 Task: Look for Airbnb properties in Bosanska Krupa, Bosnia and Herzegovina from 10th December, 2023 to 15th December, 2023 for 7 adults.4 bedrooms having 7 beds and 4 bathrooms. Property type can be house. Amenities needed are: wifi, washing machine, TV, free parkinig on premises, hot tub, gym, smoking allowed. Look for 4 properties as per requirement.
Action: Mouse moved to (561, 79)
Screenshot: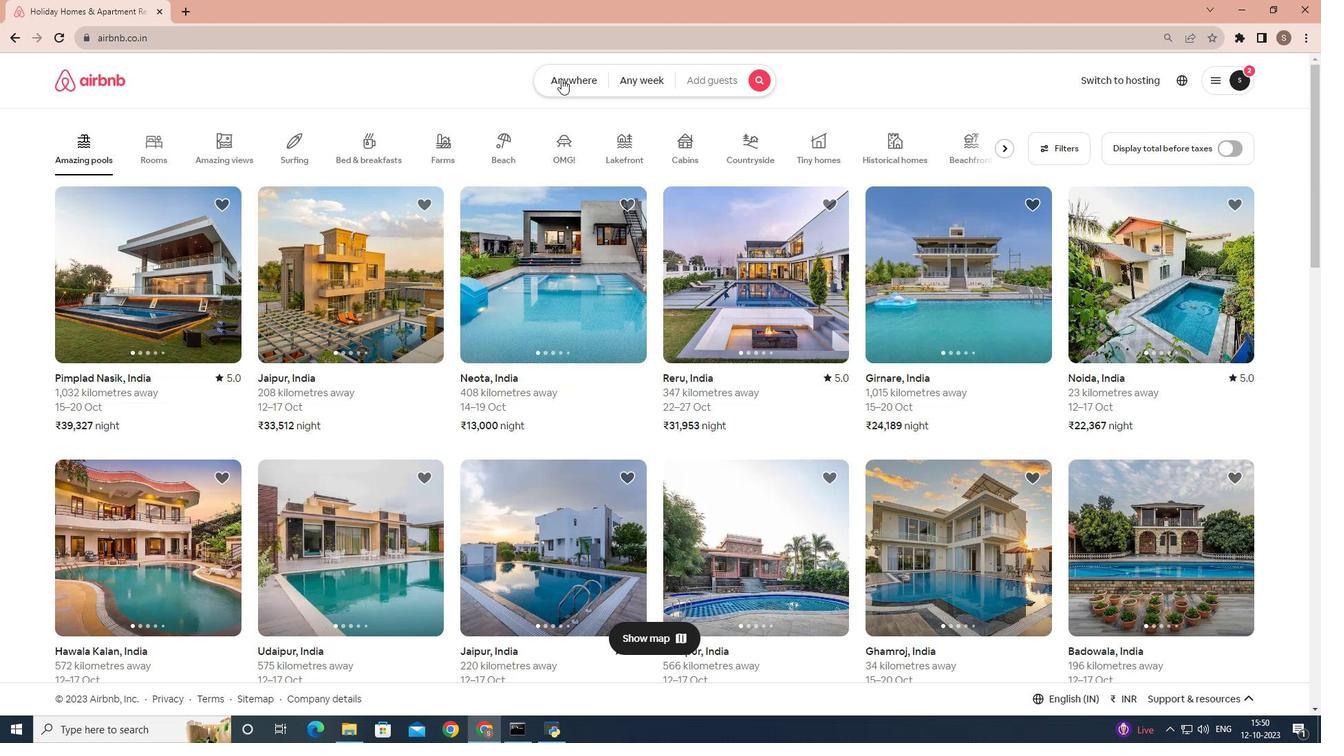 
Action: Mouse pressed left at (561, 79)
Screenshot: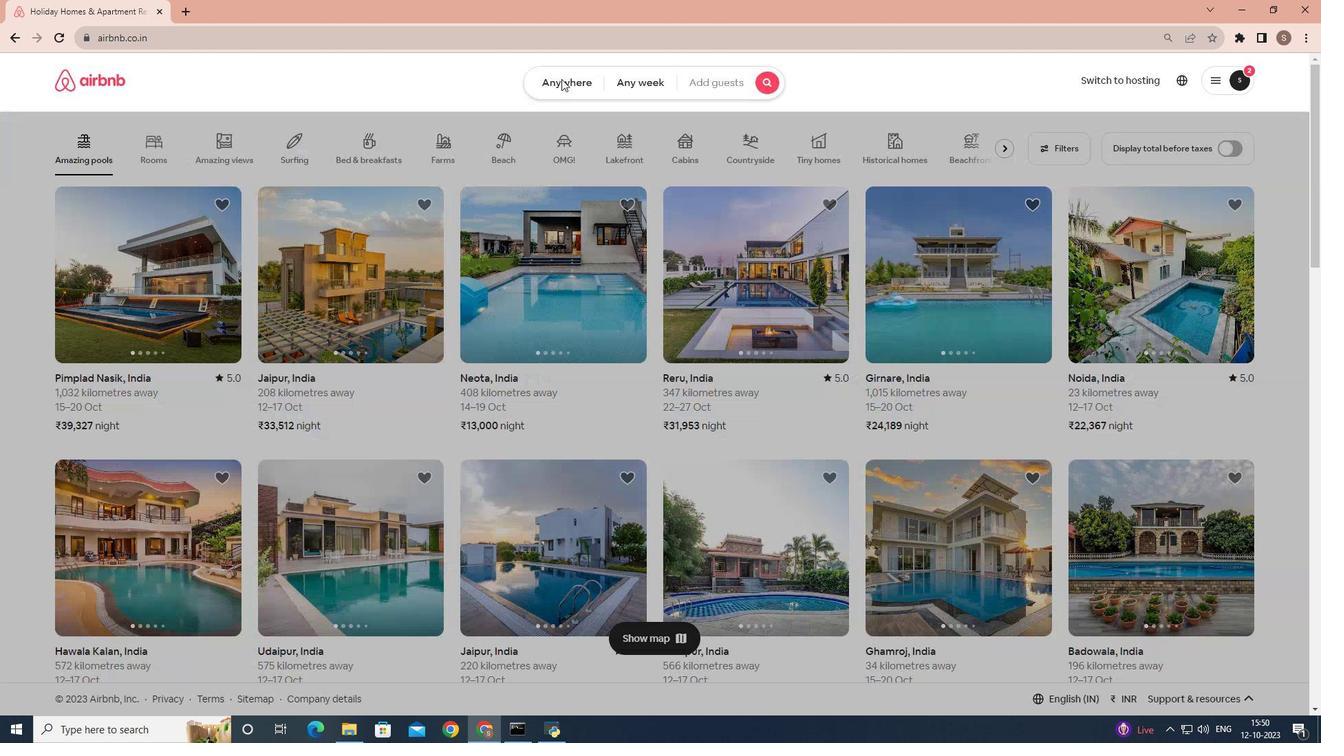 
Action: Mouse moved to (483, 141)
Screenshot: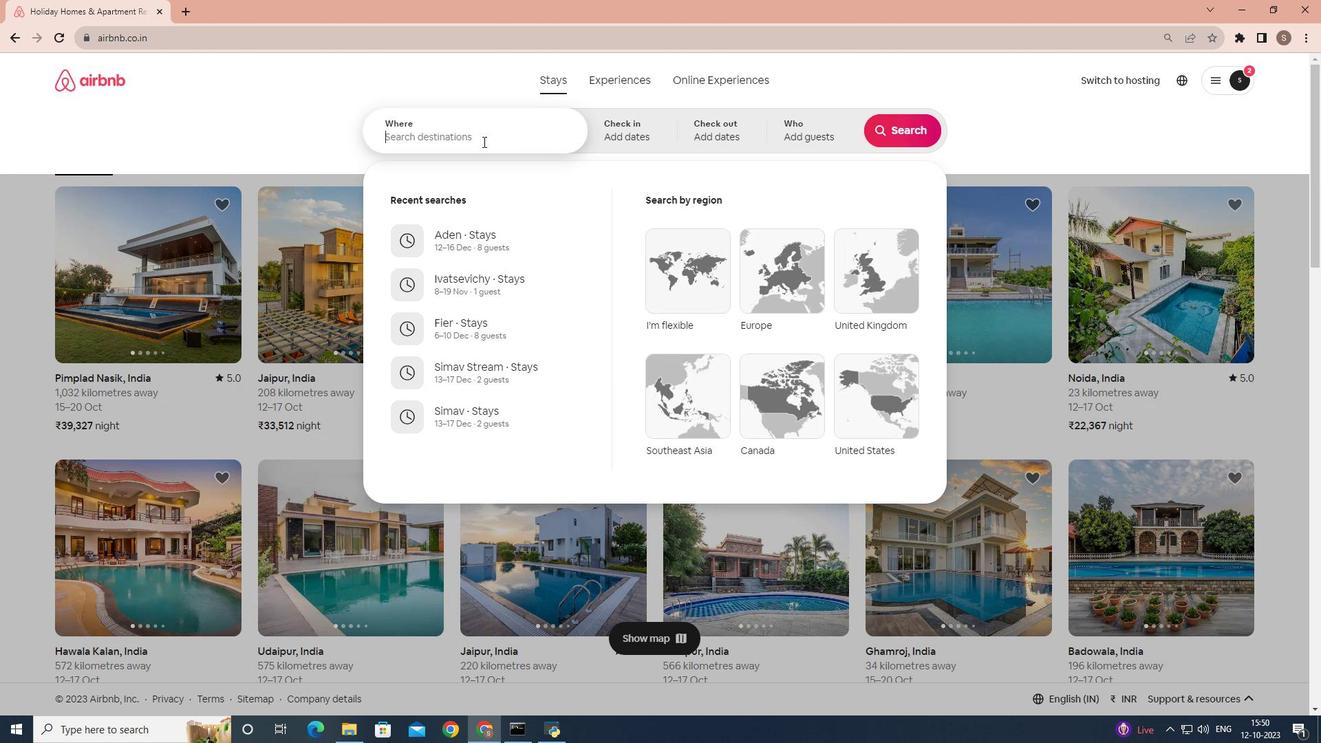 
Action: Mouse pressed left at (483, 141)
Screenshot: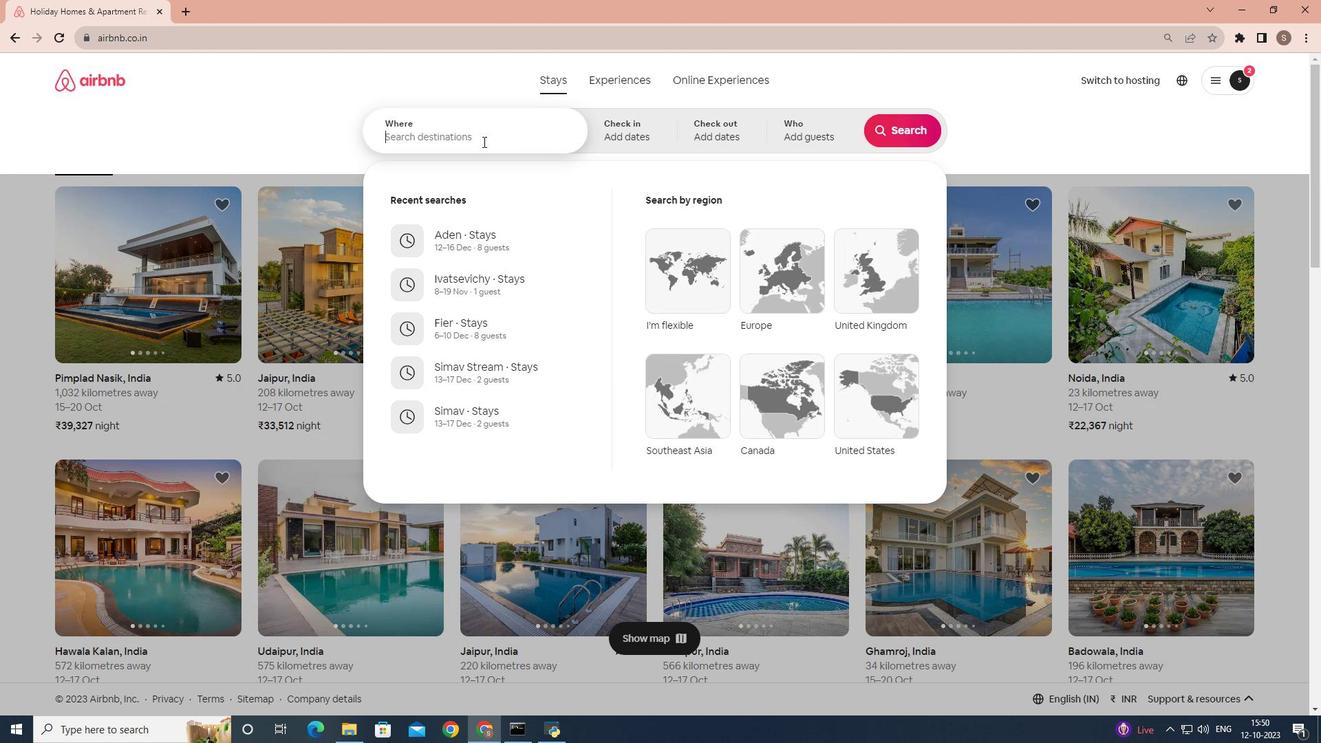 
Action: Key pressed <Key.shift>Bosanska<Key.space><Key.shift>Krupa,<Key.space><Key.shift>Bon<Key.backspace>snia<Key.space>and<Key.space><Key.shift>Herzegovina
Screenshot: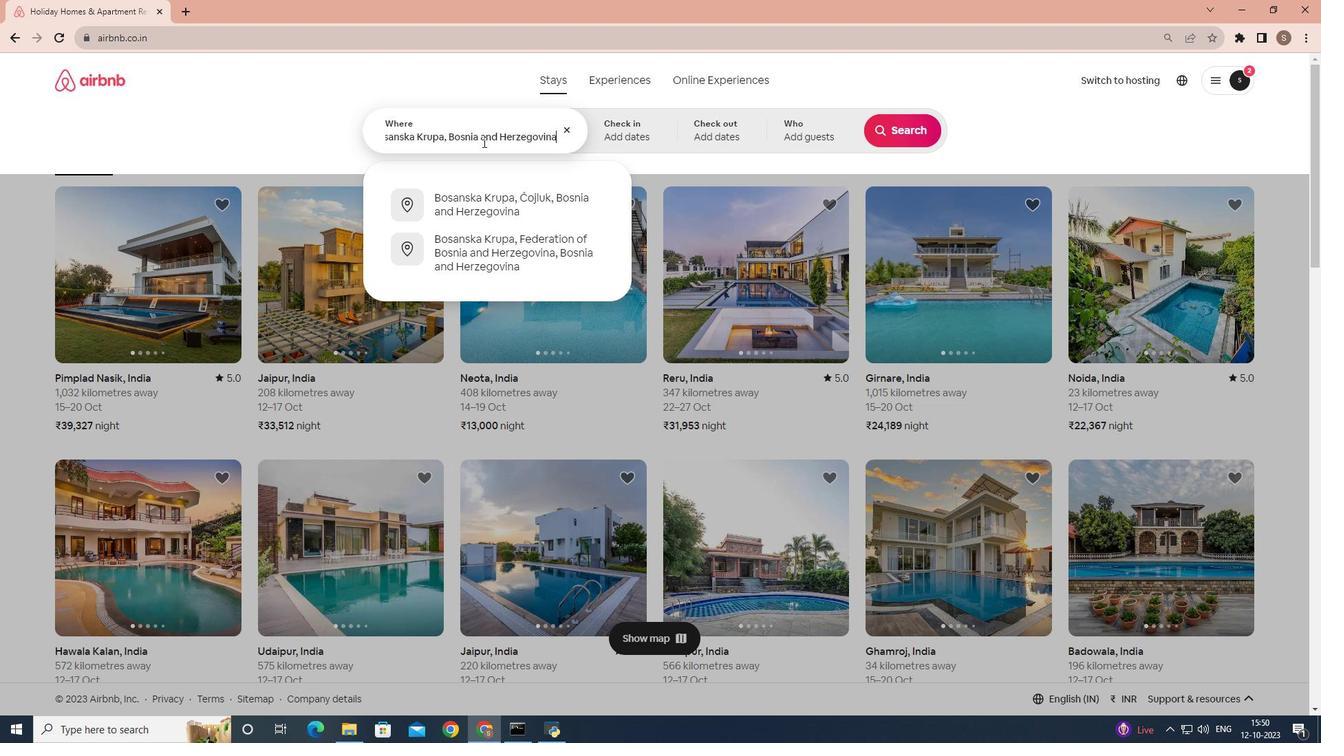 
Action: Mouse moved to (626, 134)
Screenshot: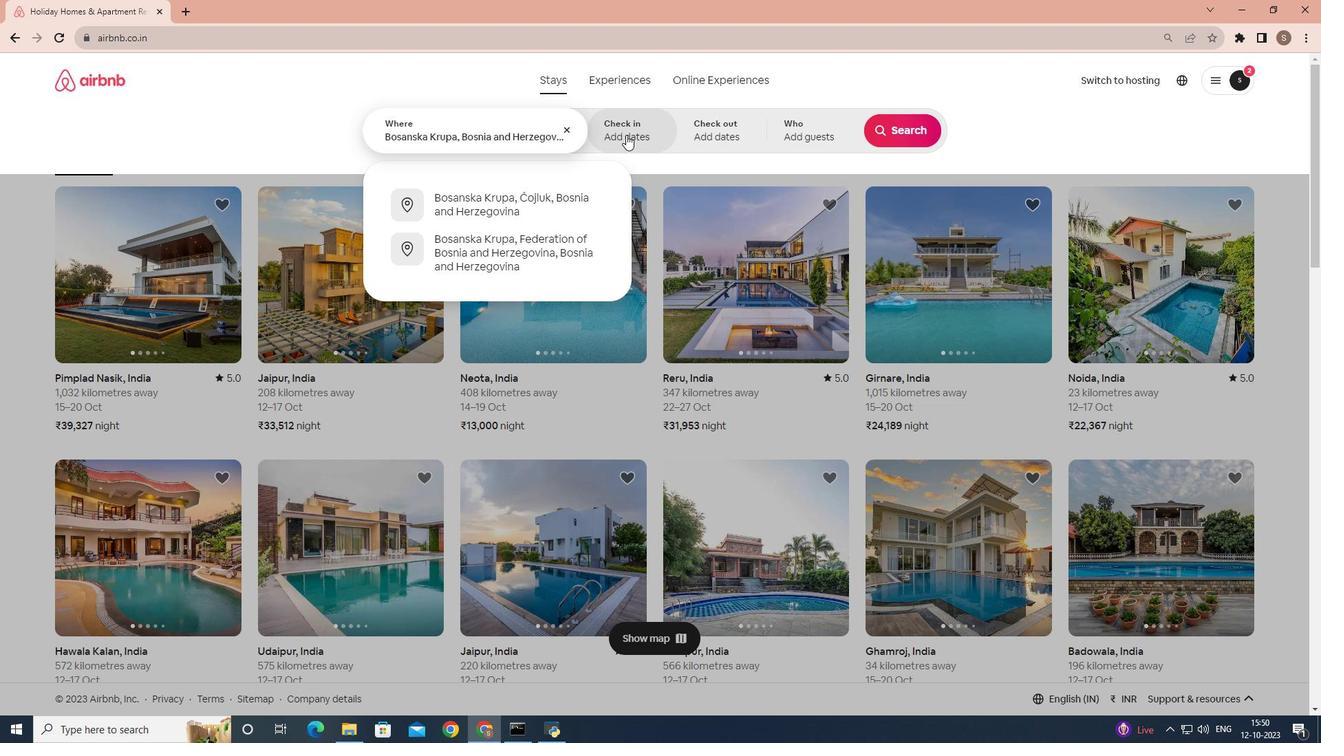 
Action: Mouse pressed left at (626, 134)
Screenshot: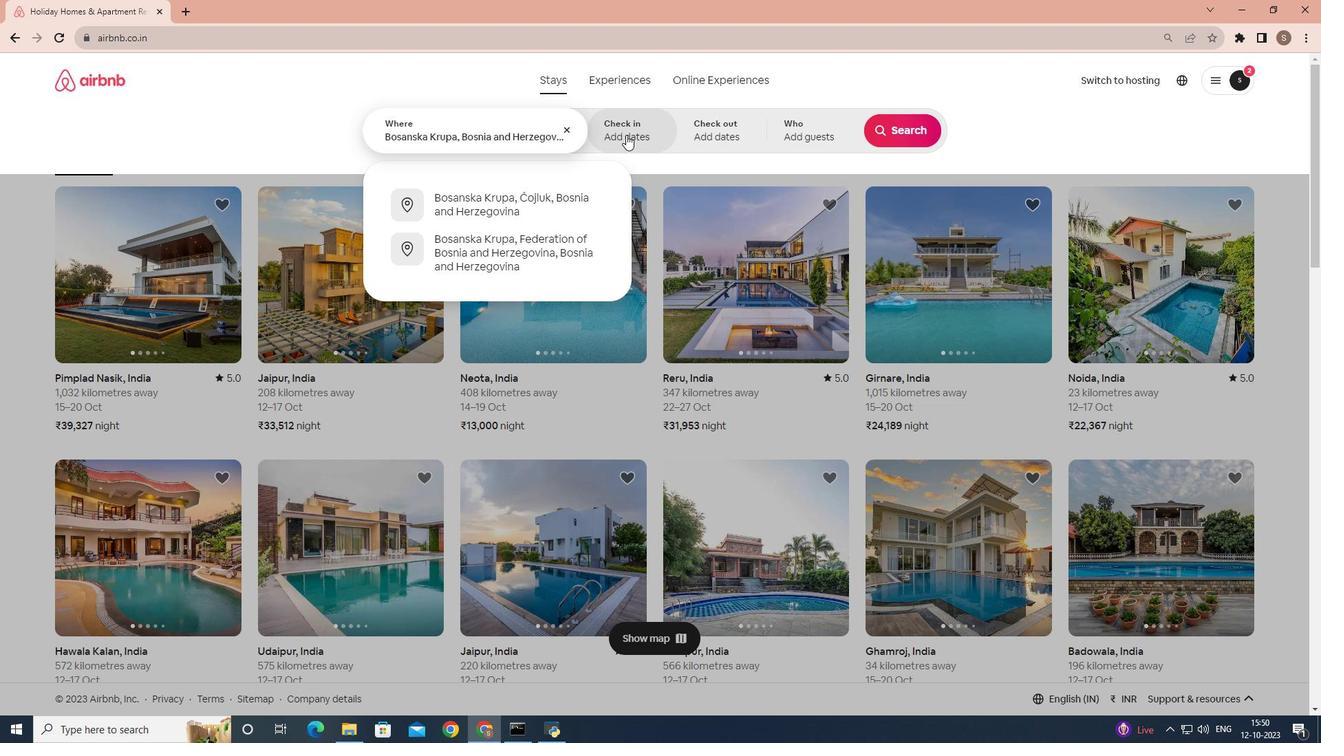 
Action: Mouse moved to (899, 242)
Screenshot: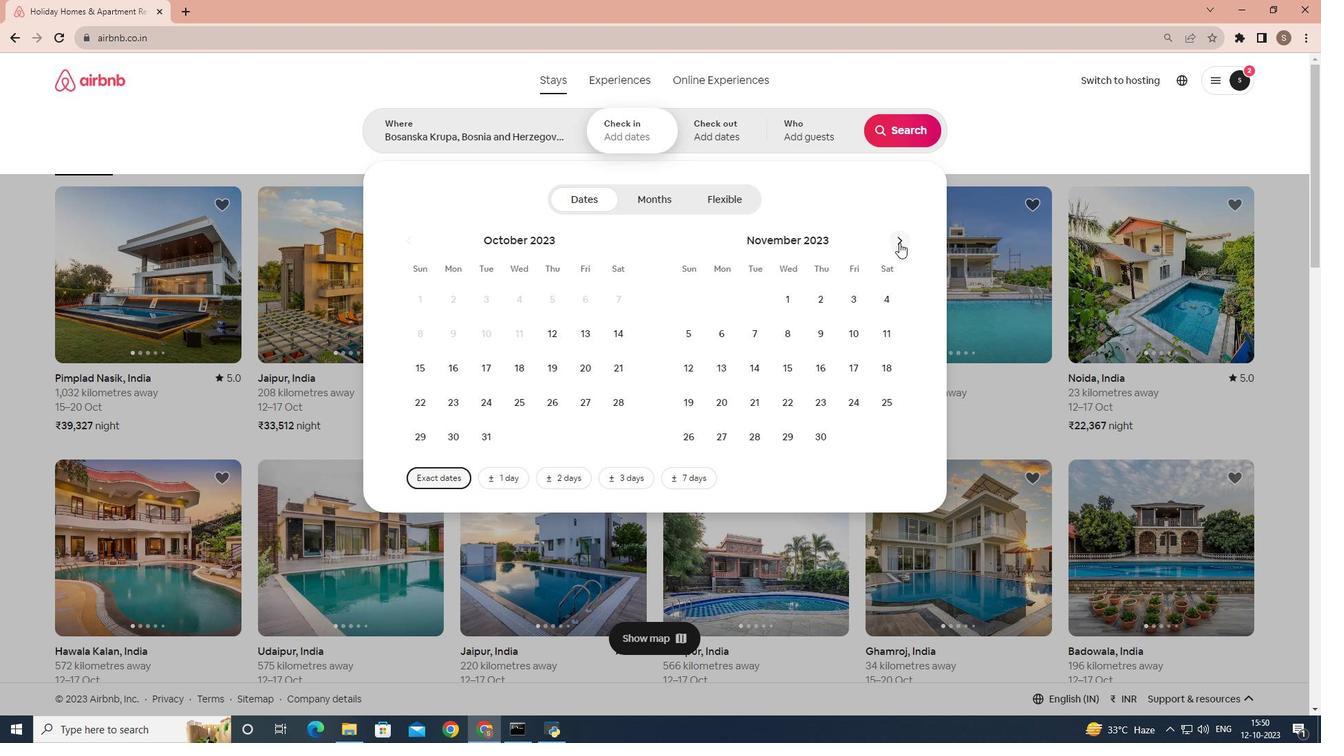 
Action: Mouse pressed left at (899, 242)
Screenshot: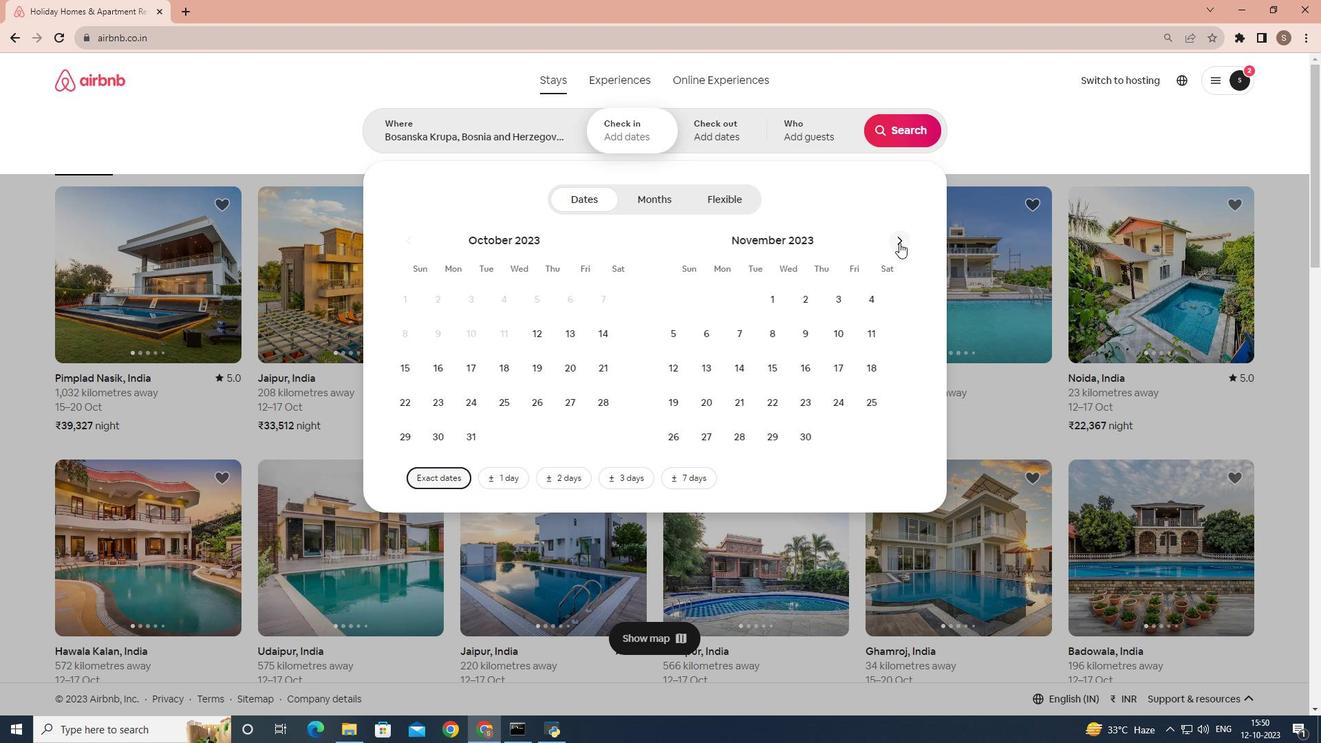 
Action: Mouse moved to (691, 371)
Screenshot: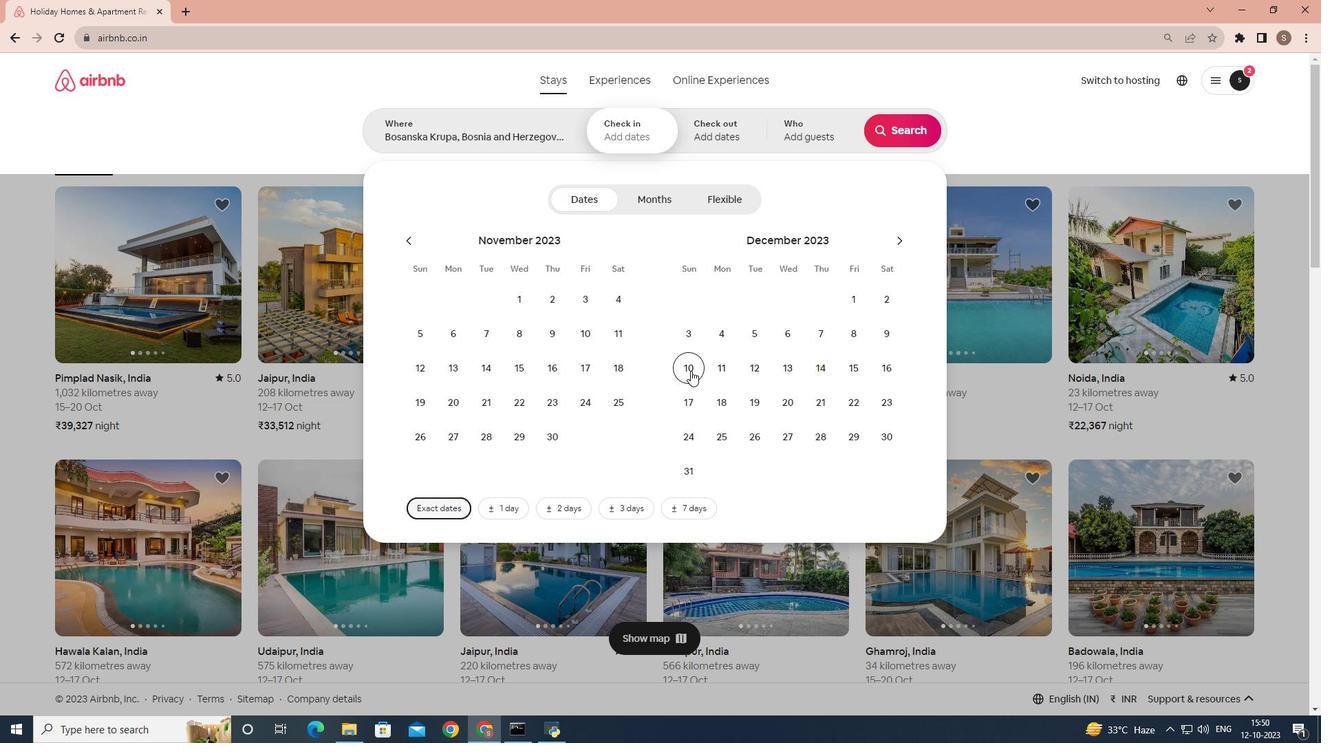 
Action: Mouse pressed left at (691, 371)
Screenshot: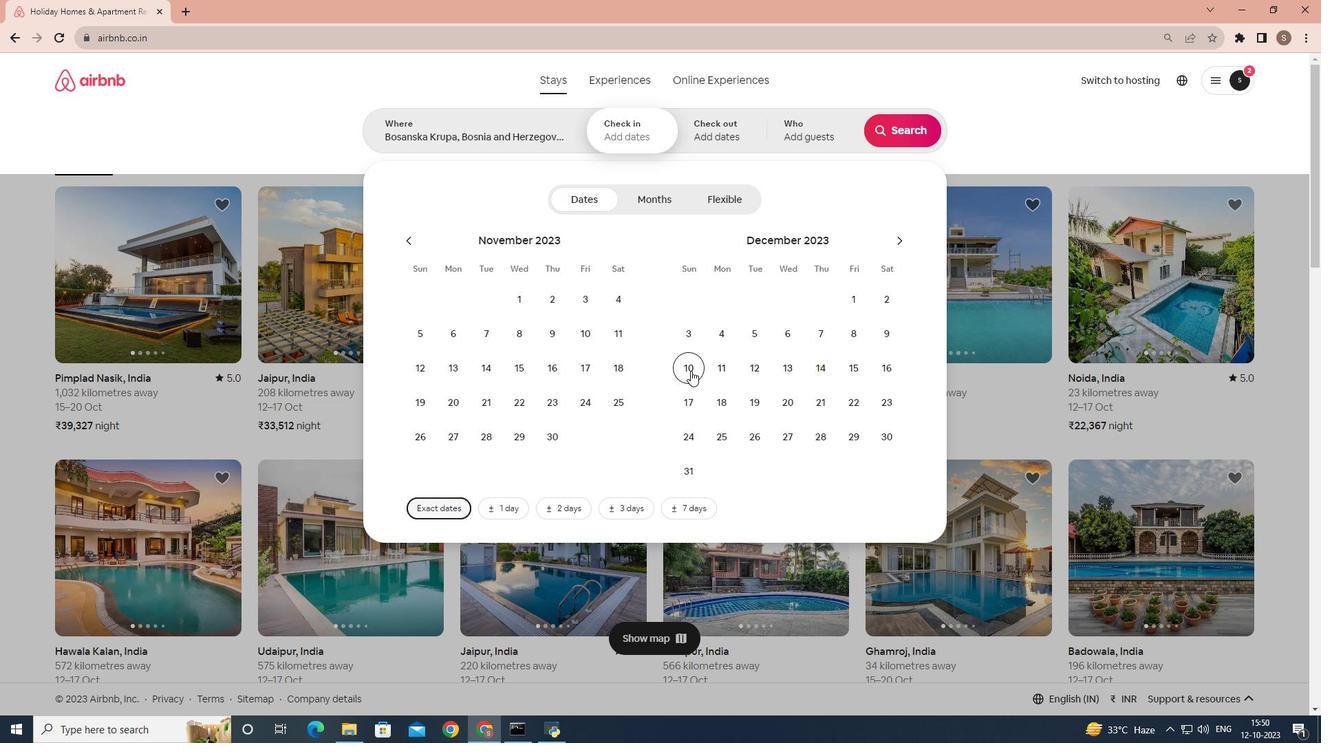 
Action: Mouse moved to (843, 373)
Screenshot: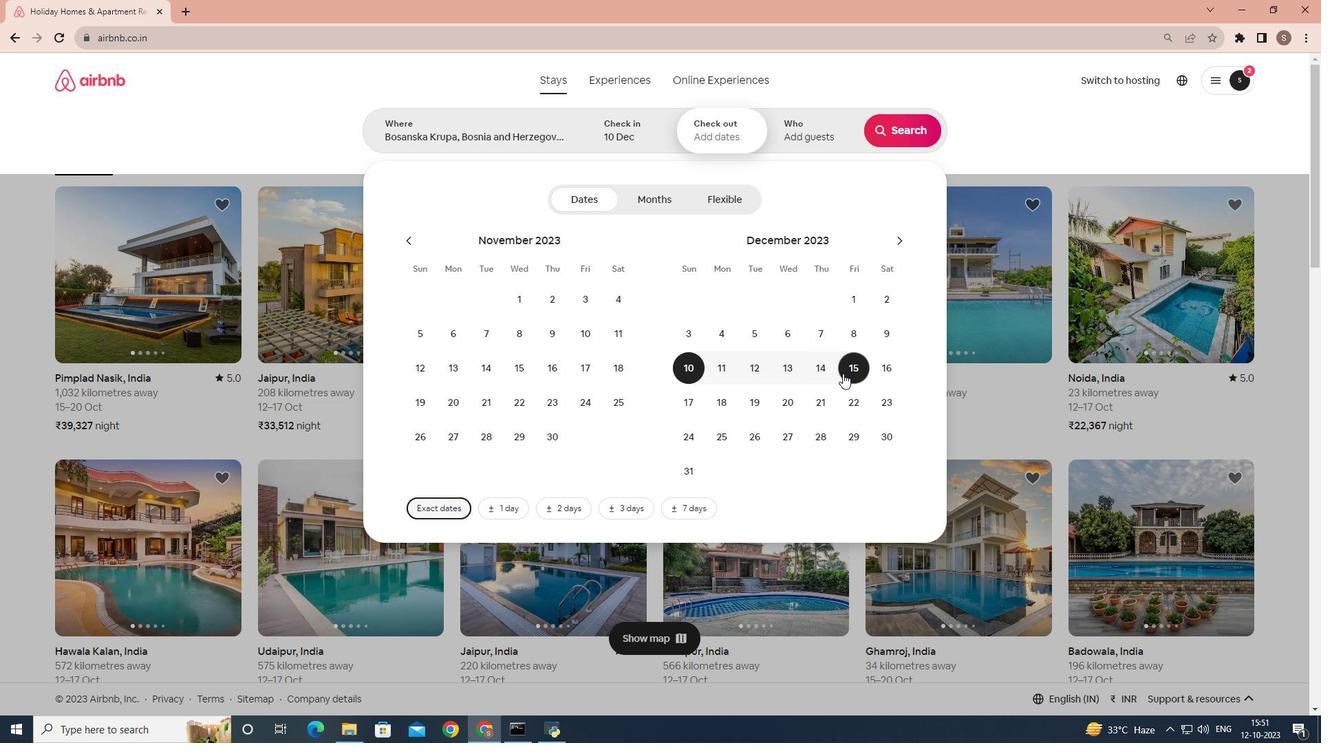 
Action: Mouse pressed left at (843, 373)
Screenshot: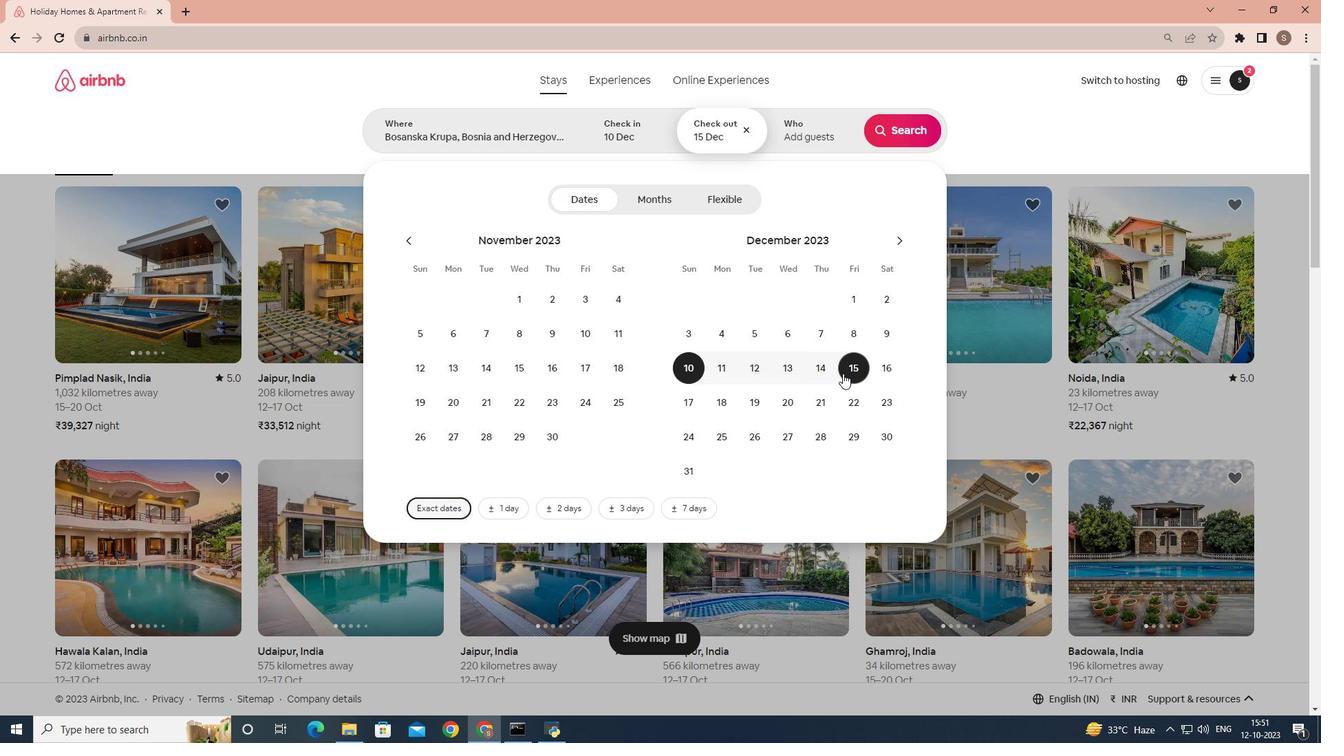 
Action: Mouse moved to (826, 141)
Screenshot: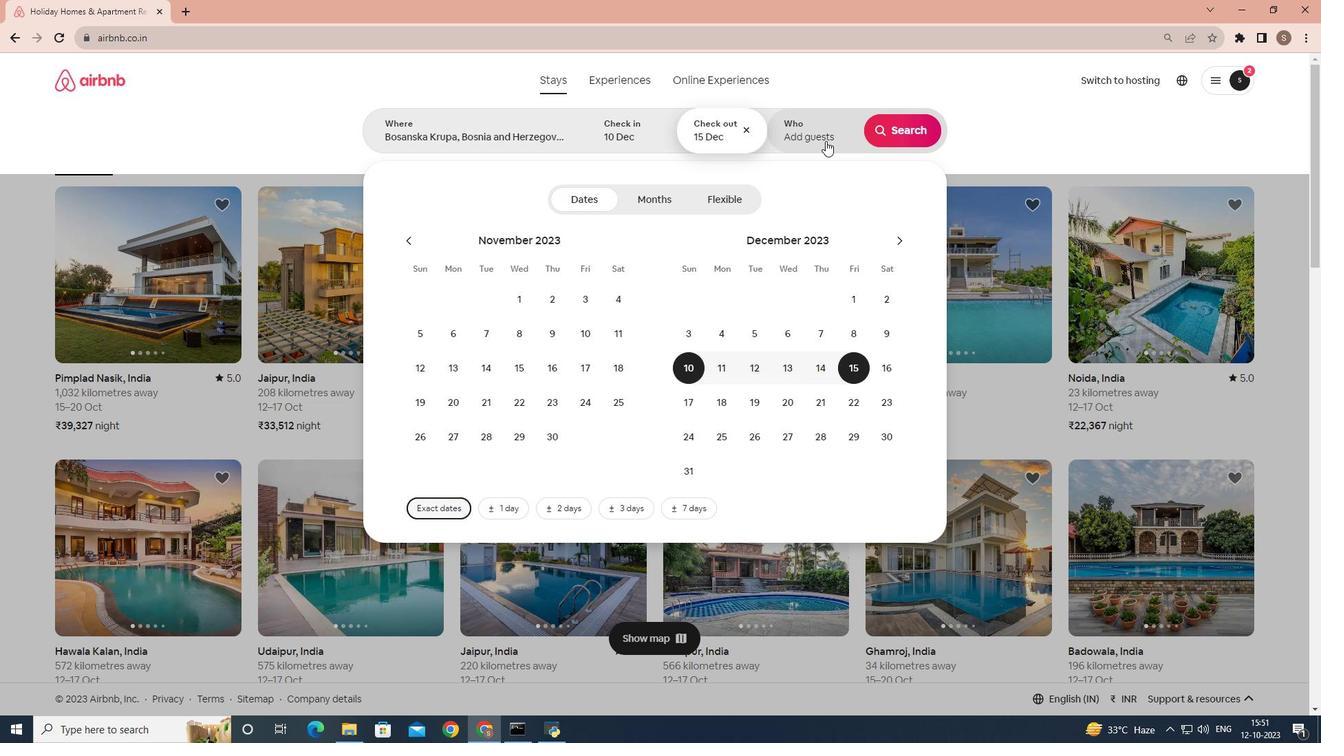 
Action: Mouse pressed left at (826, 141)
Screenshot: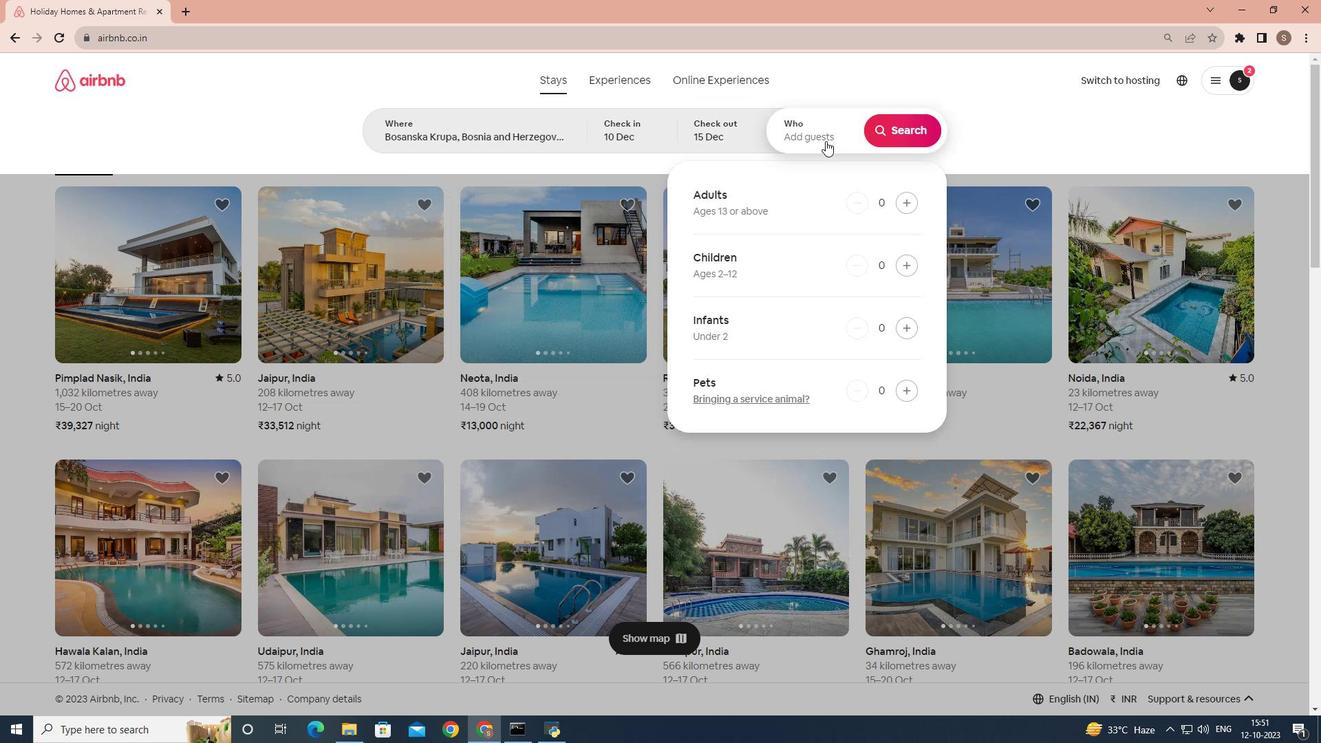 
Action: Mouse moved to (910, 195)
Screenshot: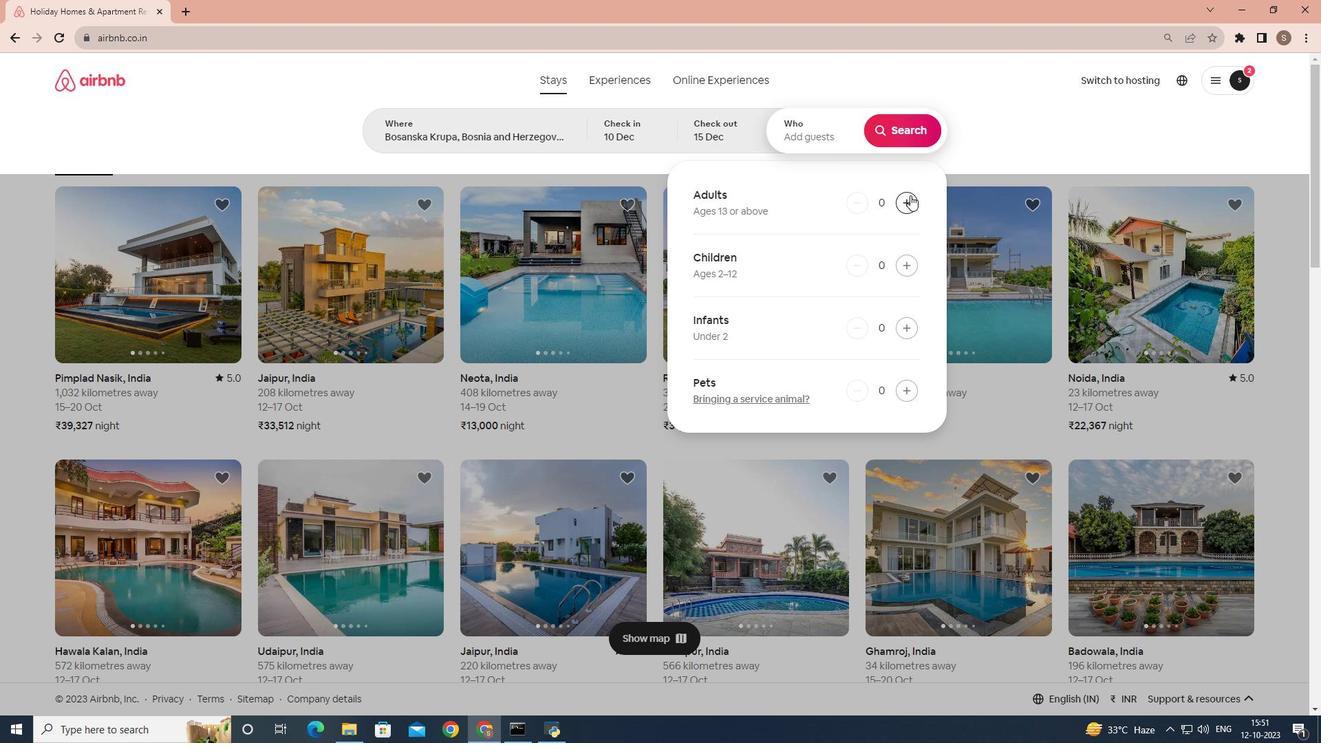 
Action: Mouse pressed left at (910, 195)
Screenshot: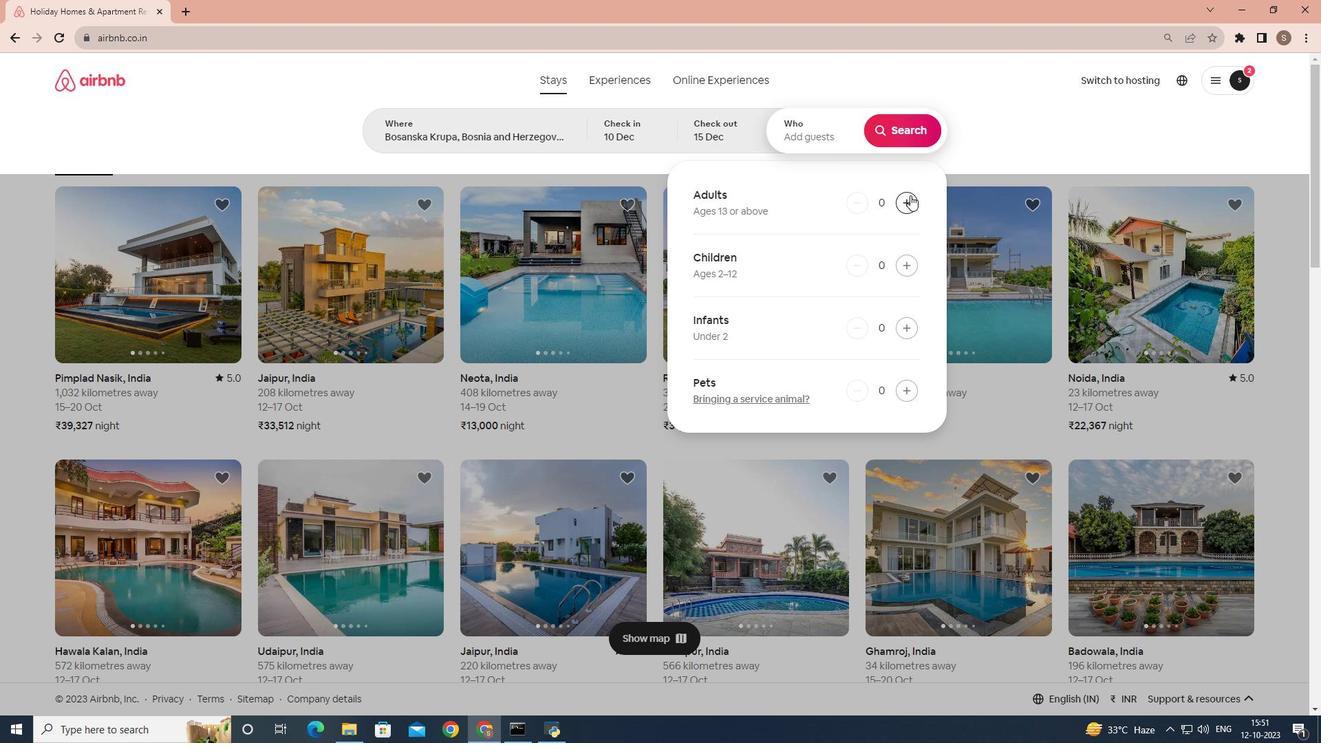 
Action: Mouse pressed left at (910, 195)
Screenshot: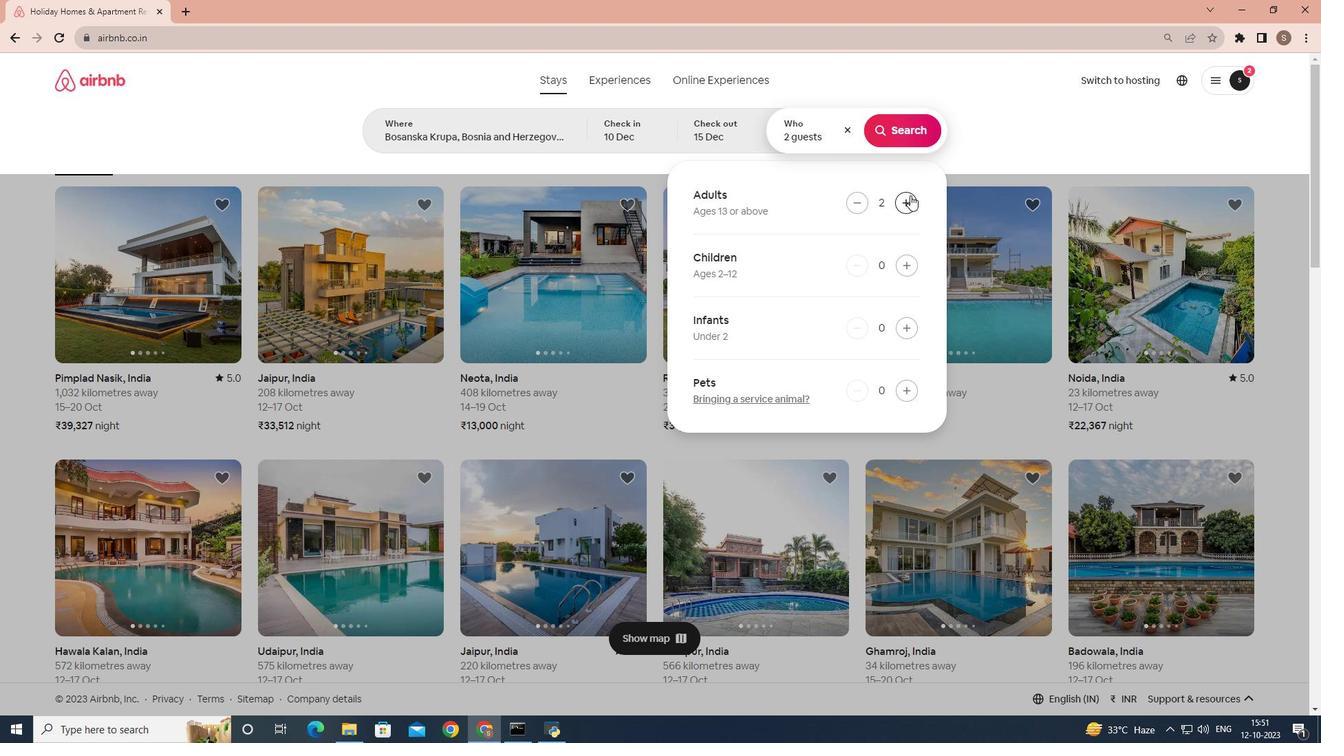 
Action: Mouse pressed left at (910, 195)
Screenshot: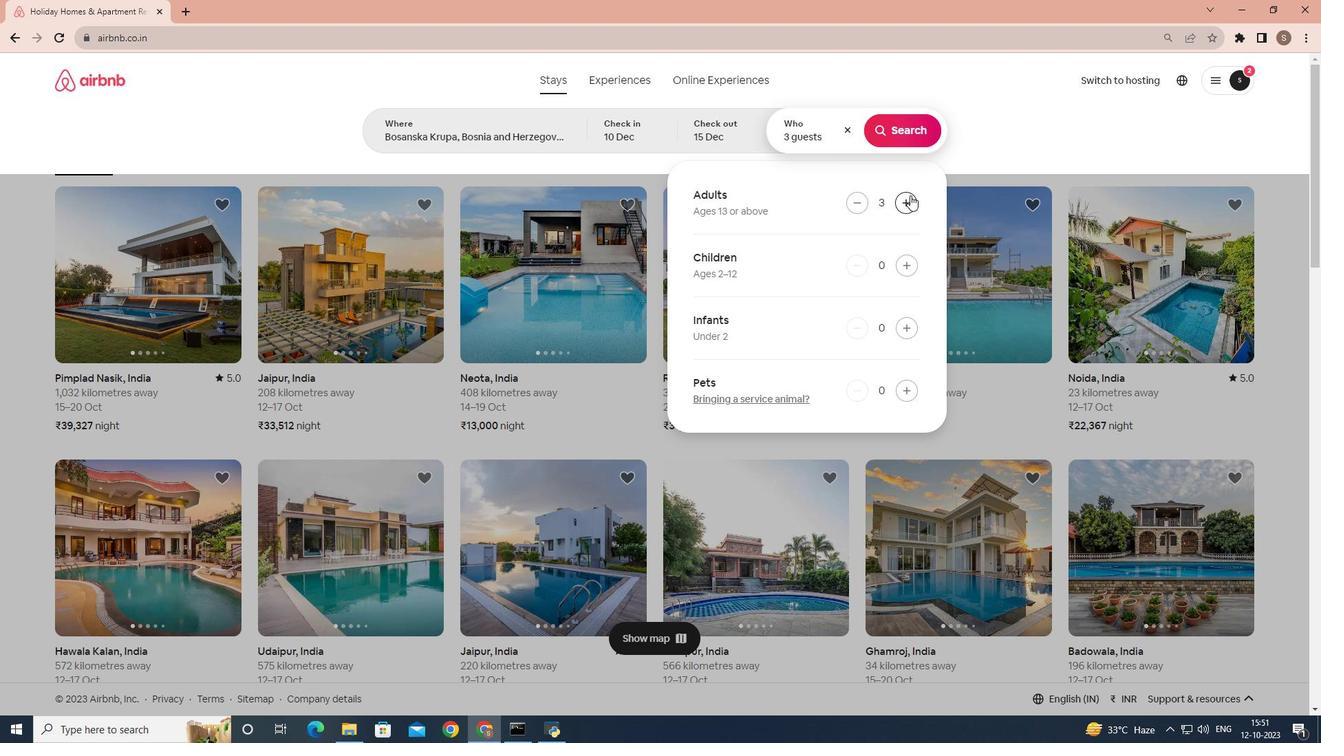 
Action: Mouse pressed left at (910, 195)
Screenshot: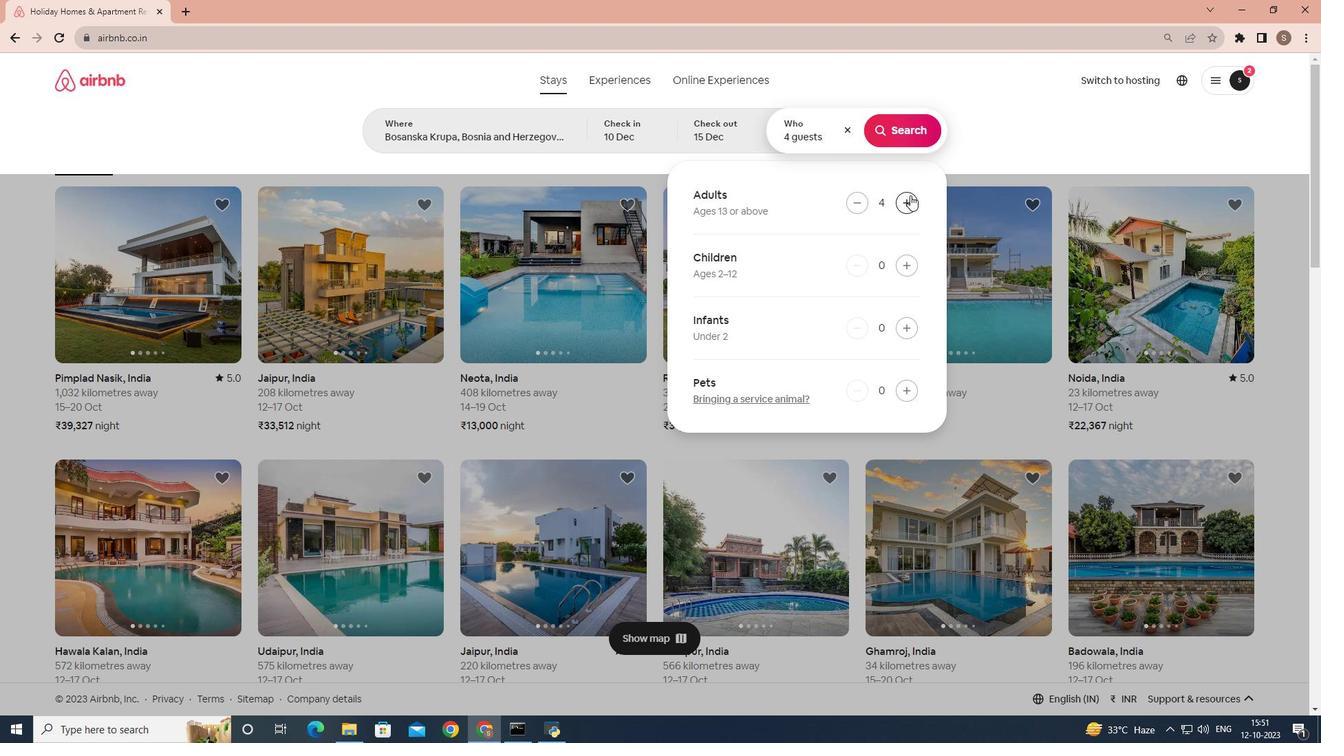 
Action: Mouse pressed left at (910, 195)
Screenshot: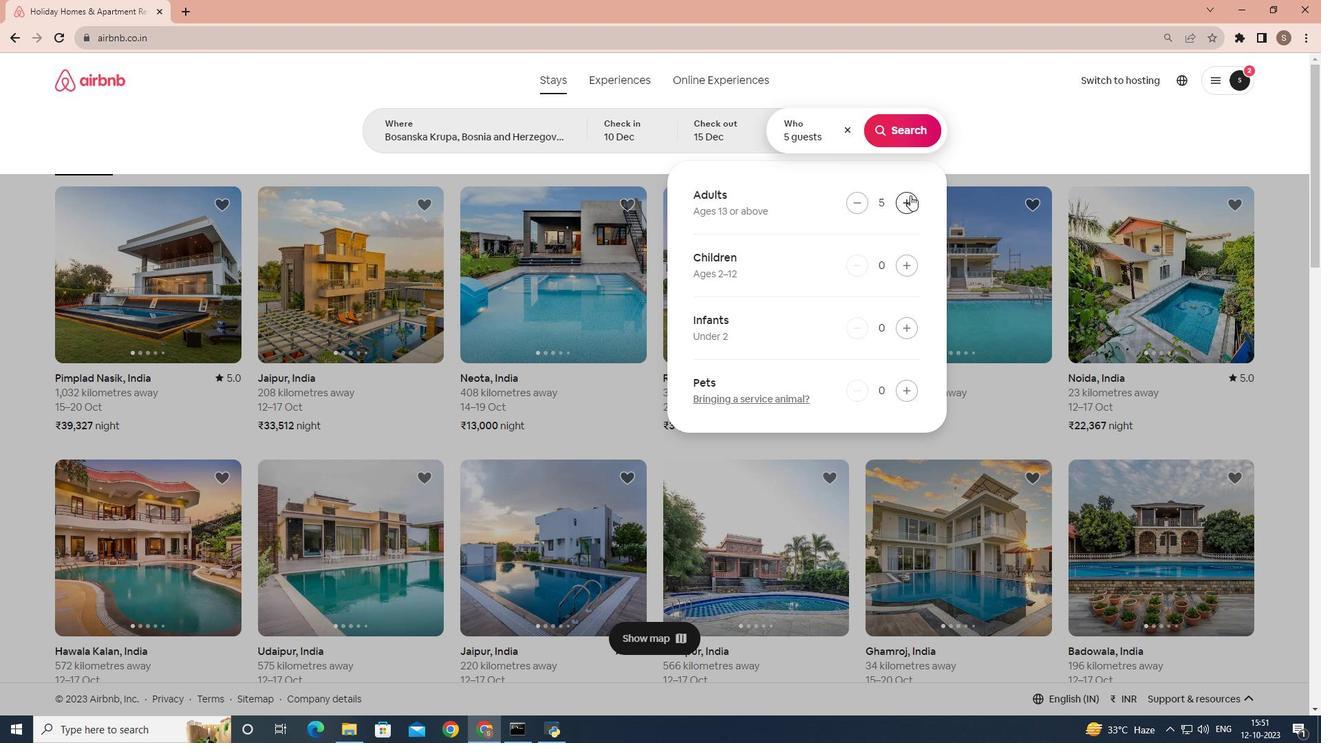 
Action: Mouse pressed left at (910, 195)
Screenshot: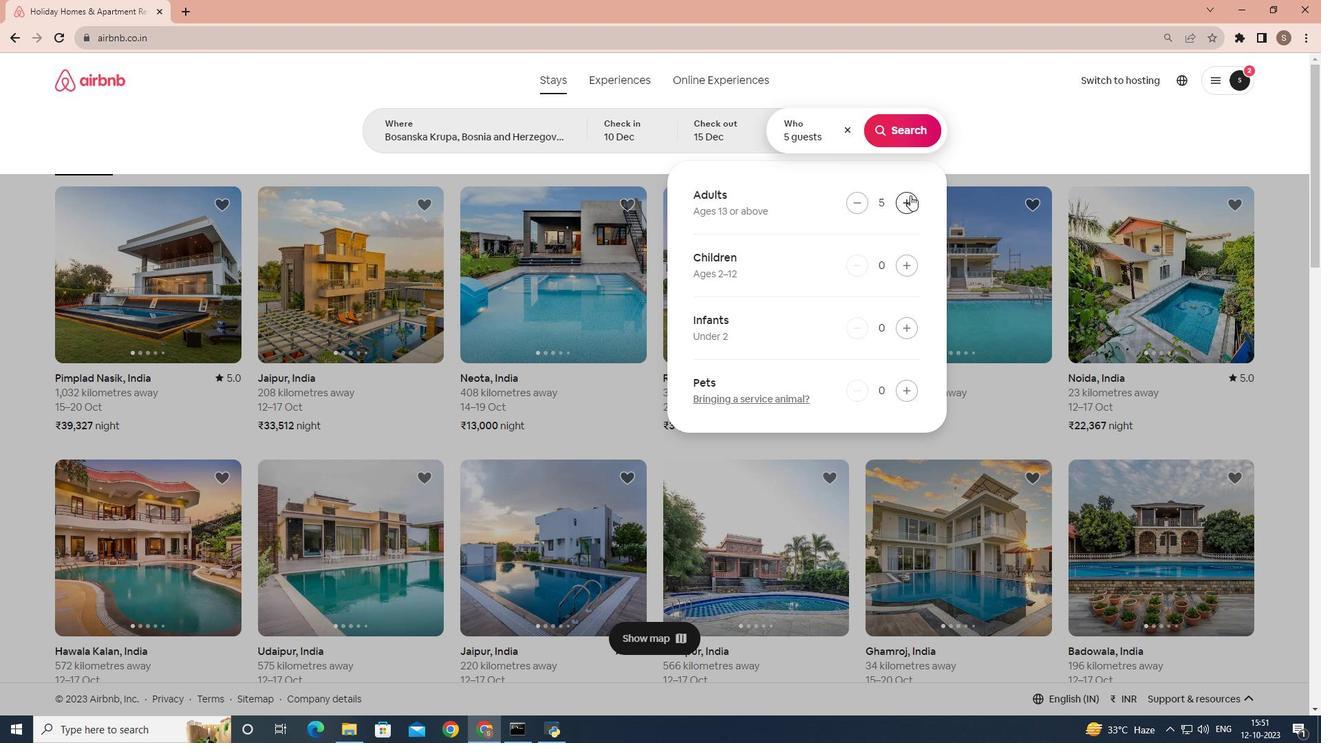 
Action: Mouse pressed left at (910, 195)
Screenshot: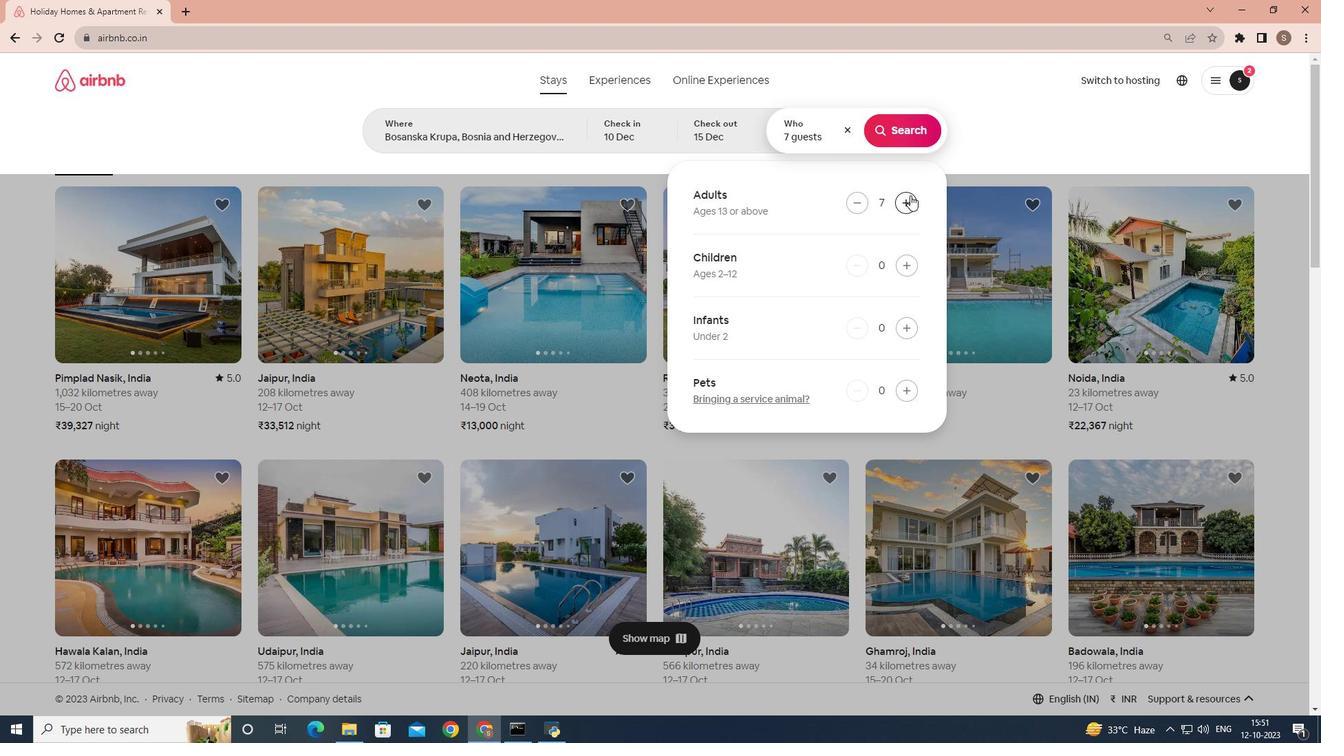 
Action: Mouse moved to (902, 133)
Screenshot: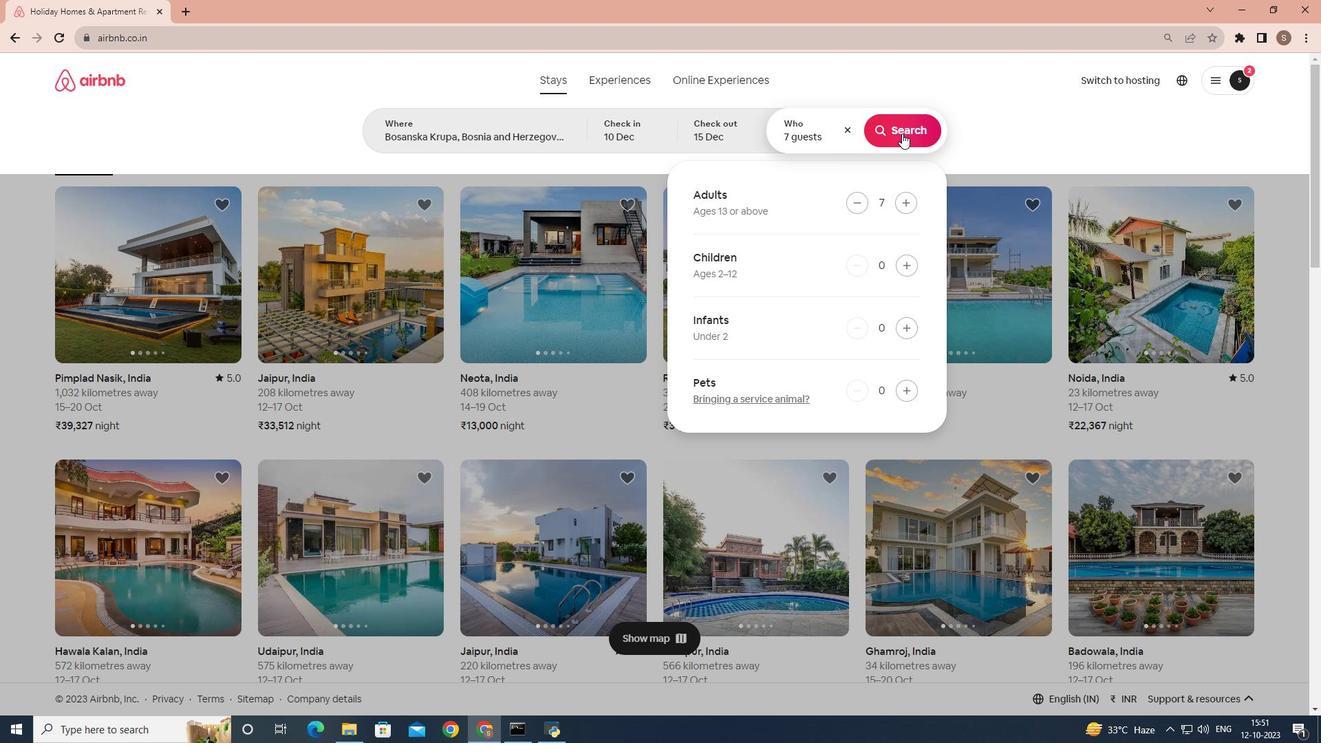 
Action: Mouse pressed left at (902, 133)
Screenshot: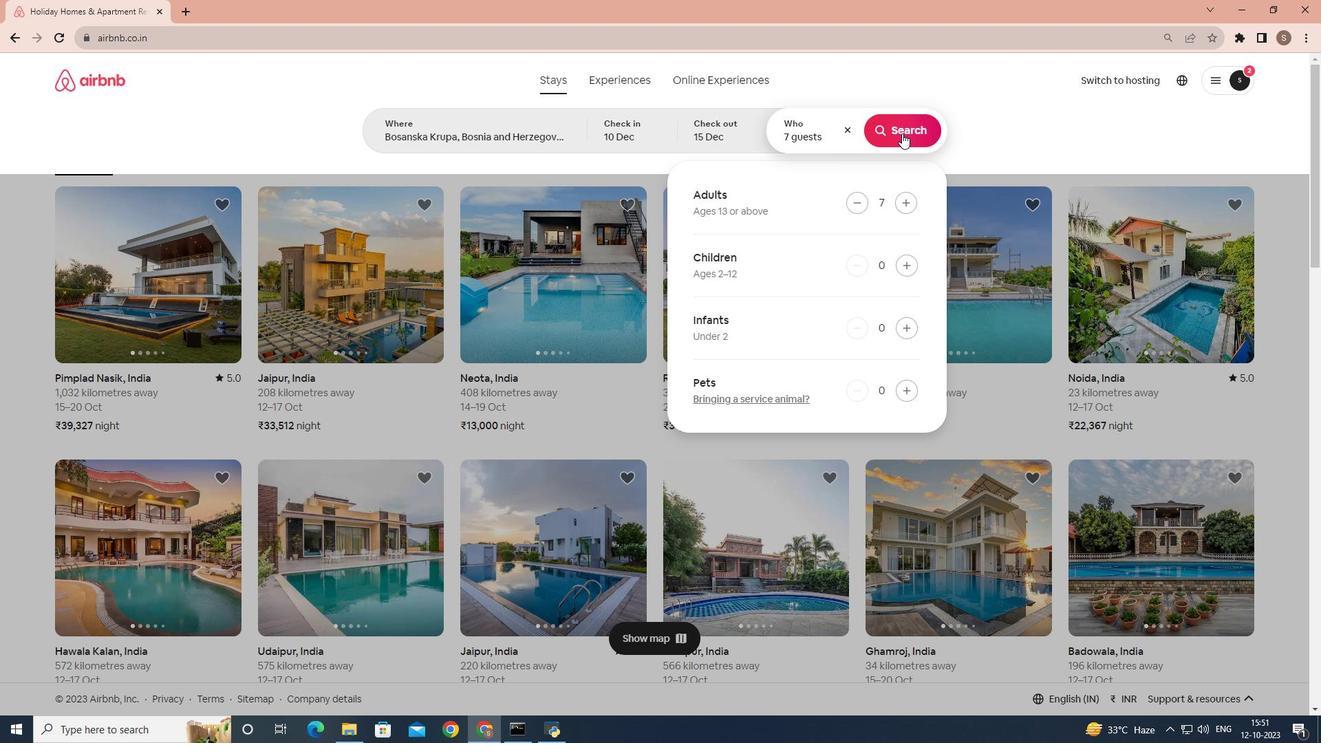 
Action: Mouse moved to (1093, 132)
Screenshot: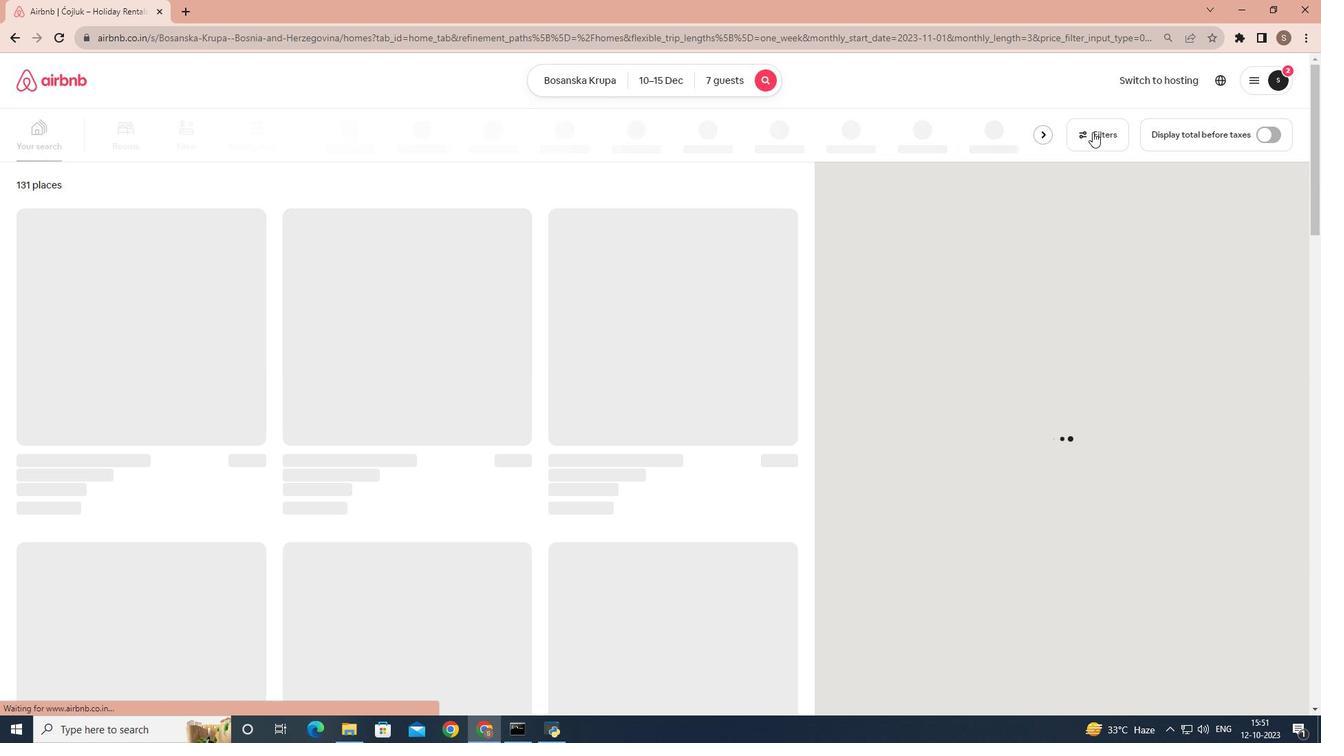 
Action: Mouse pressed left at (1093, 132)
Screenshot: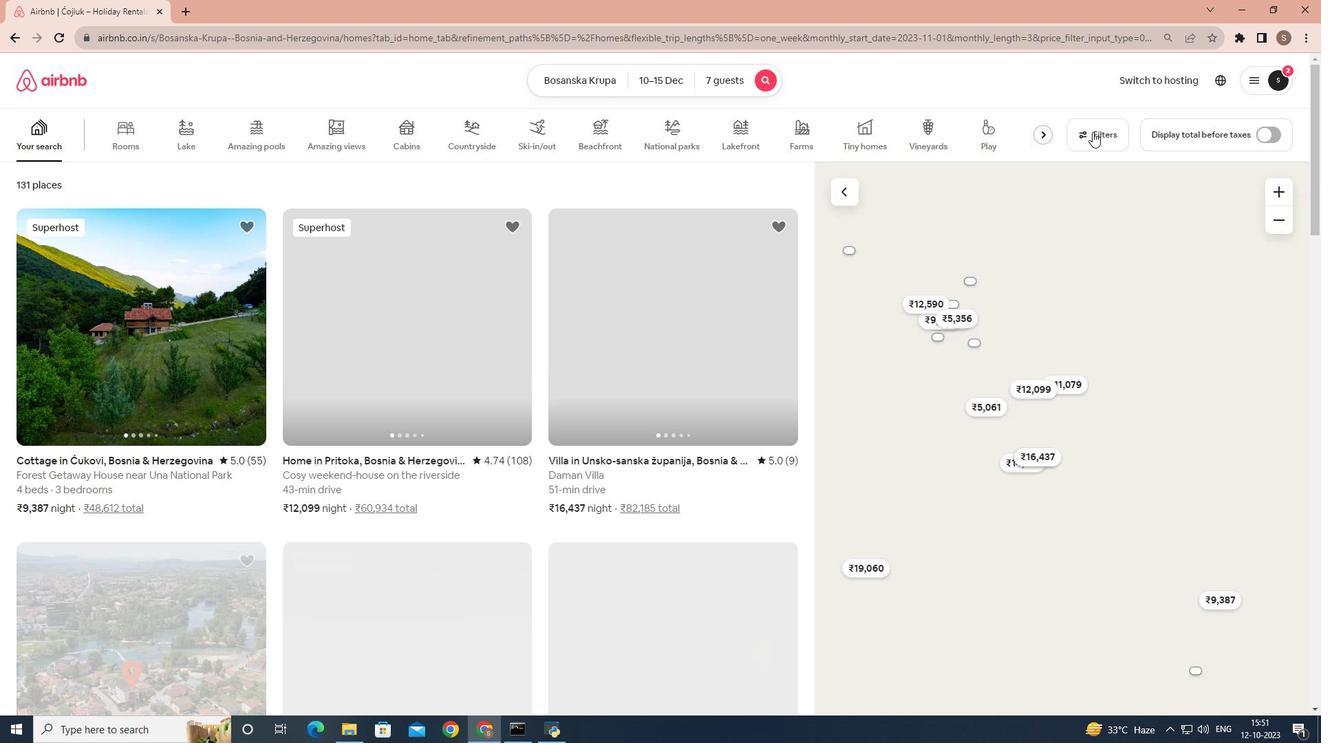 
Action: Mouse moved to (658, 417)
Screenshot: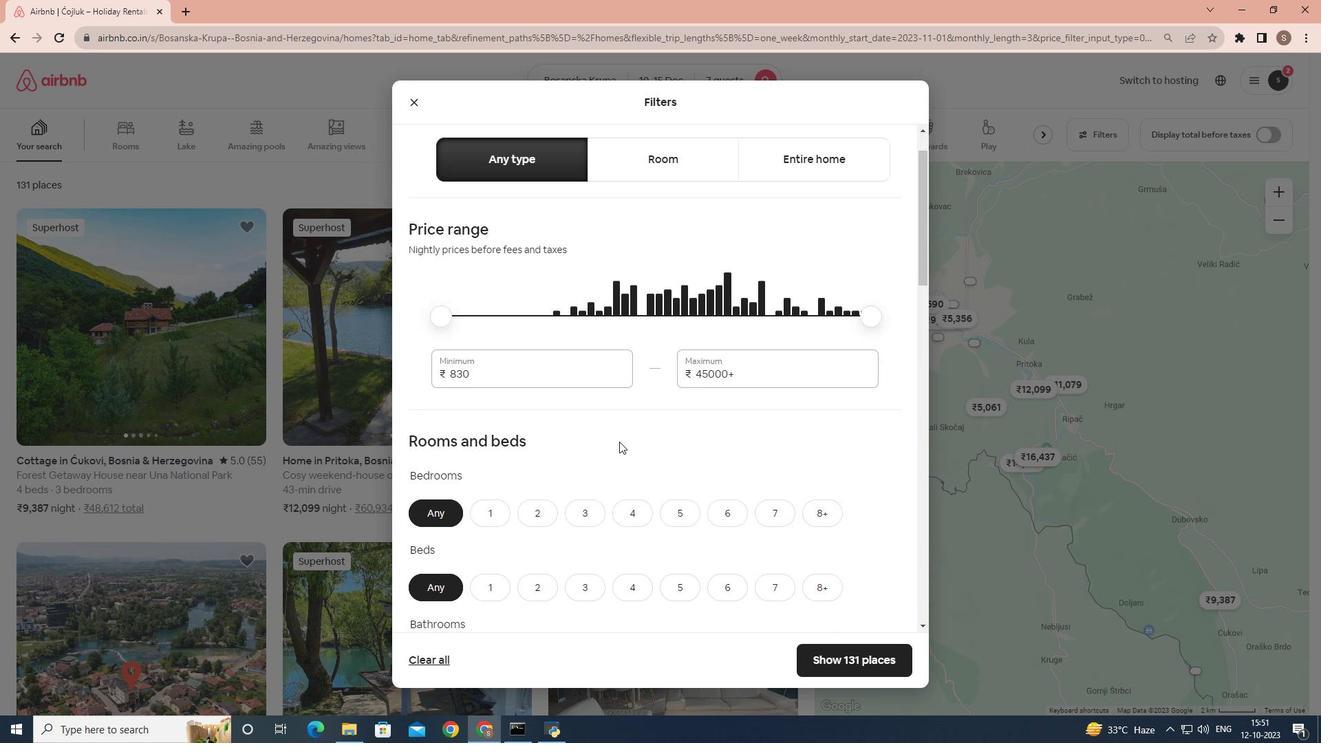 
Action: Mouse scrolled (658, 417) with delta (0, 0)
Screenshot: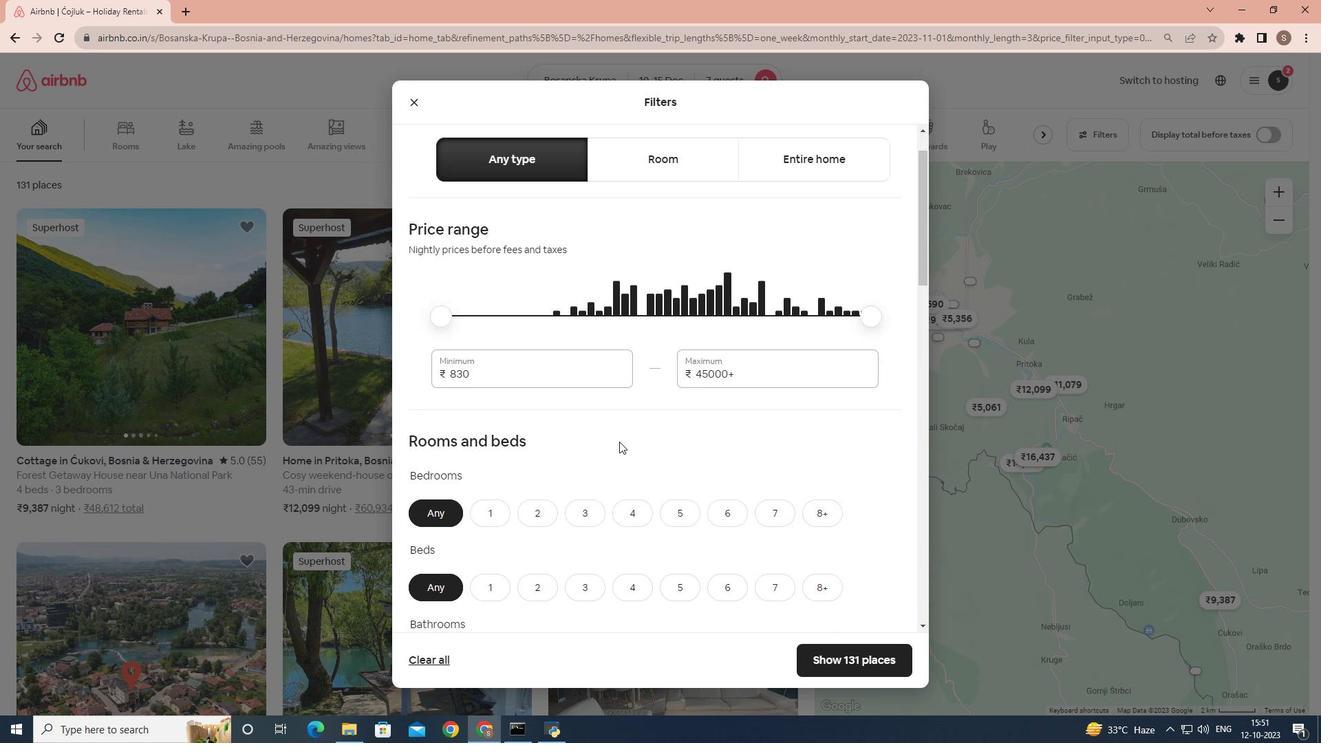 
Action: Mouse moved to (656, 420)
Screenshot: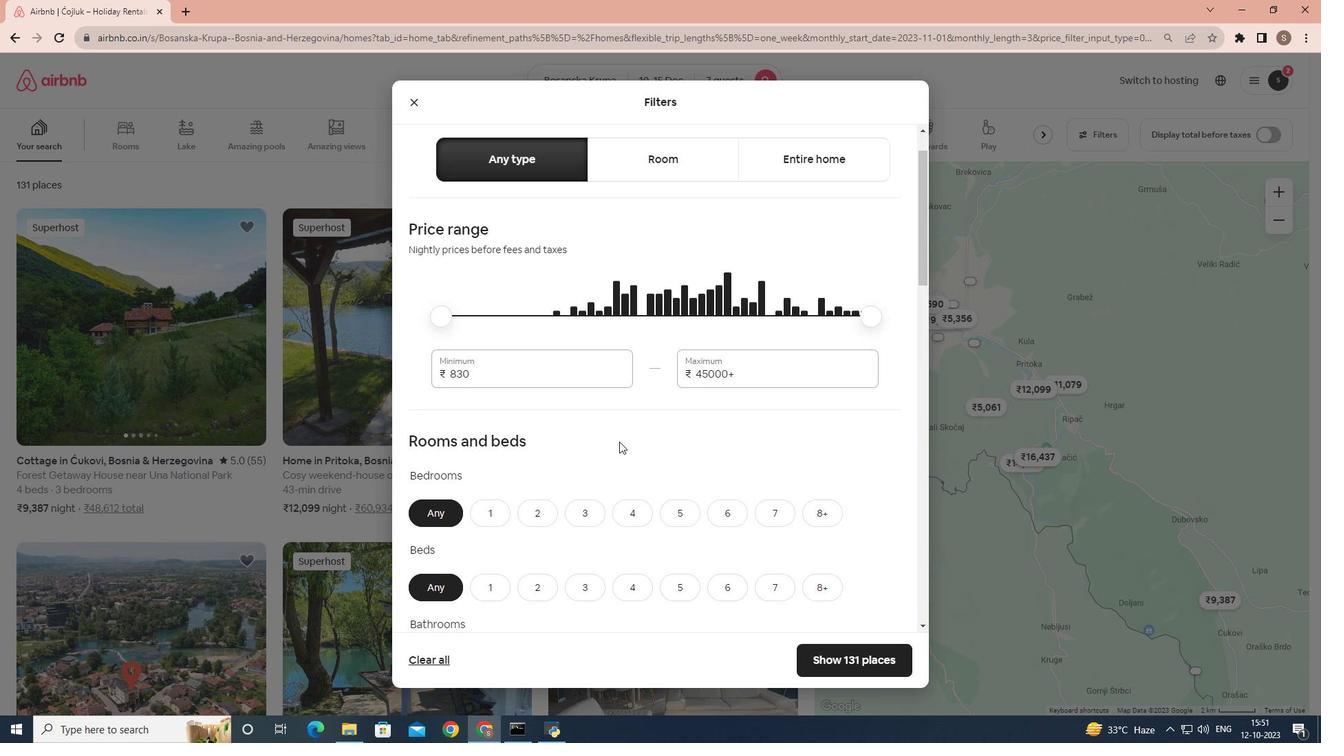 
Action: Mouse scrolled (656, 419) with delta (0, 0)
Screenshot: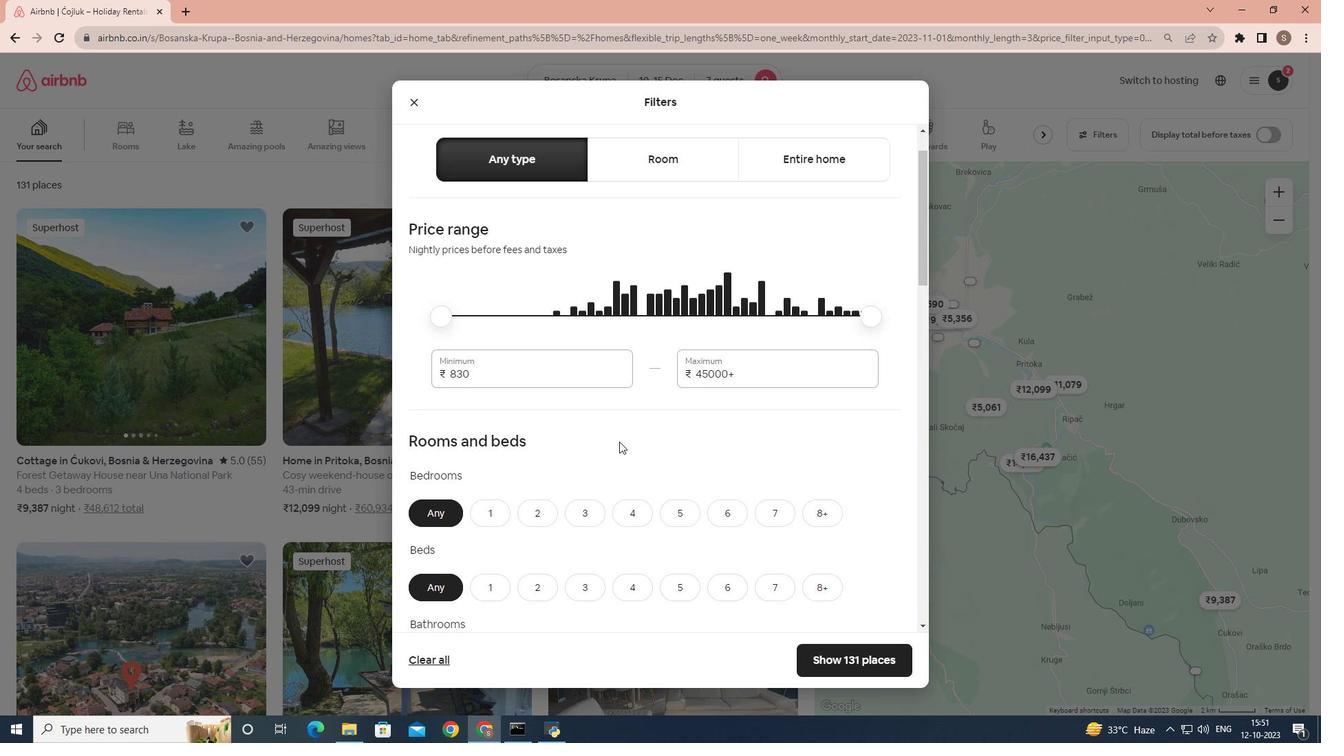 
Action: Mouse moved to (649, 429)
Screenshot: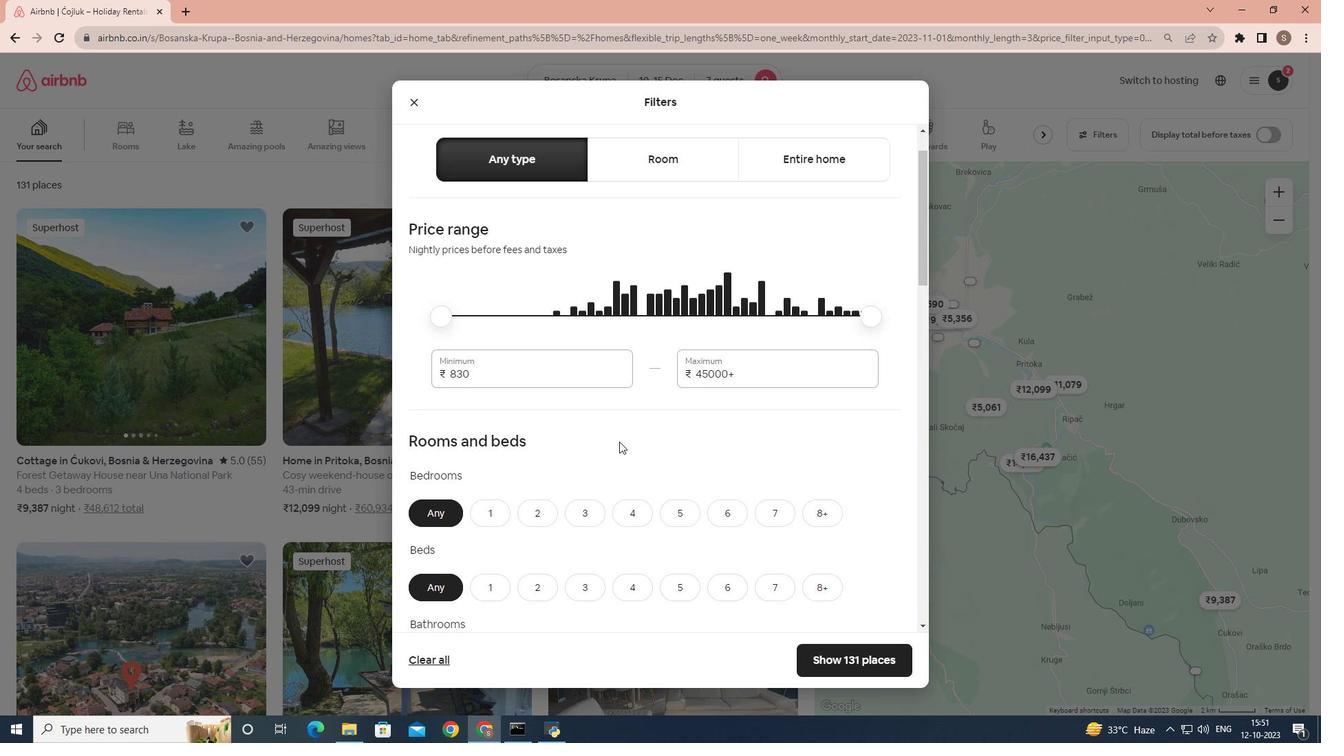
Action: Mouse scrolled (649, 428) with delta (0, 0)
Screenshot: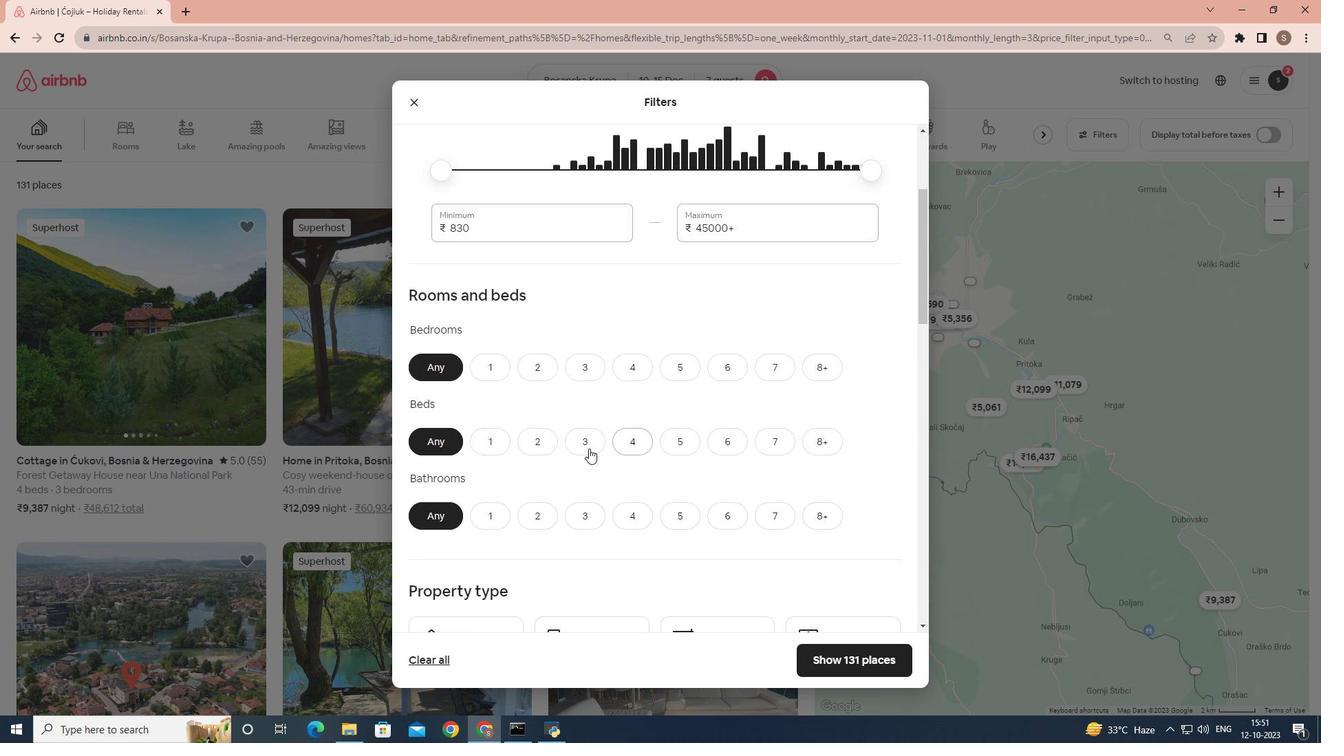 
Action: Mouse moved to (634, 364)
Screenshot: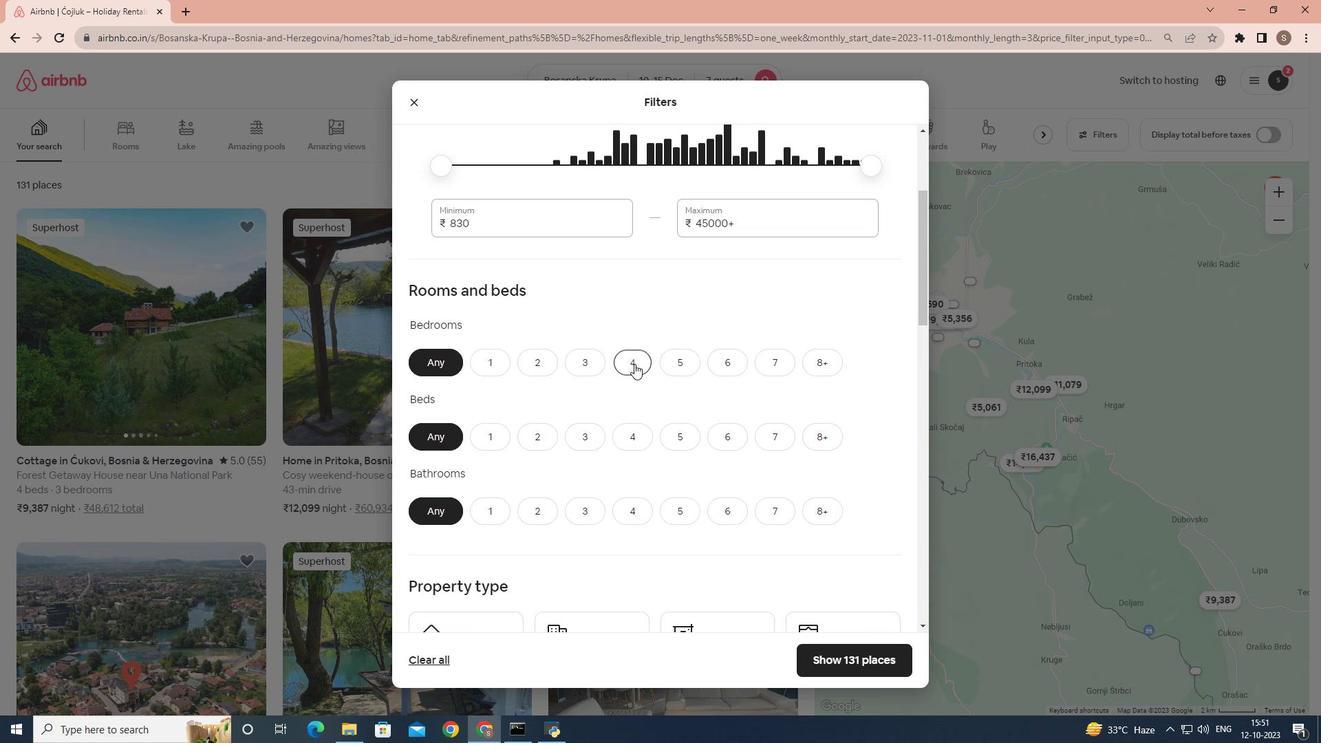 
Action: Mouse pressed left at (634, 364)
Screenshot: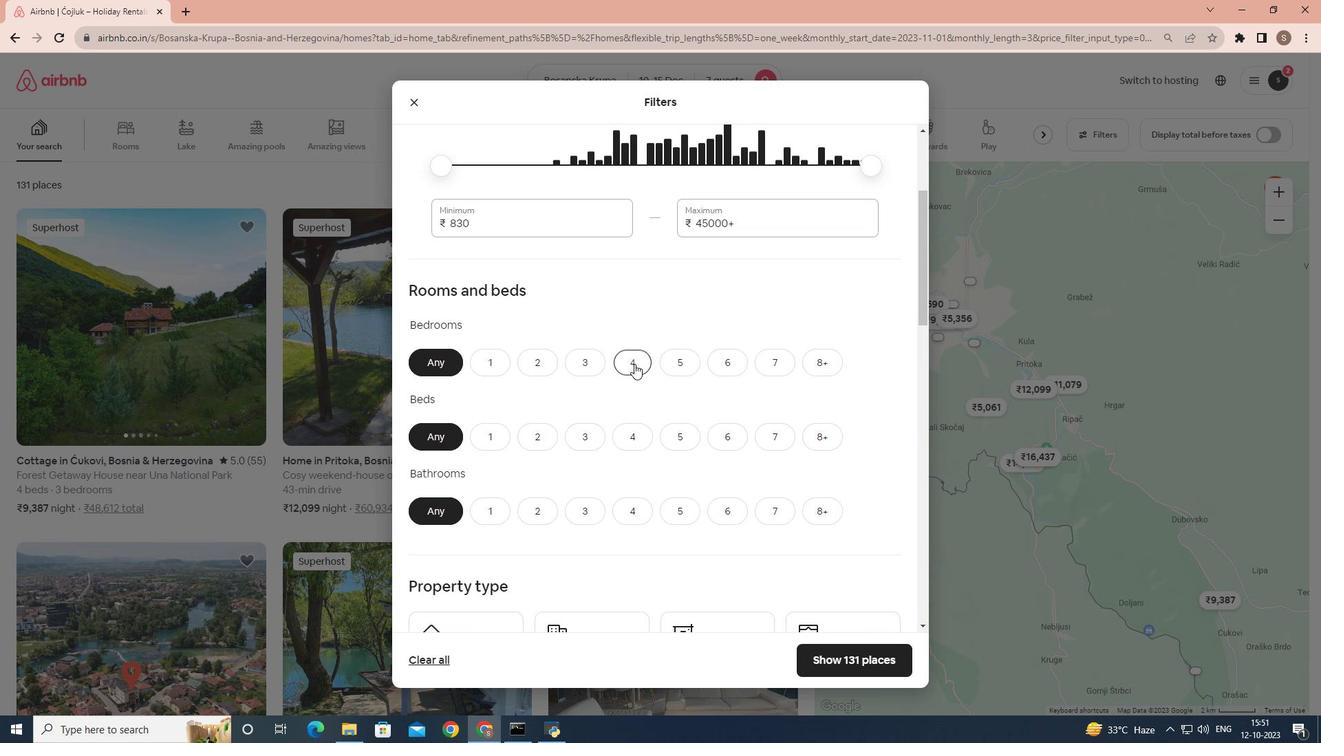 
Action: Mouse scrolled (634, 363) with delta (0, 0)
Screenshot: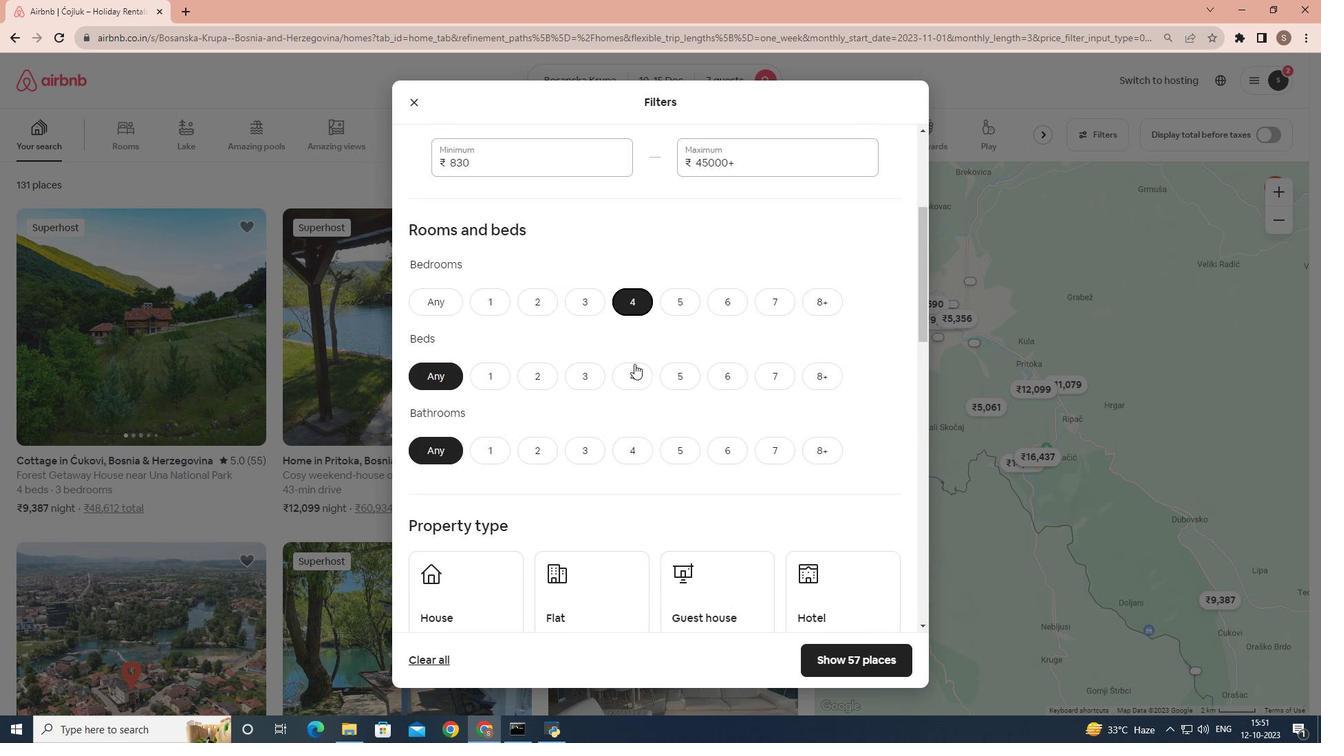 
Action: Mouse moved to (768, 375)
Screenshot: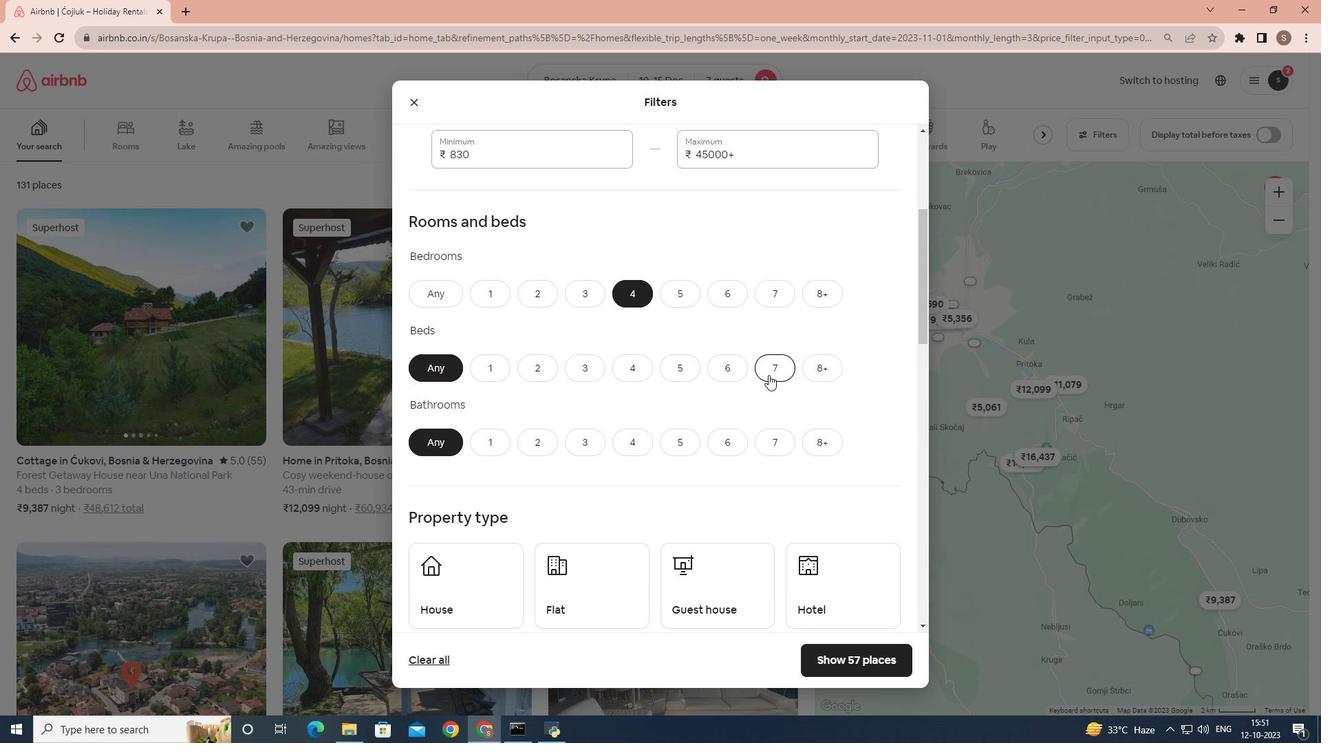 
Action: Mouse pressed left at (768, 375)
Screenshot: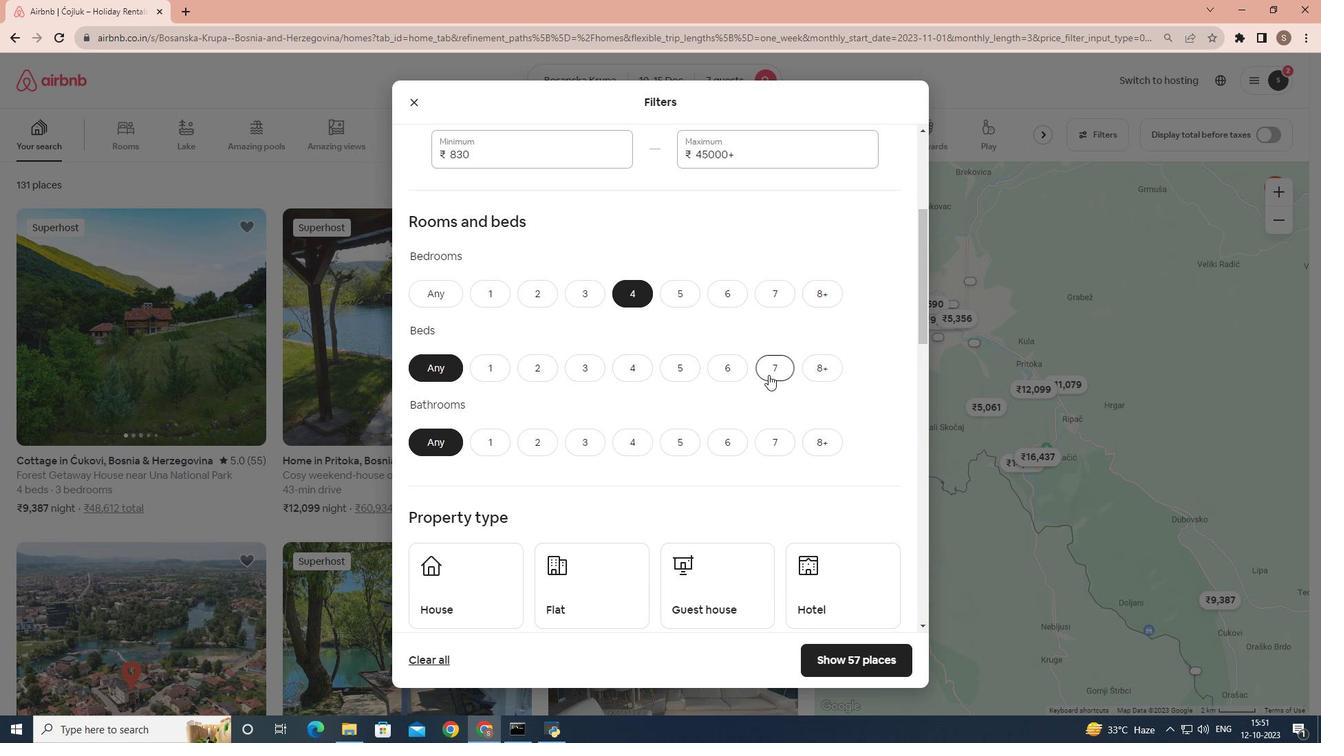 
Action: Mouse moved to (632, 444)
Screenshot: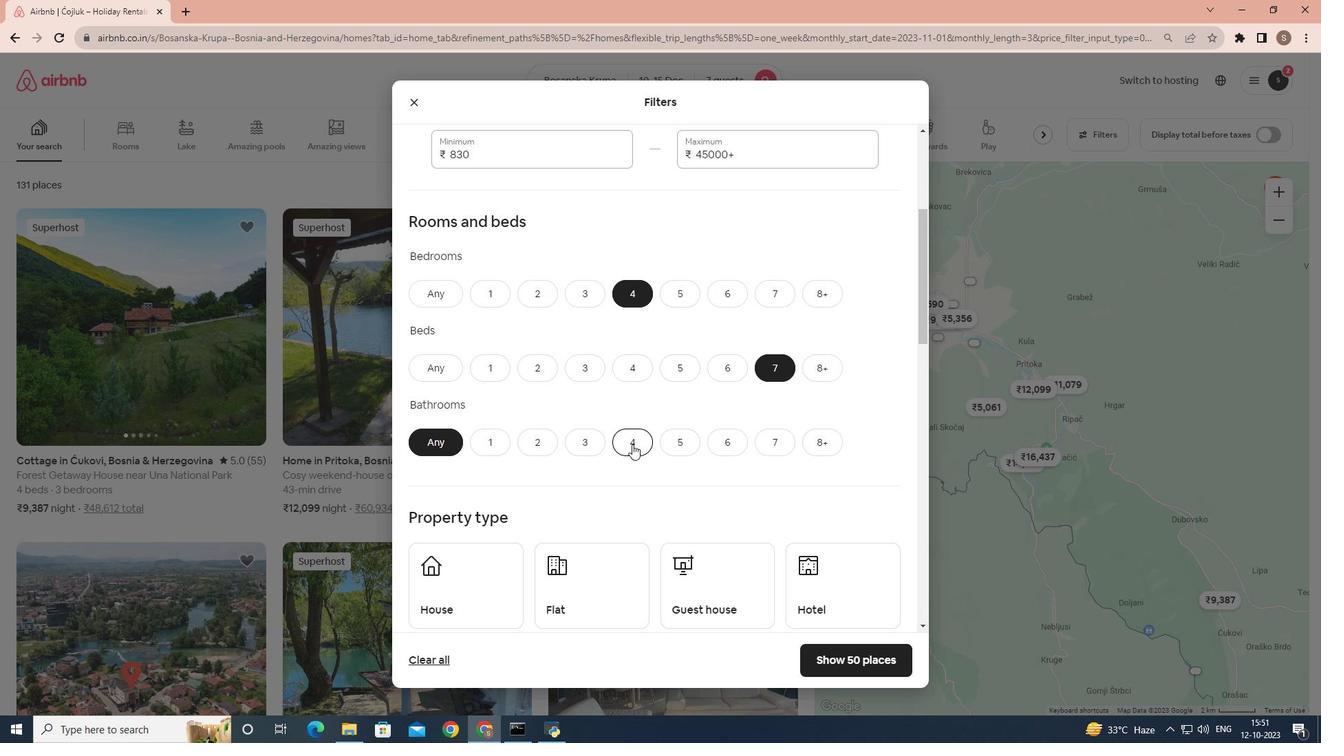 
Action: Mouse pressed left at (632, 444)
Screenshot: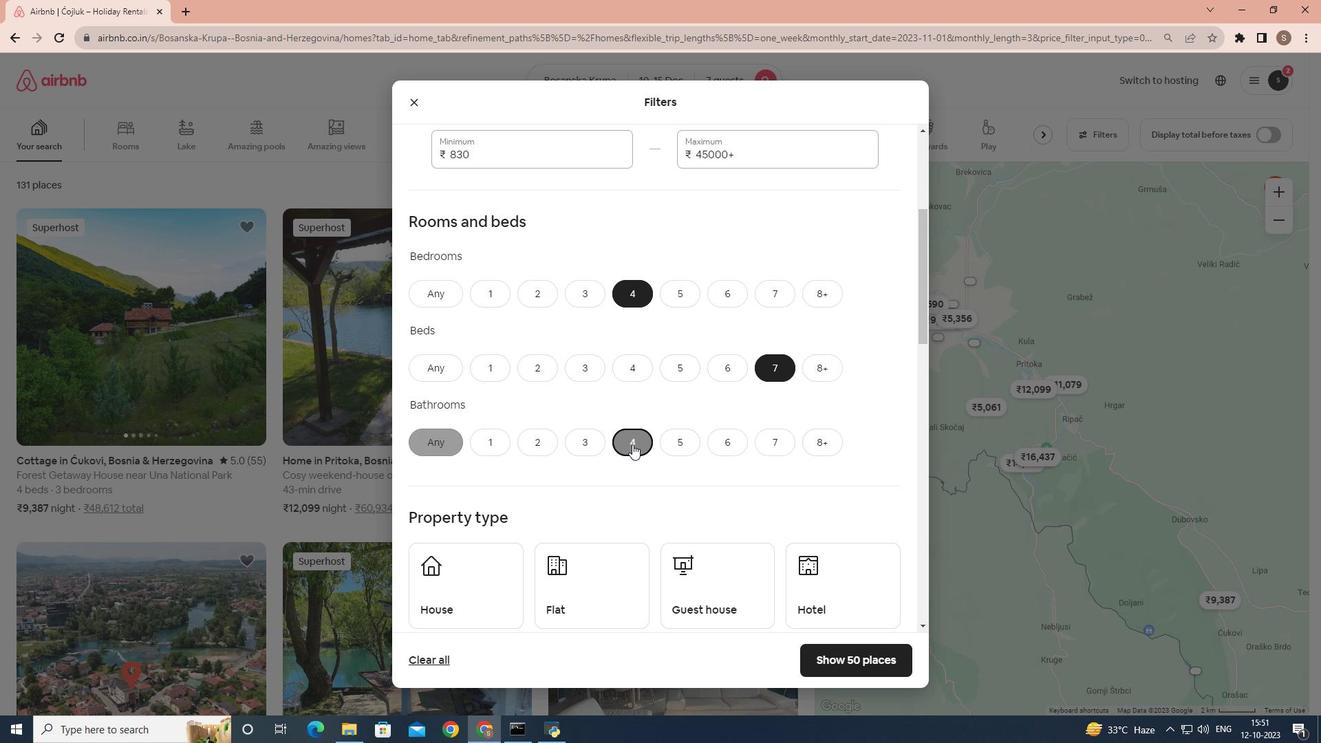 
Action: Mouse moved to (605, 415)
Screenshot: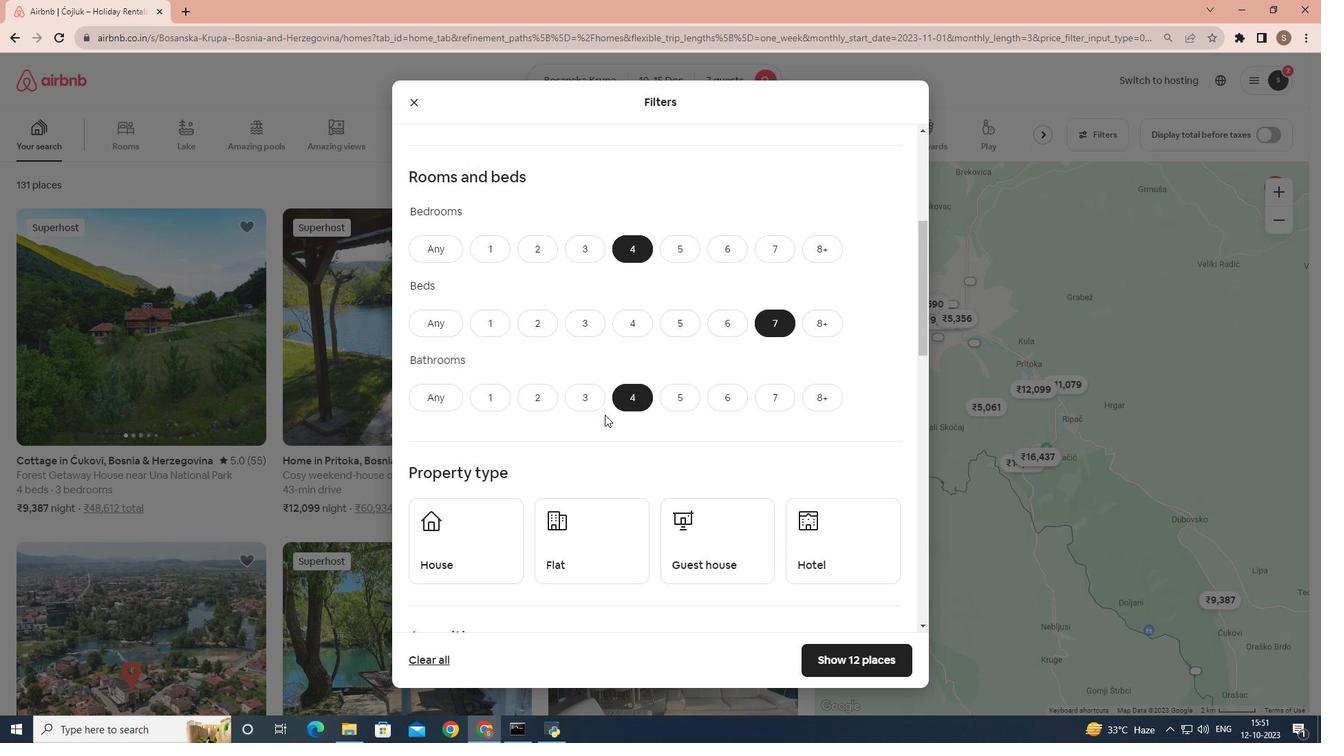
Action: Mouse scrolled (605, 414) with delta (0, 0)
Screenshot: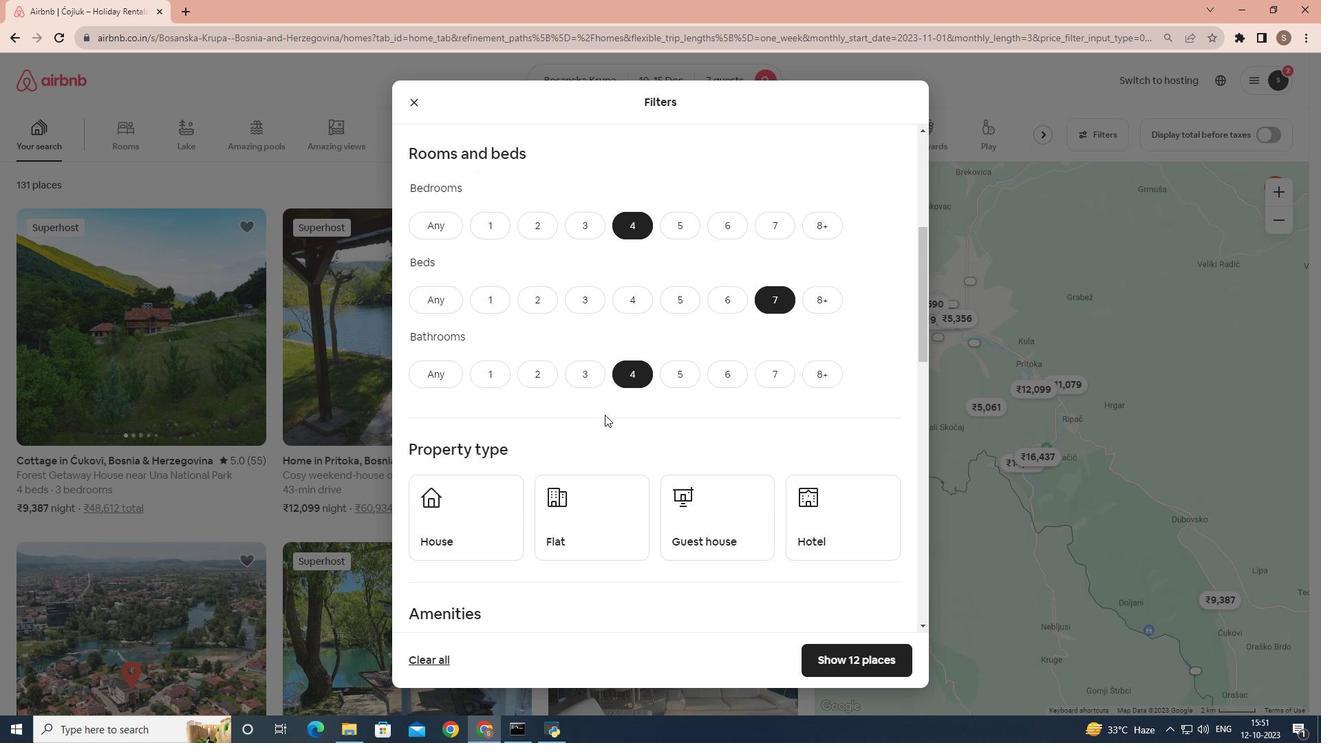 
Action: Mouse moved to (474, 494)
Screenshot: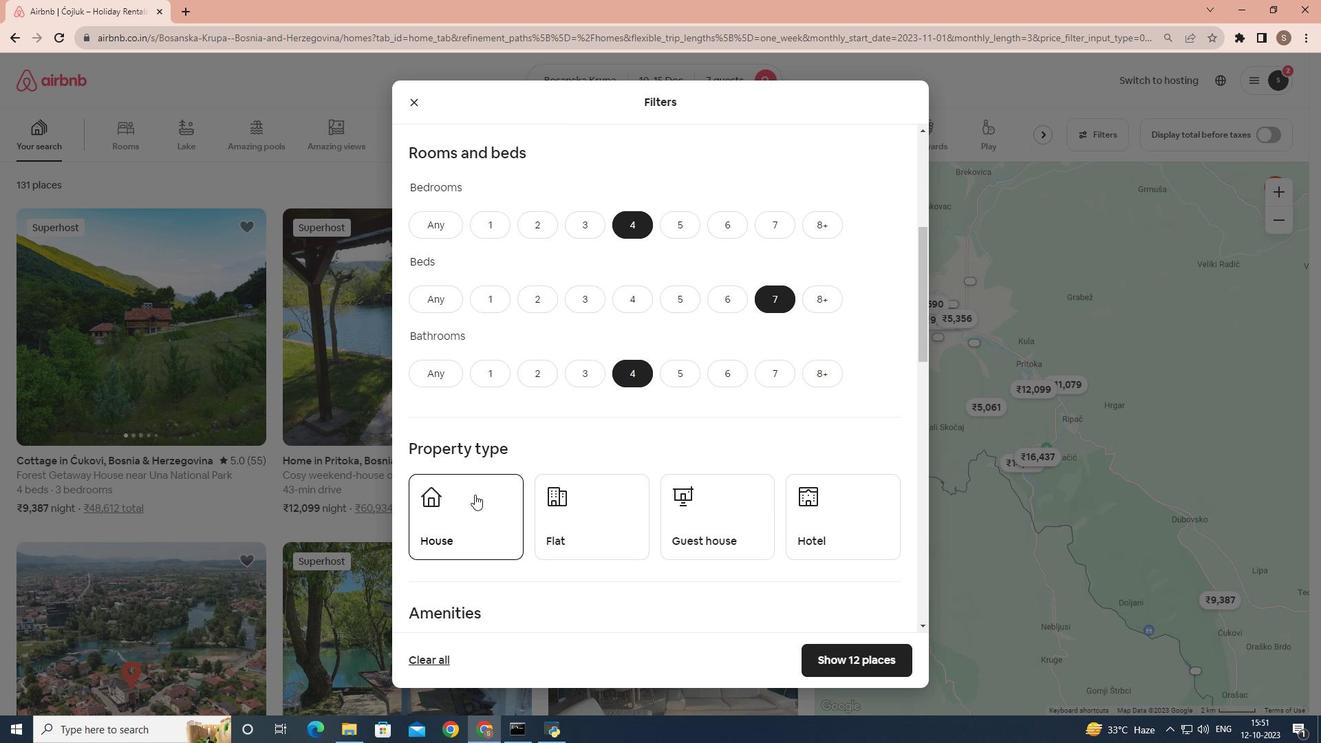 
Action: Mouse pressed left at (474, 494)
Screenshot: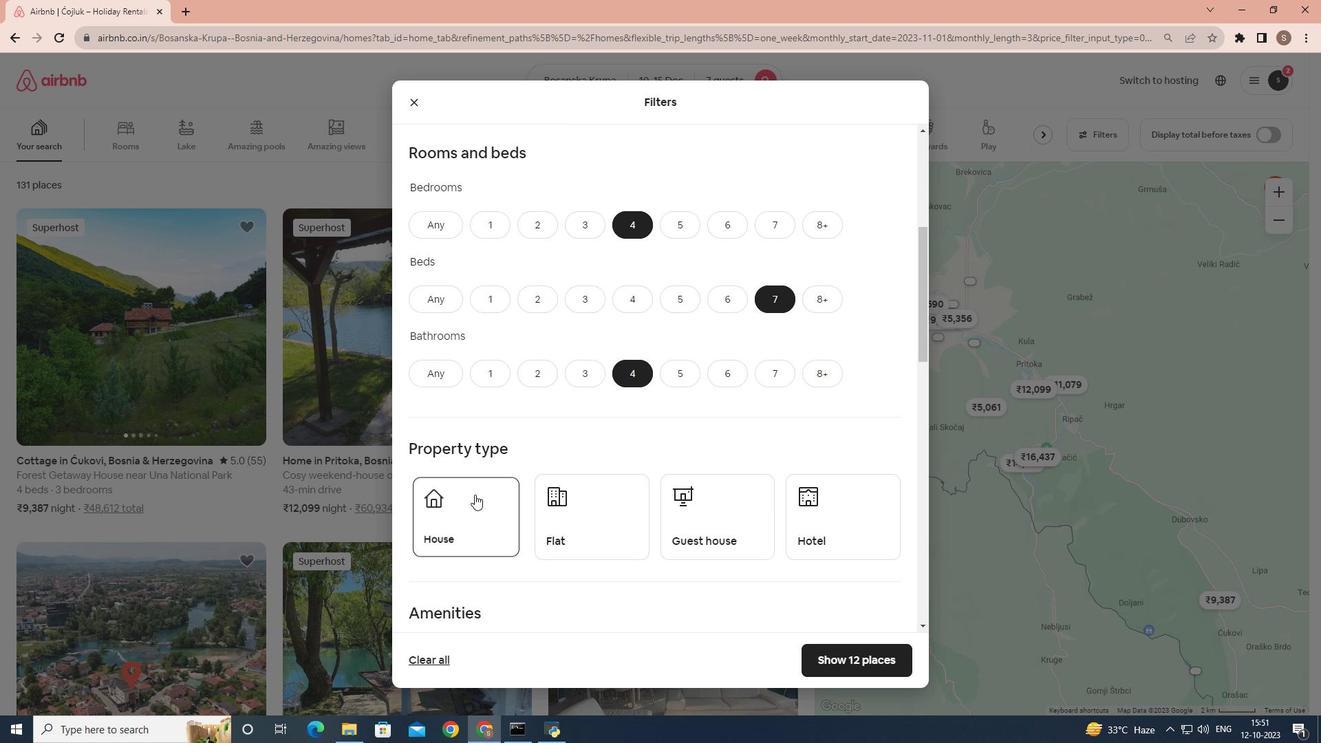 
Action: Mouse moved to (574, 446)
Screenshot: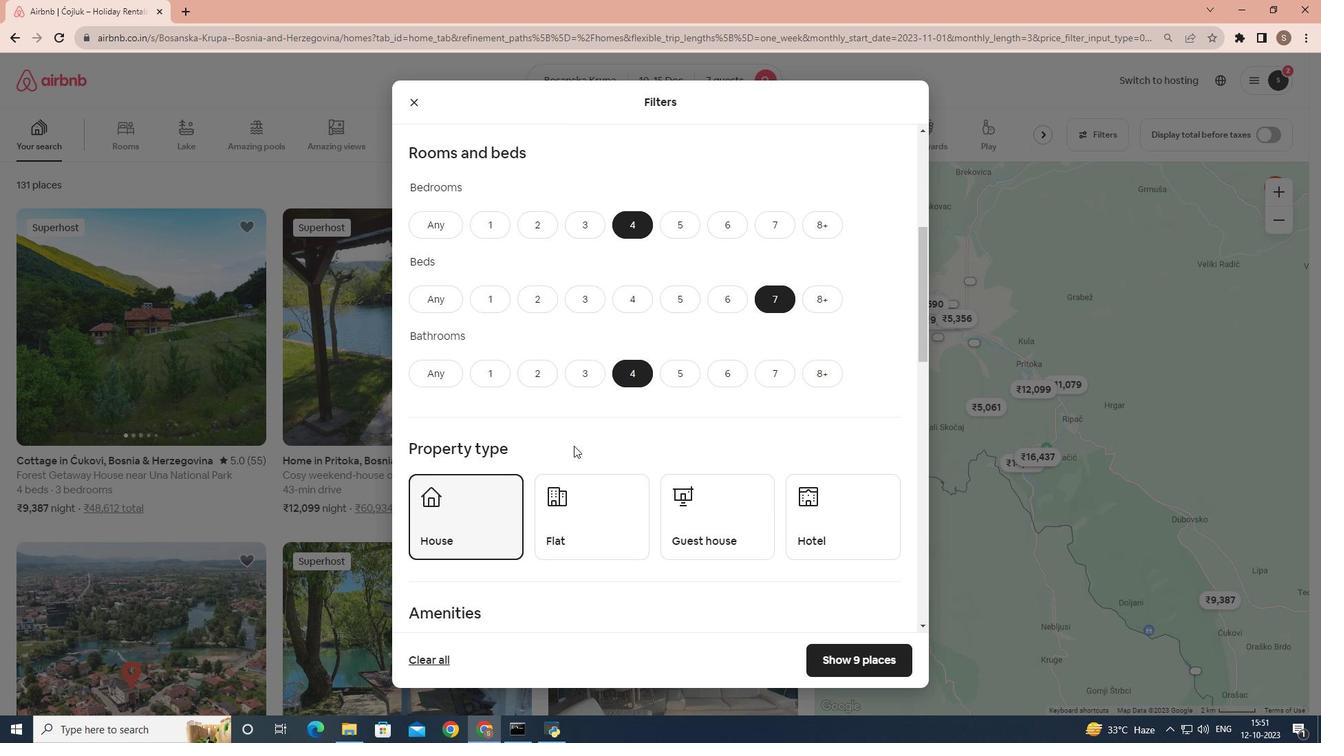
Action: Mouse scrolled (574, 445) with delta (0, 0)
Screenshot: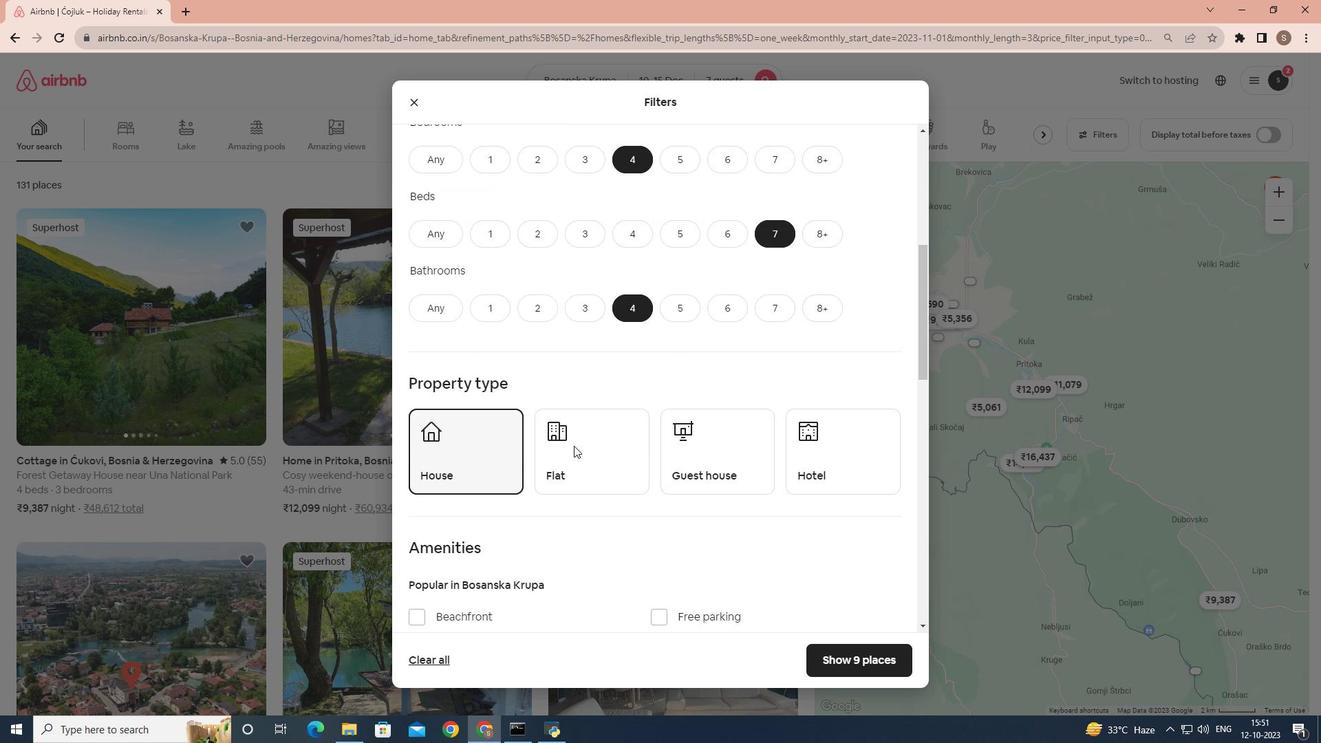 
Action: Mouse scrolled (574, 445) with delta (0, 0)
Screenshot: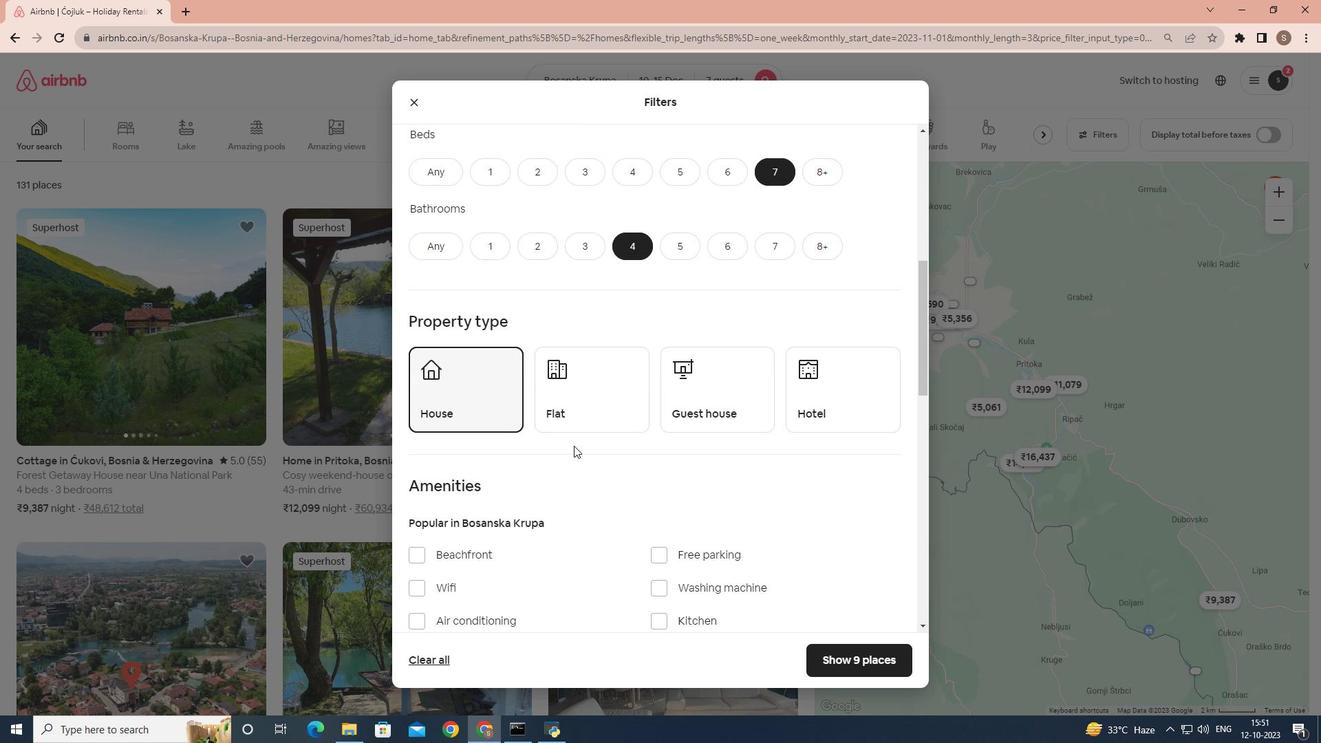 
Action: Mouse moved to (471, 549)
Screenshot: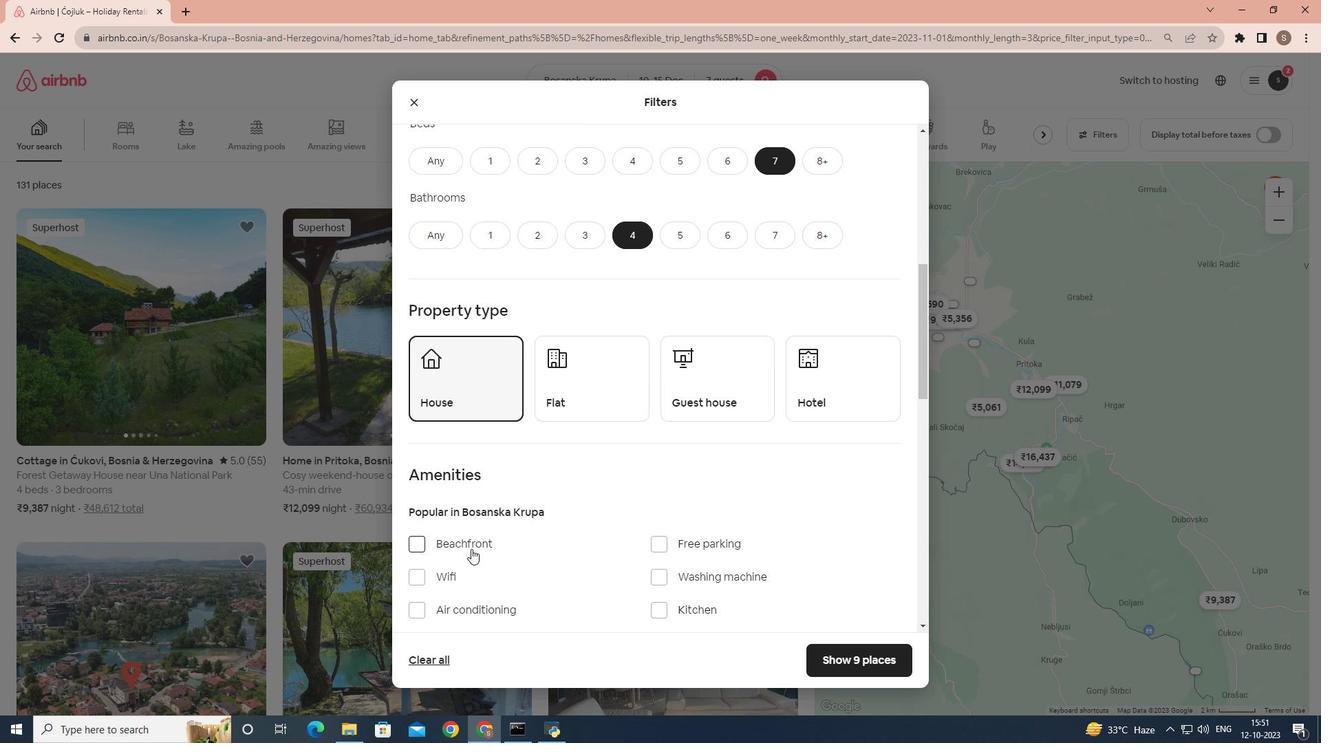 
Action: Mouse scrolled (471, 548) with delta (0, 0)
Screenshot: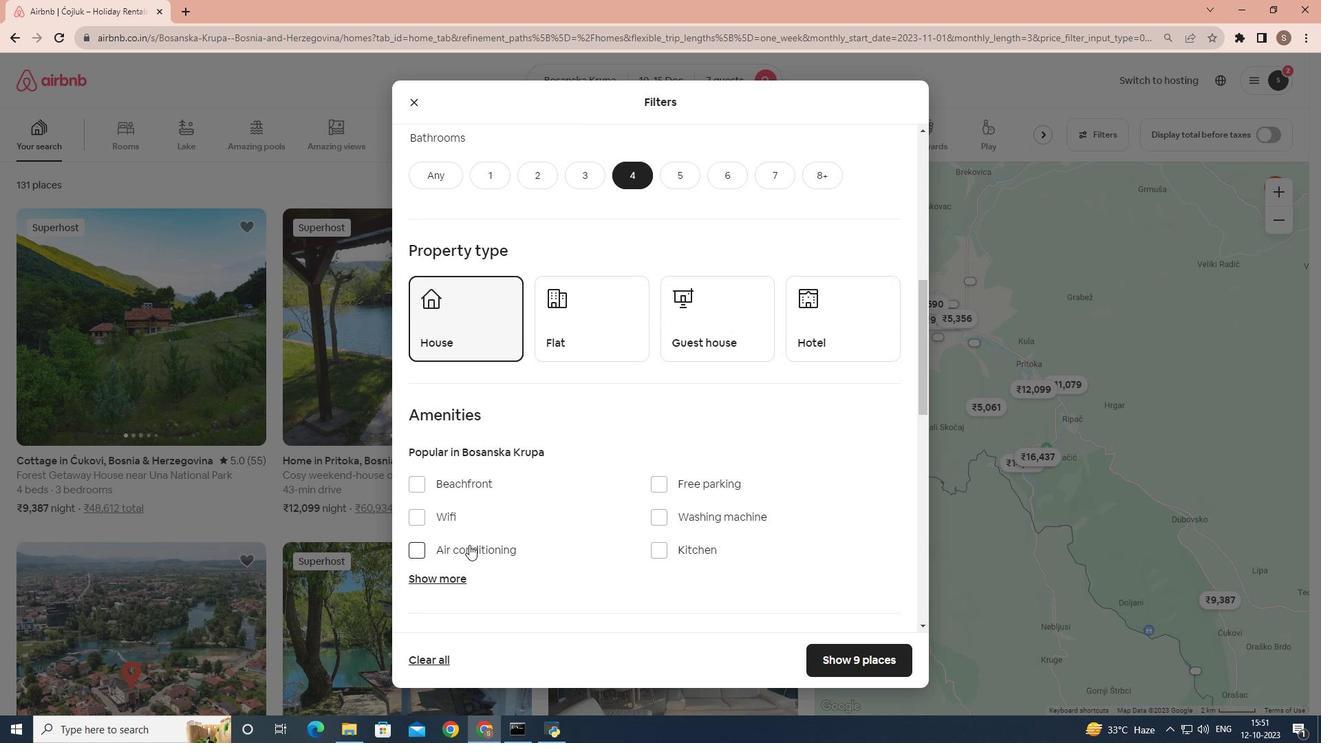
Action: Mouse moved to (418, 505)
Screenshot: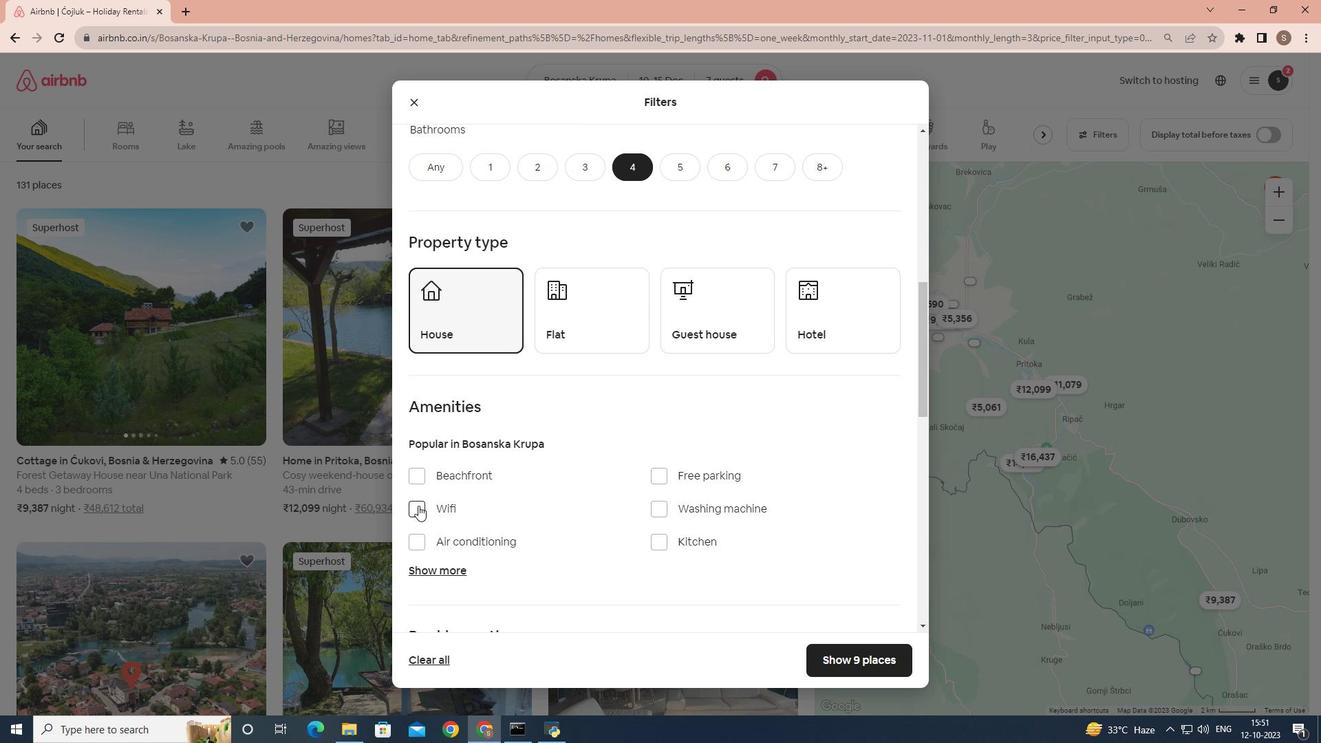 
Action: Mouse pressed left at (418, 505)
Screenshot: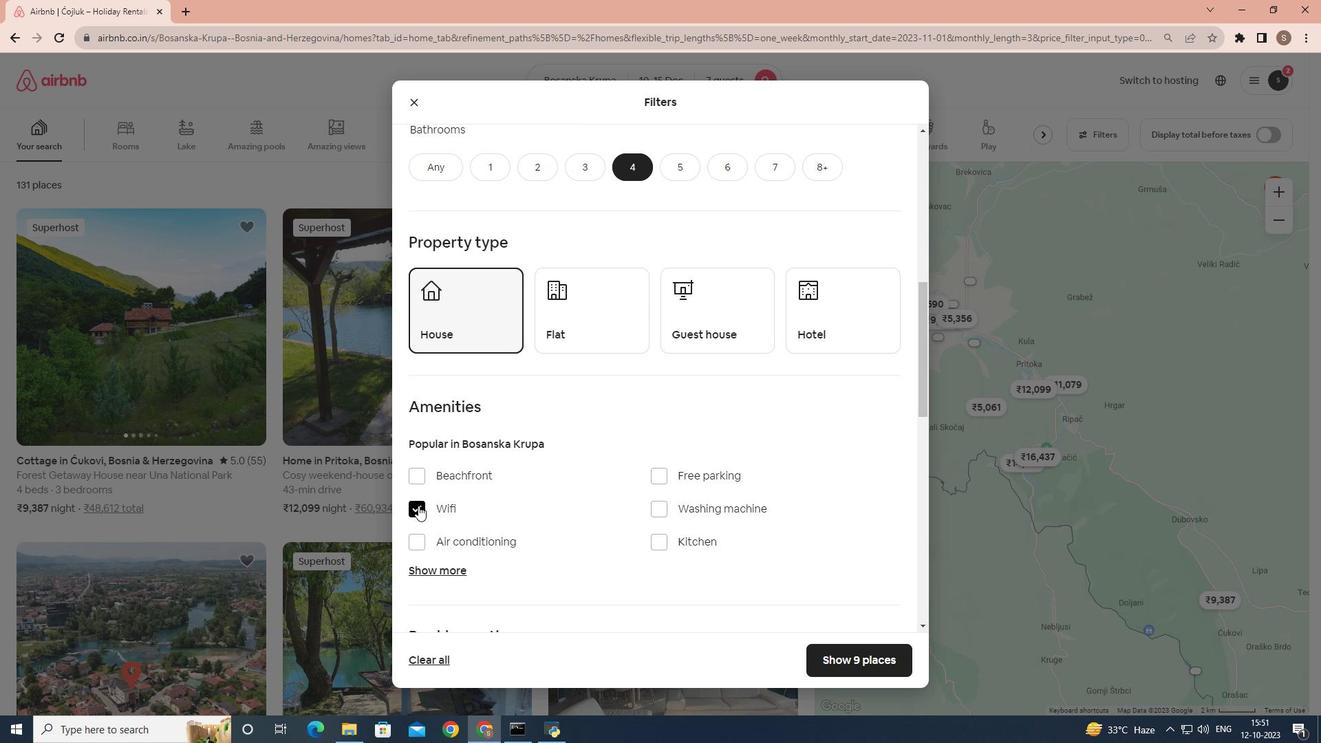 
Action: Mouse moved to (654, 508)
Screenshot: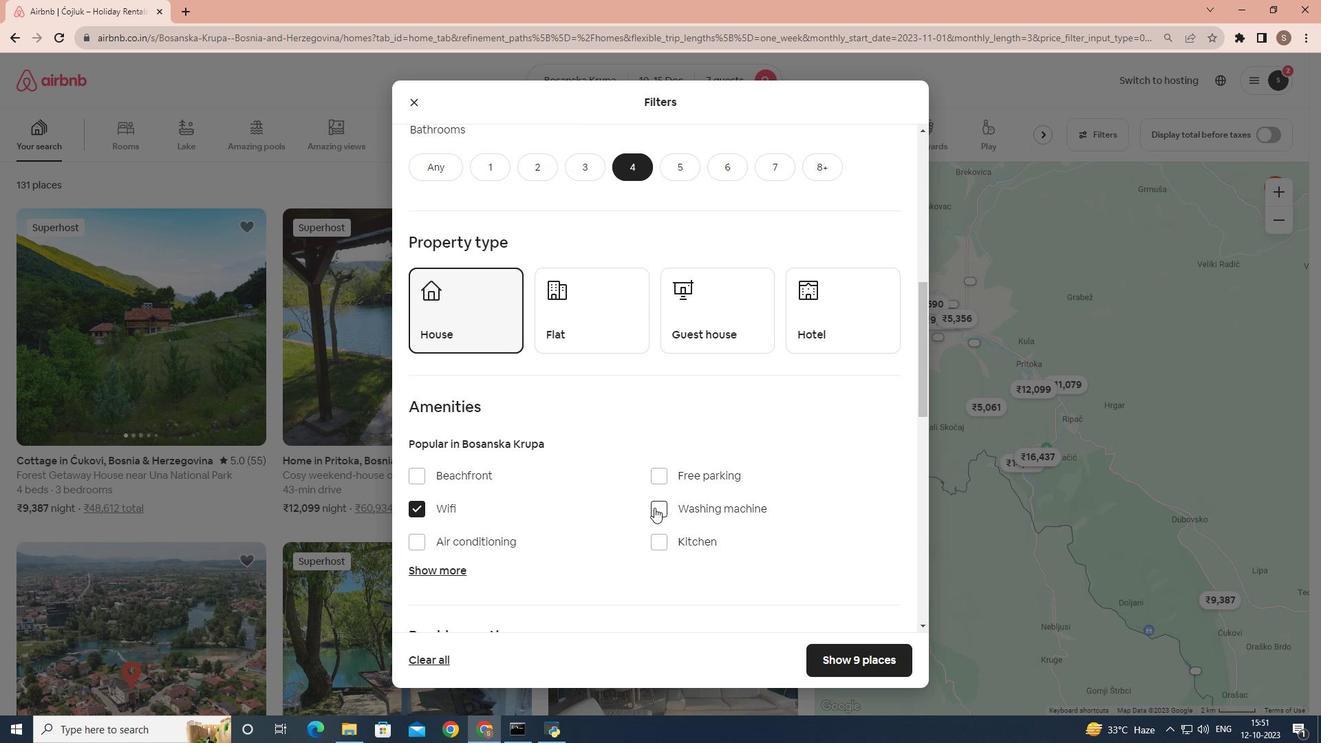 
Action: Mouse pressed left at (654, 508)
Screenshot: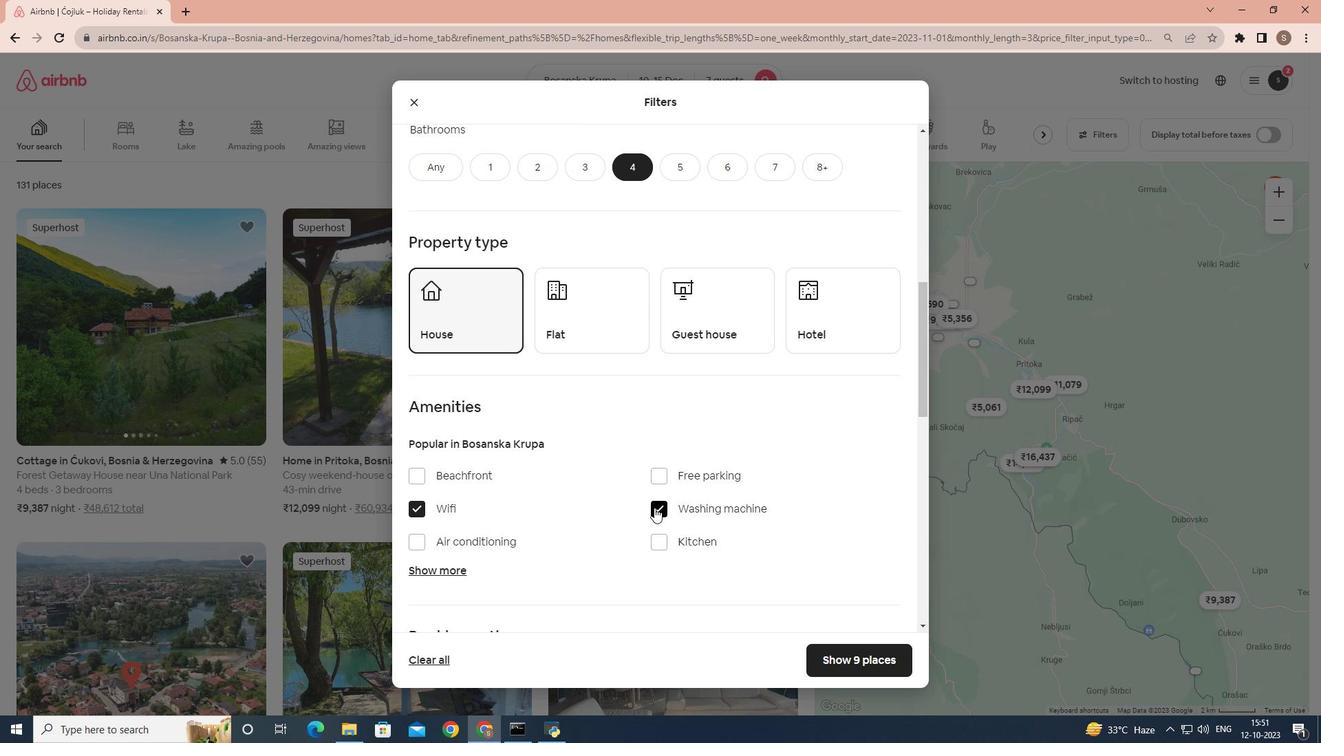
Action: Mouse moved to (610, 469)
Screenshot: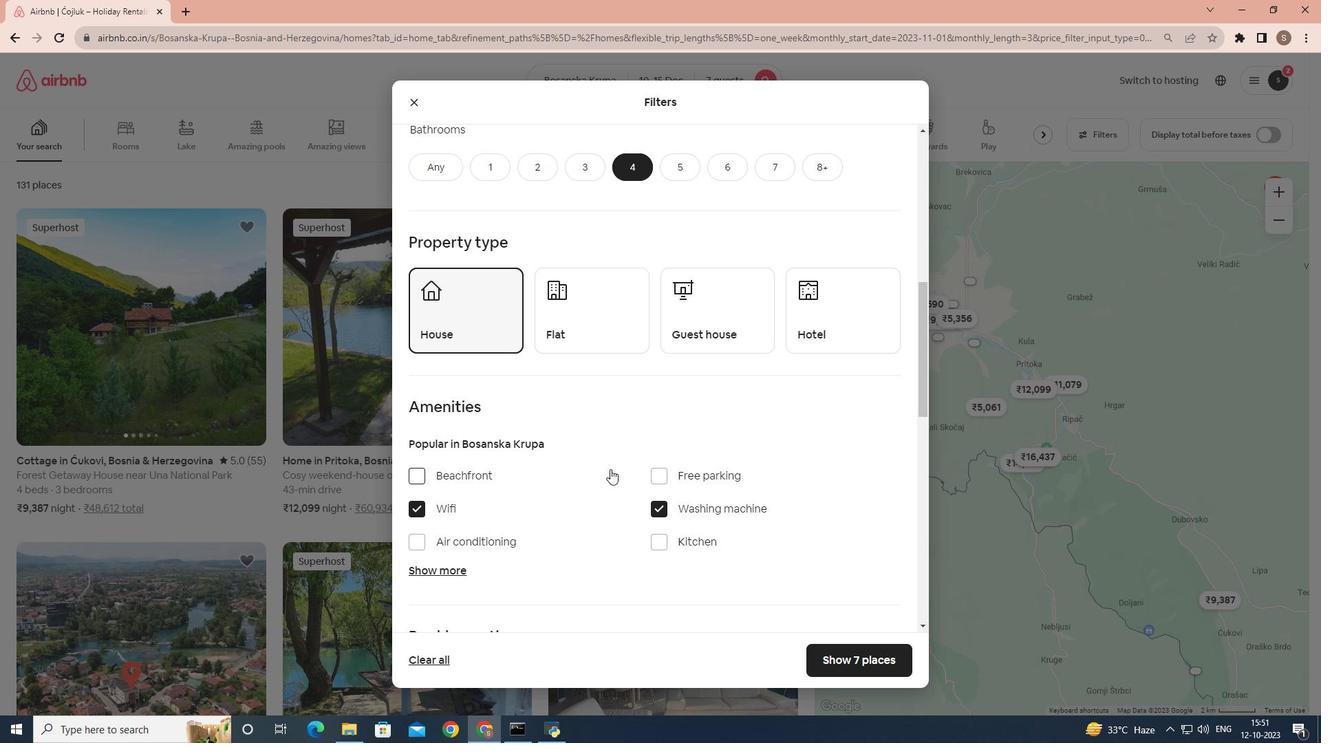 
Action: Mouse scrolled (610, 468) with delta (0, 0)
Screenshot: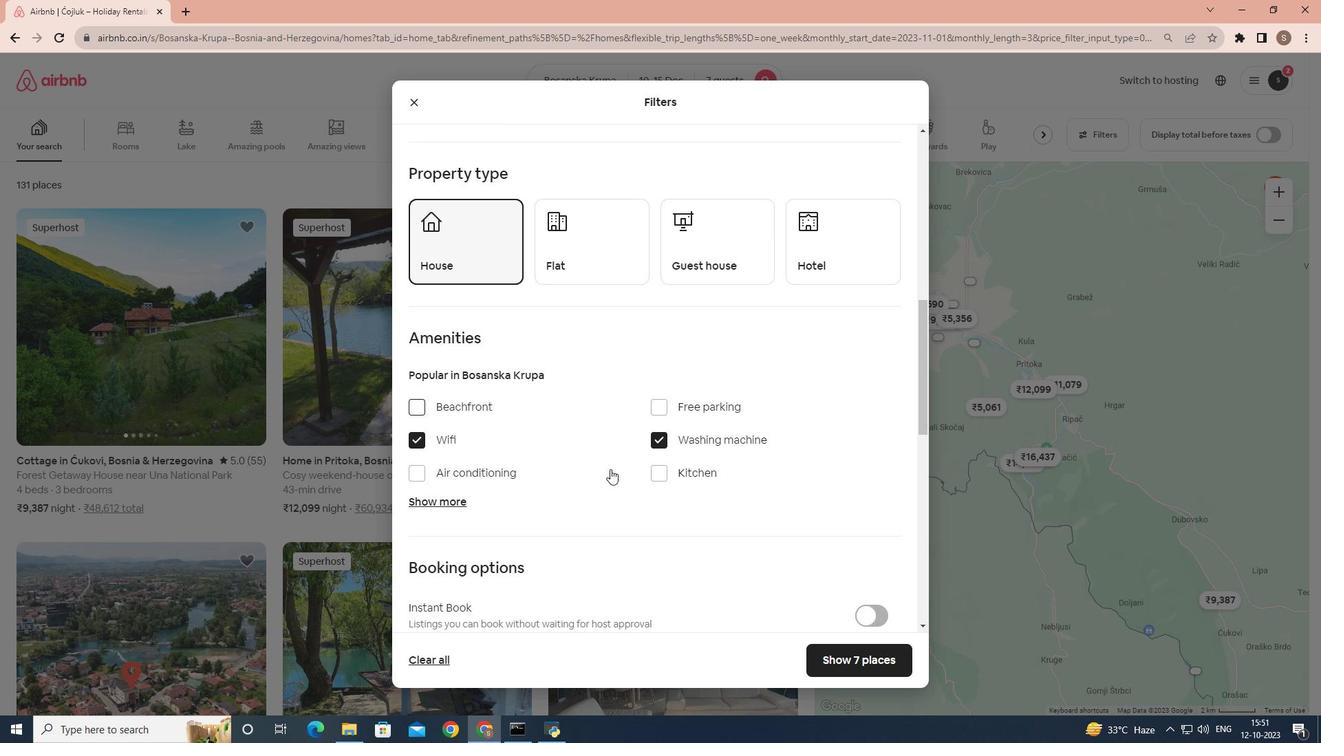 
Action: Mouse moved to (446, 501)
Screenshot: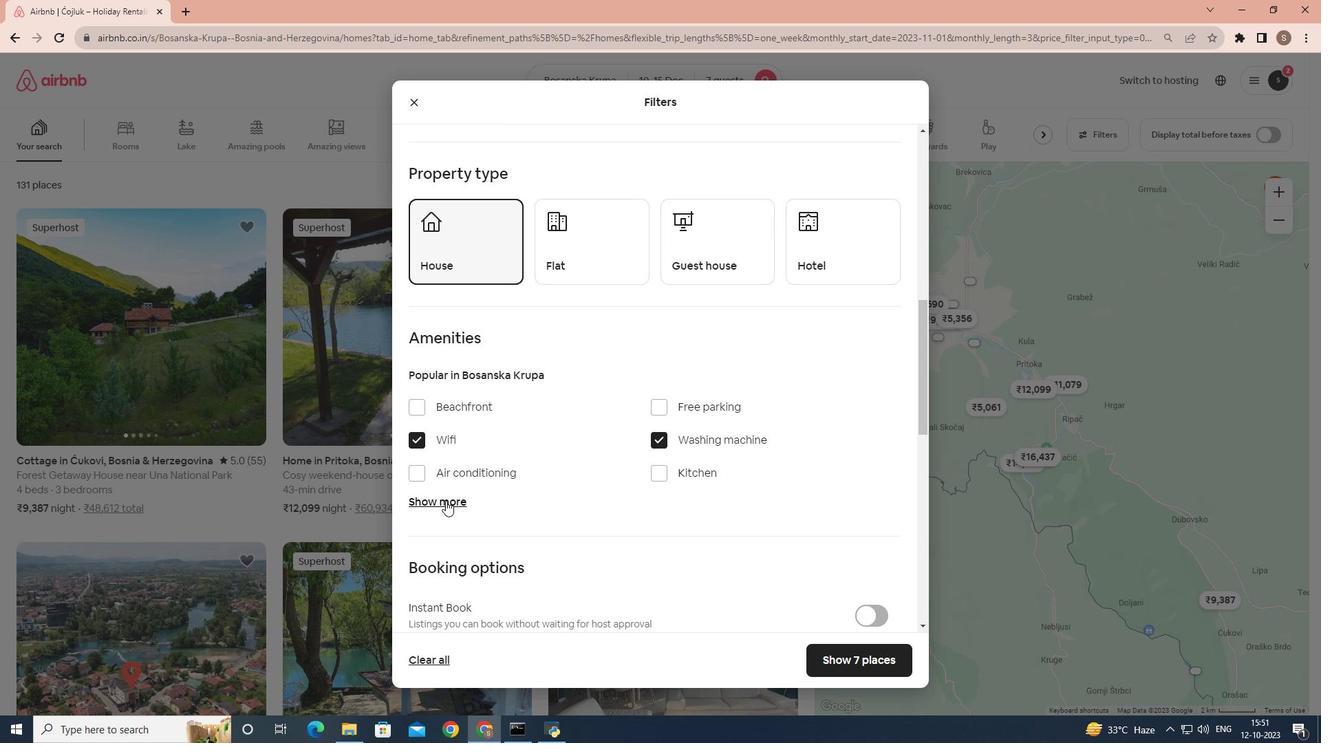 
Action: Mouse pressed left at (446, 501)
Screenshot: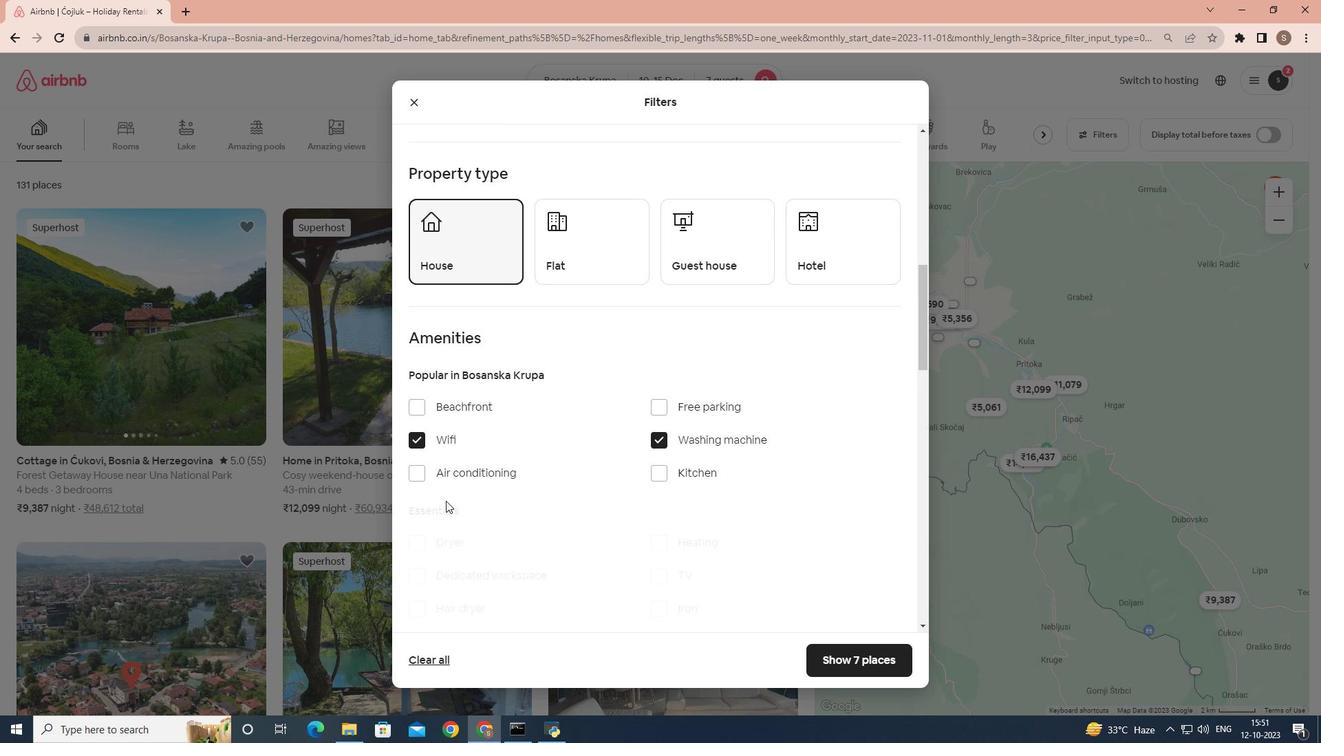 
Action: Mouse moved to (499, 565)
Screenshot: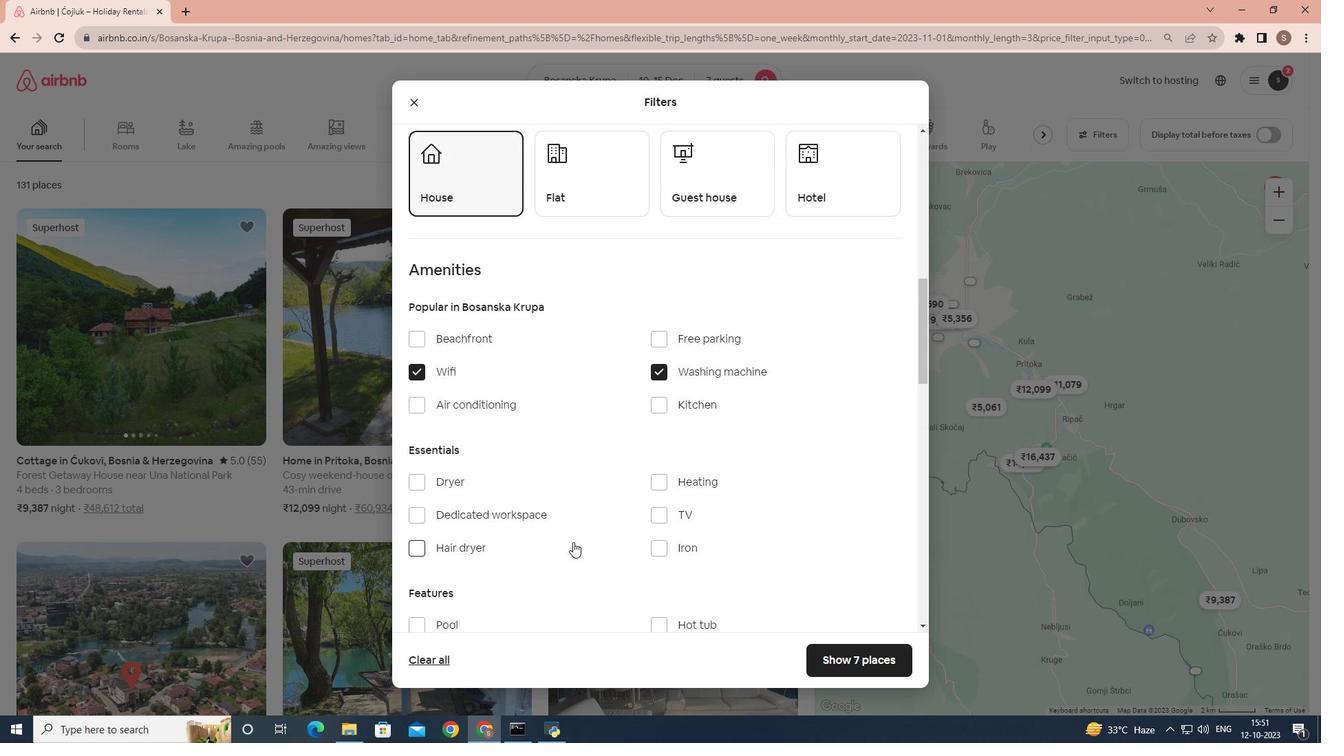 
Action: Mouse scrolled (499, 565) with delta (0, 0)
Screenshot: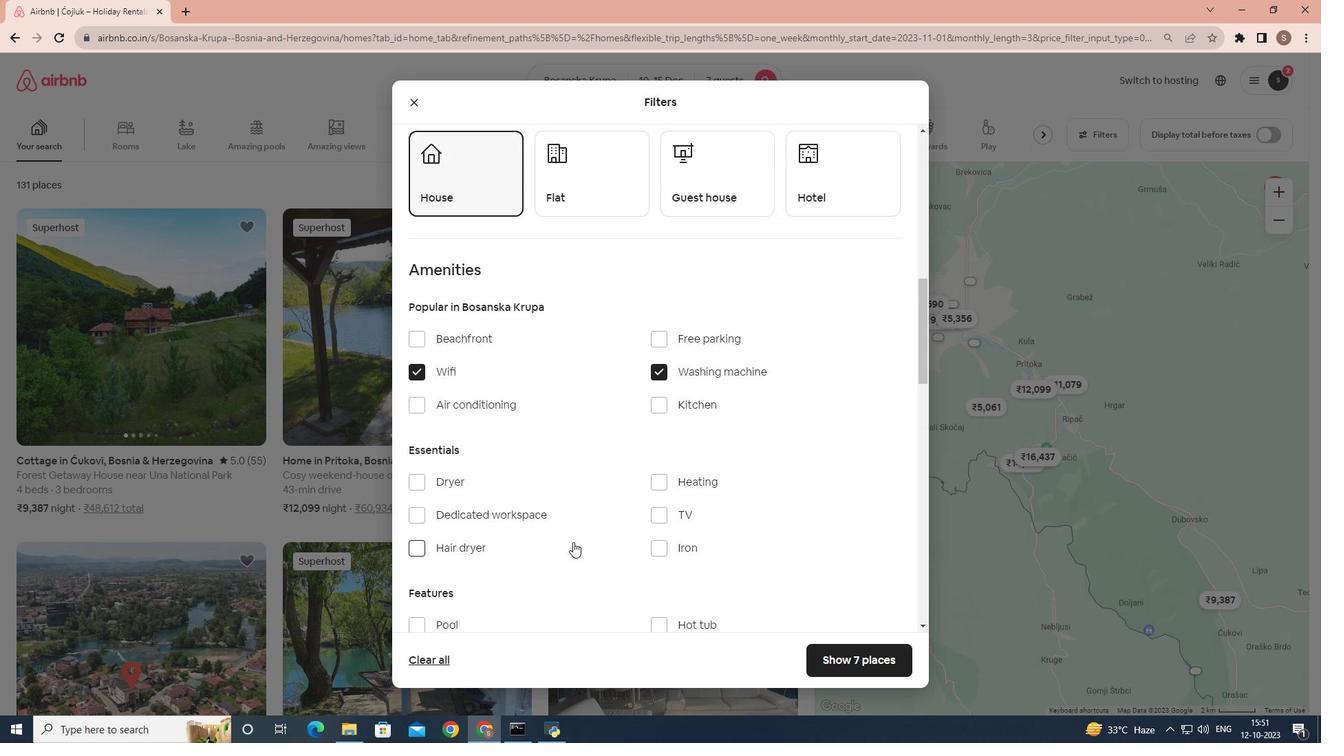 
Action: Mouse moved to (662, 510)
Screenshot: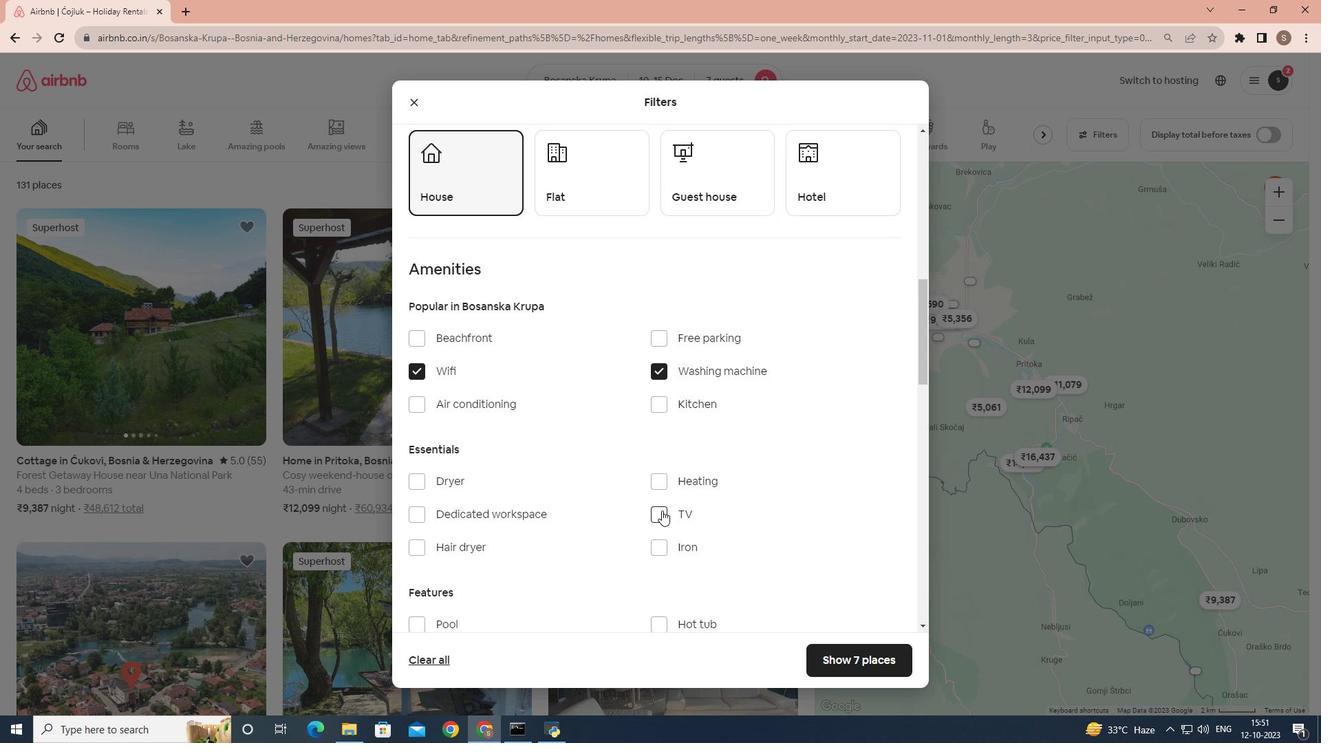 
Action: Mouse pressed left at (662, 510)
Screenshot: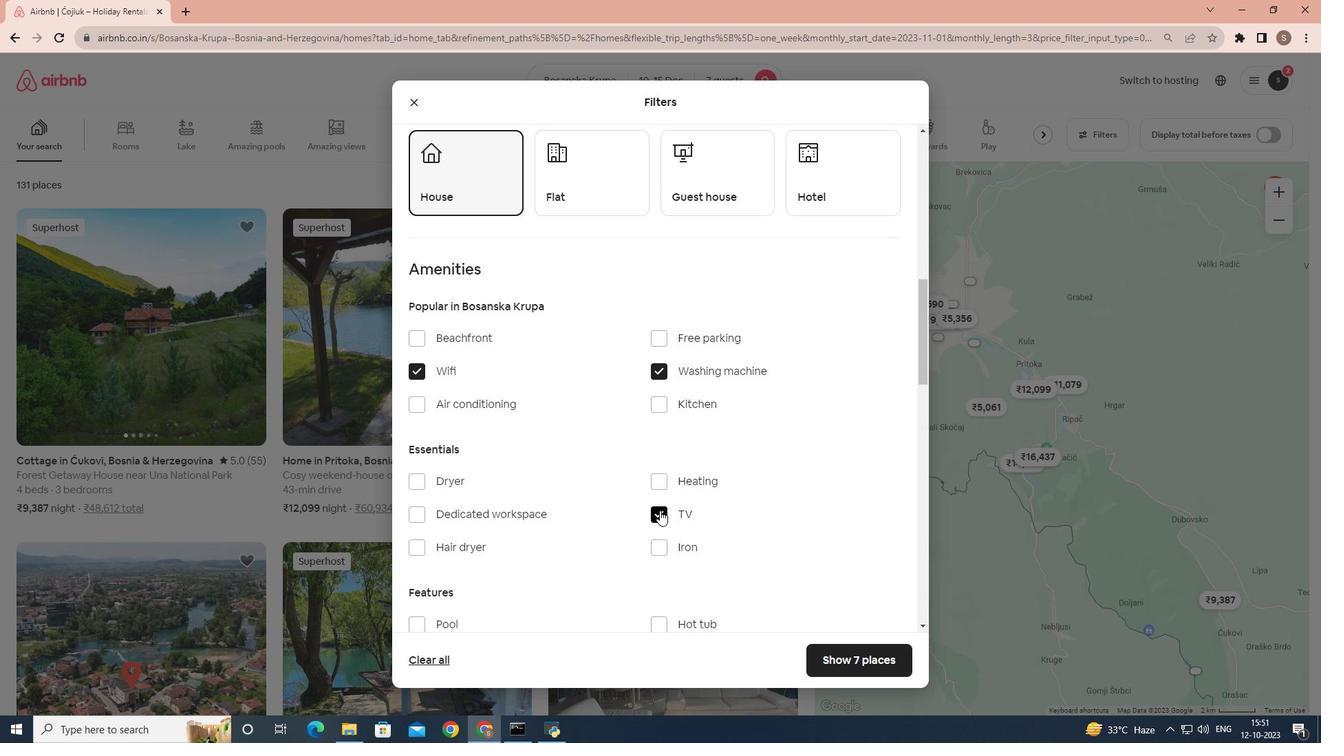 
Action: Mouse moved to (559, 533)
Screenshot: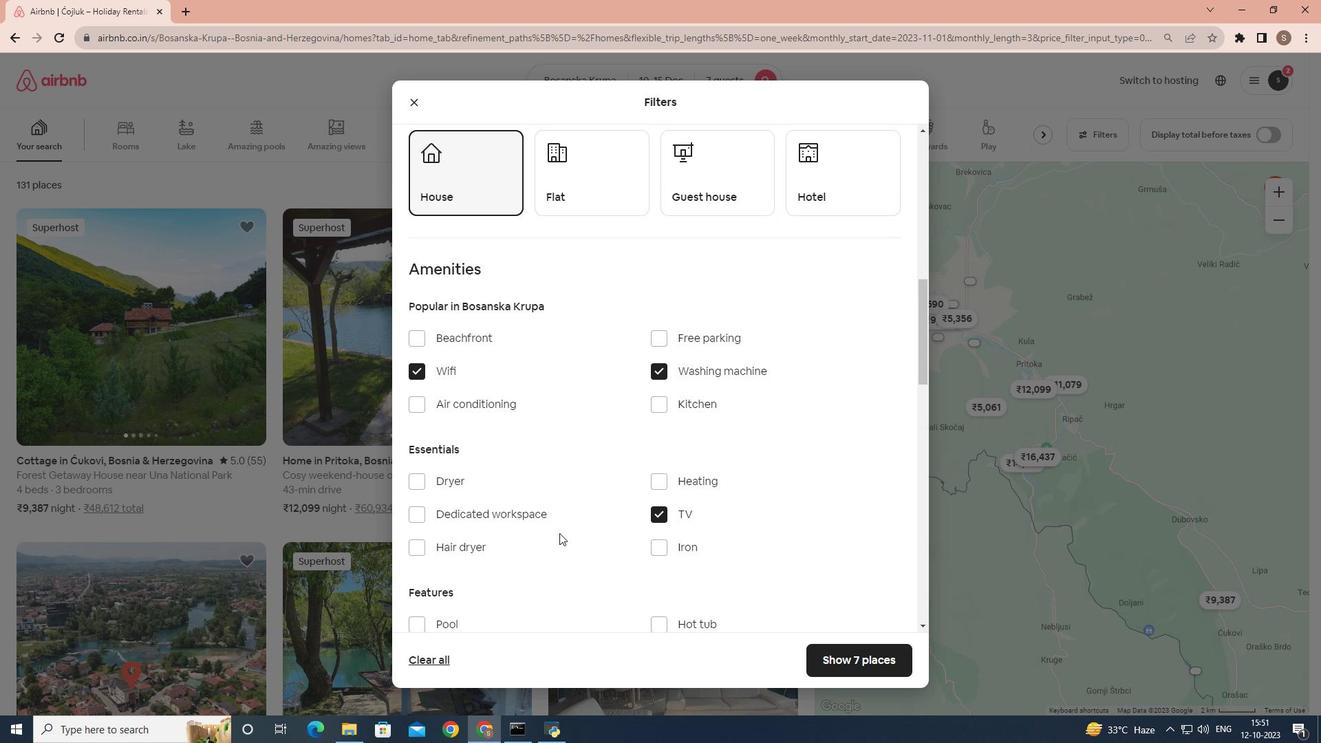 
Action: Mouse scrolled (559, 532) with delta (0, 0)
Screenshot: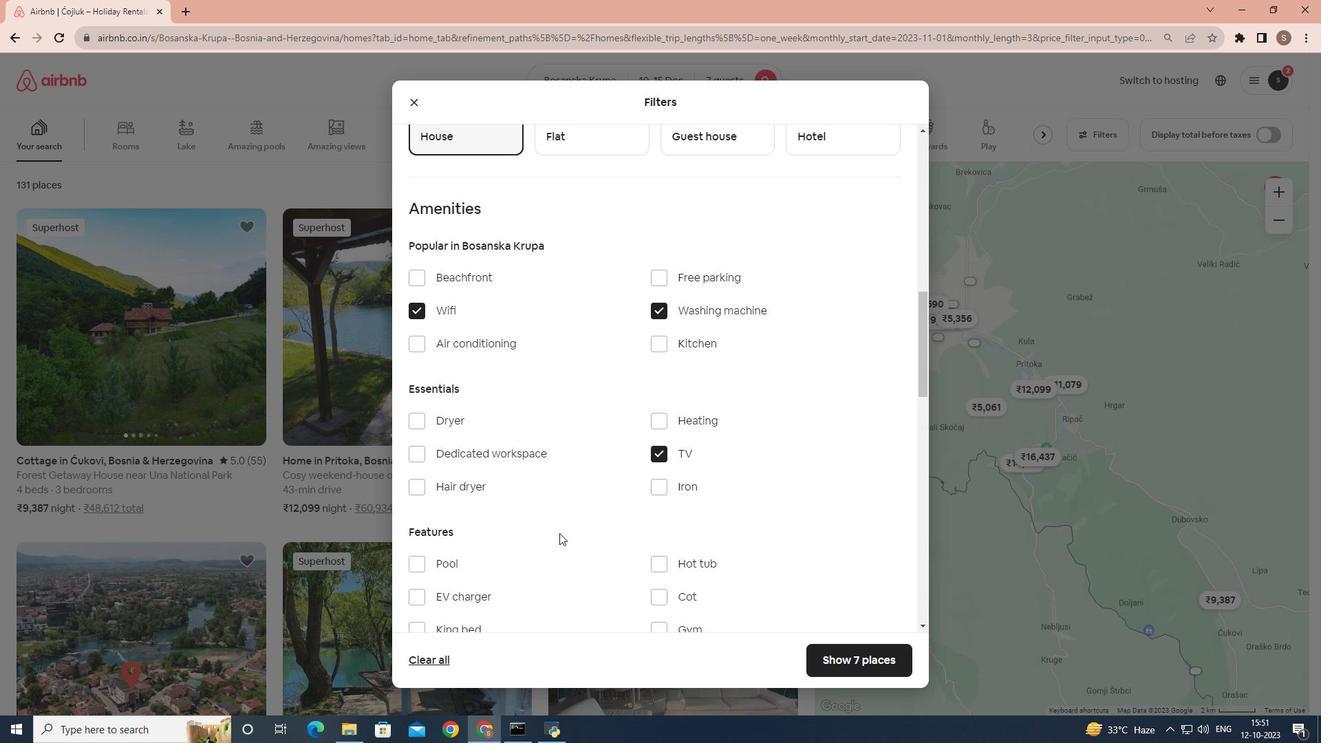
Action: Mouse moved to (667, 271)
Screenshot: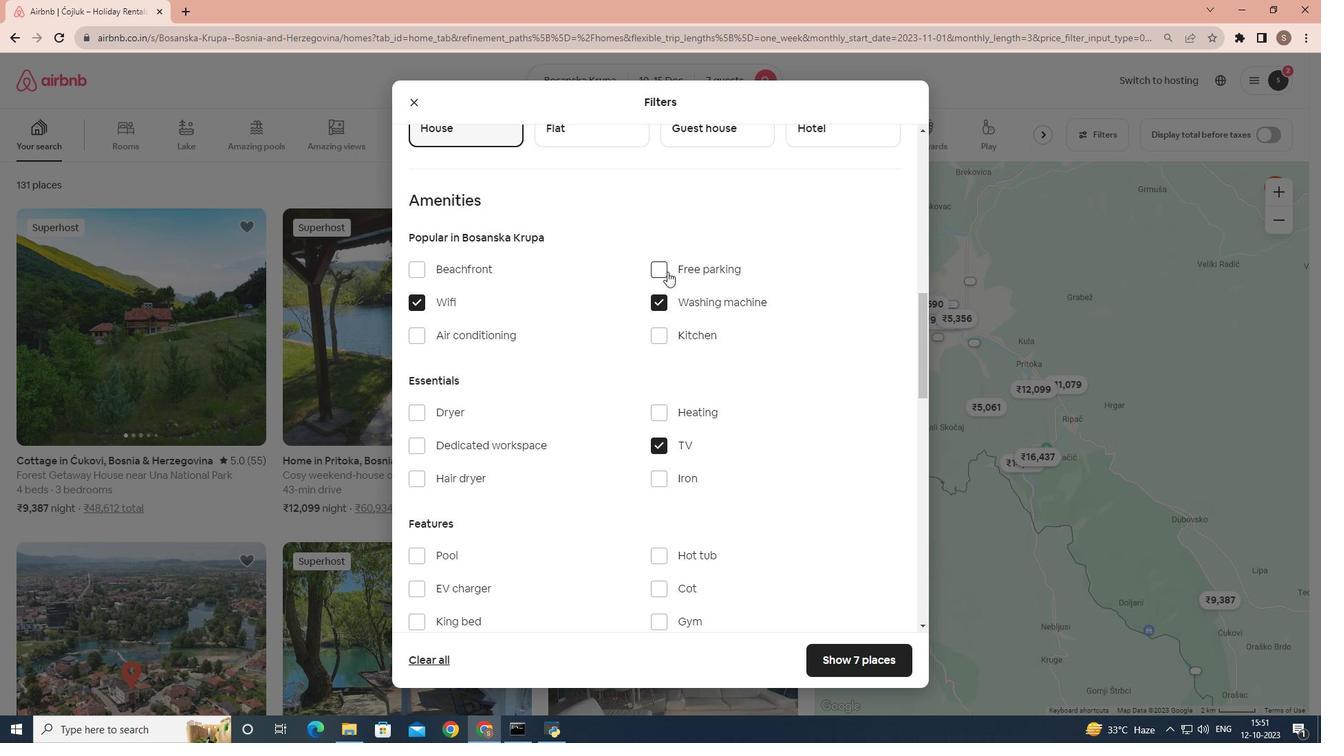 
Action: Mouse pressed left at (667, 271)
Screenshot: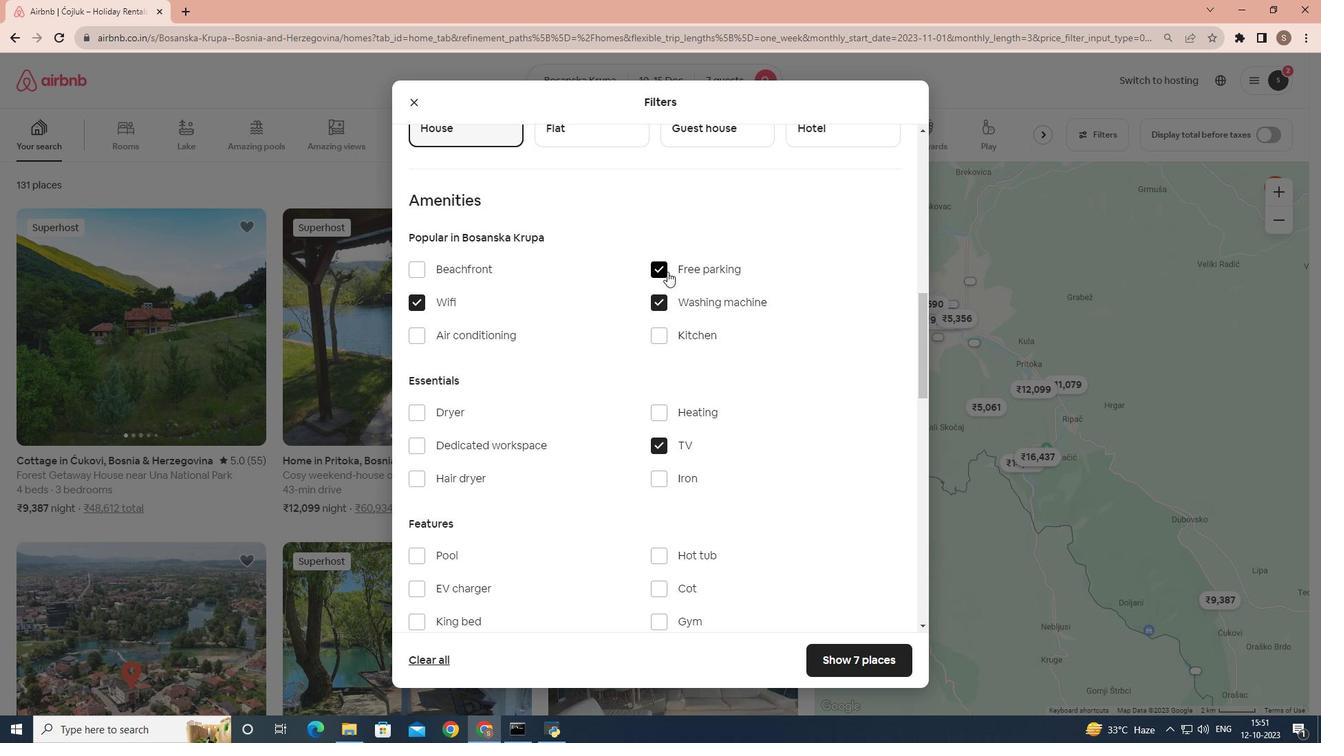 
Action: Mouse moved to (613, 353)
Screenshot: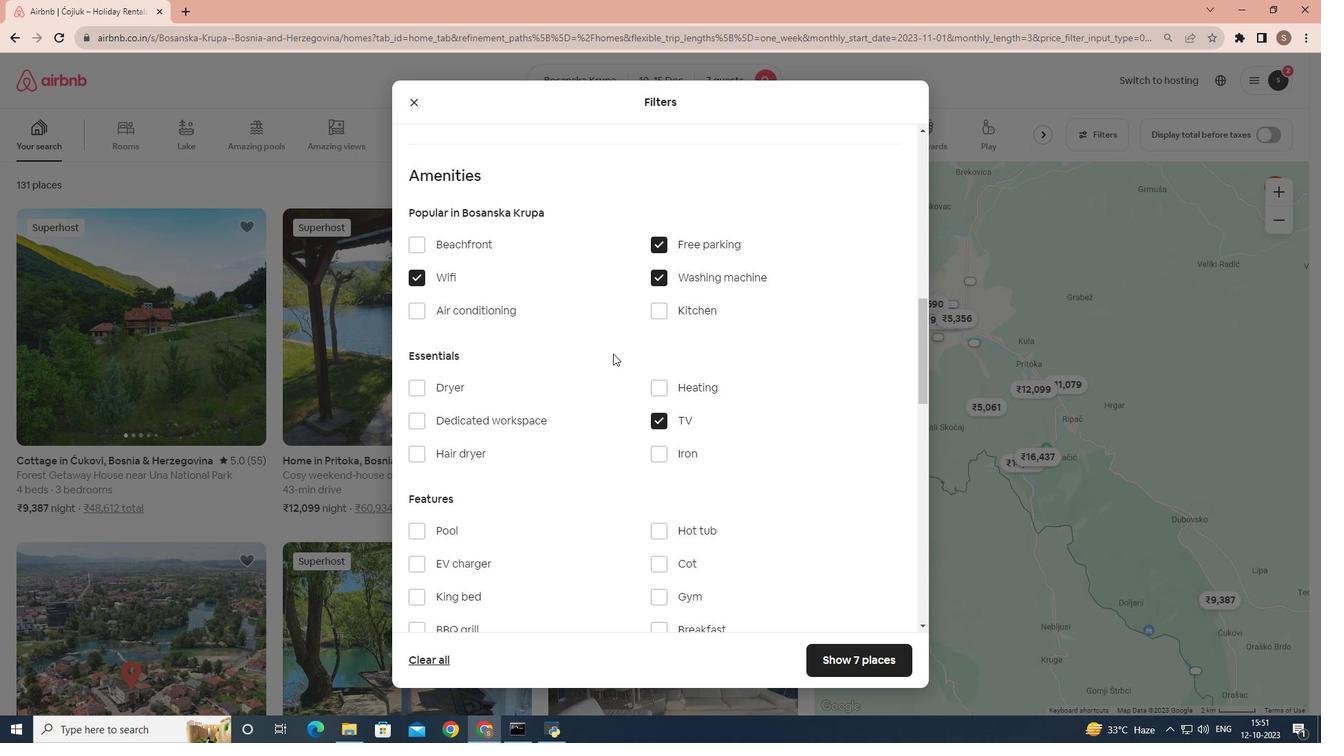 
Action: Mouse scrolled (613, 353) with delta (0, 0)
Screenshot: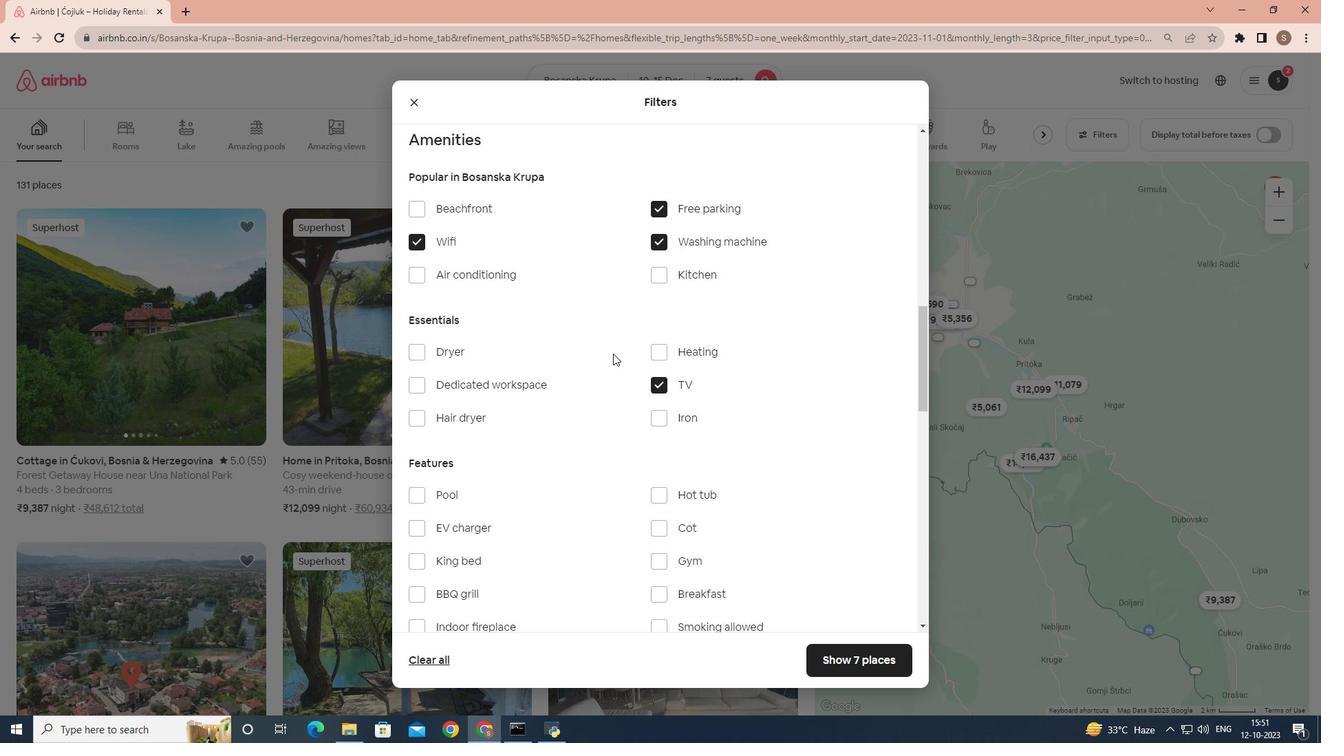
Action: Mouse scrolled (613, 353) with delta (0, 0)
Screenshot: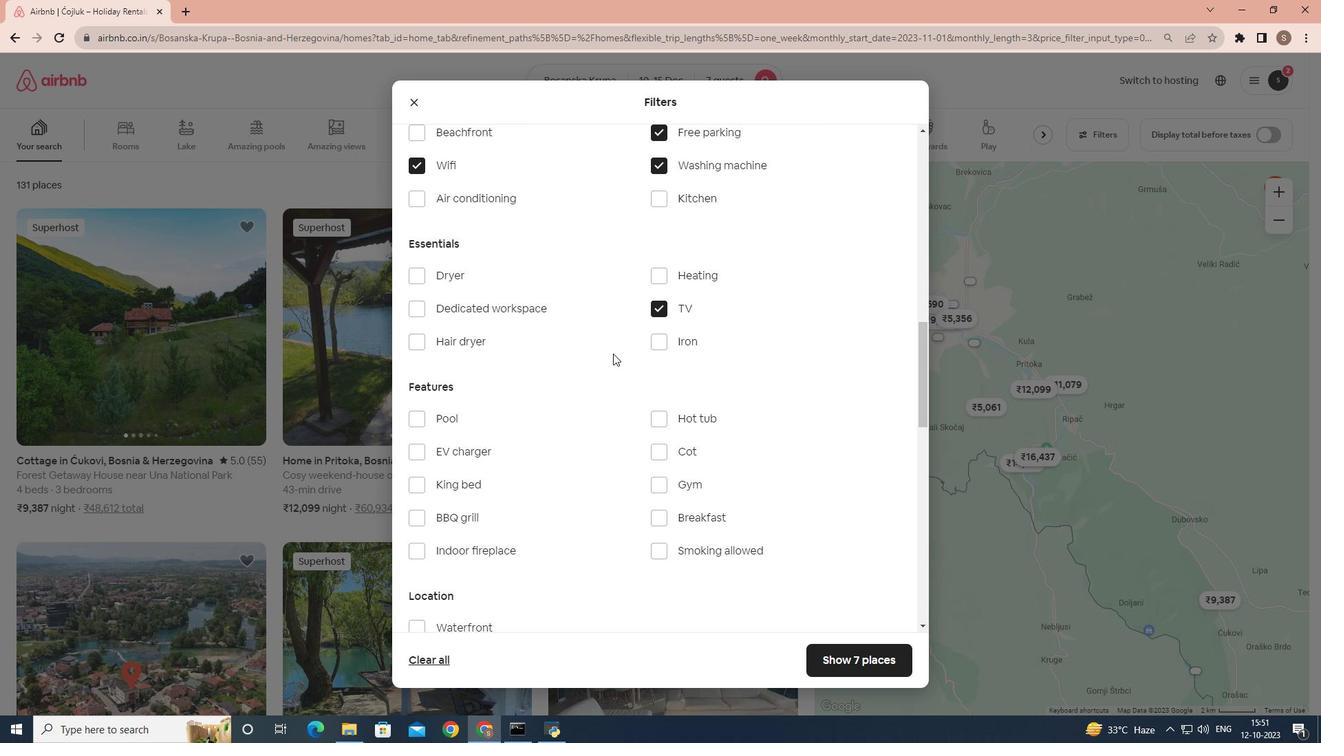 
Action: Mouse moved to (654, 422)
Screenshot: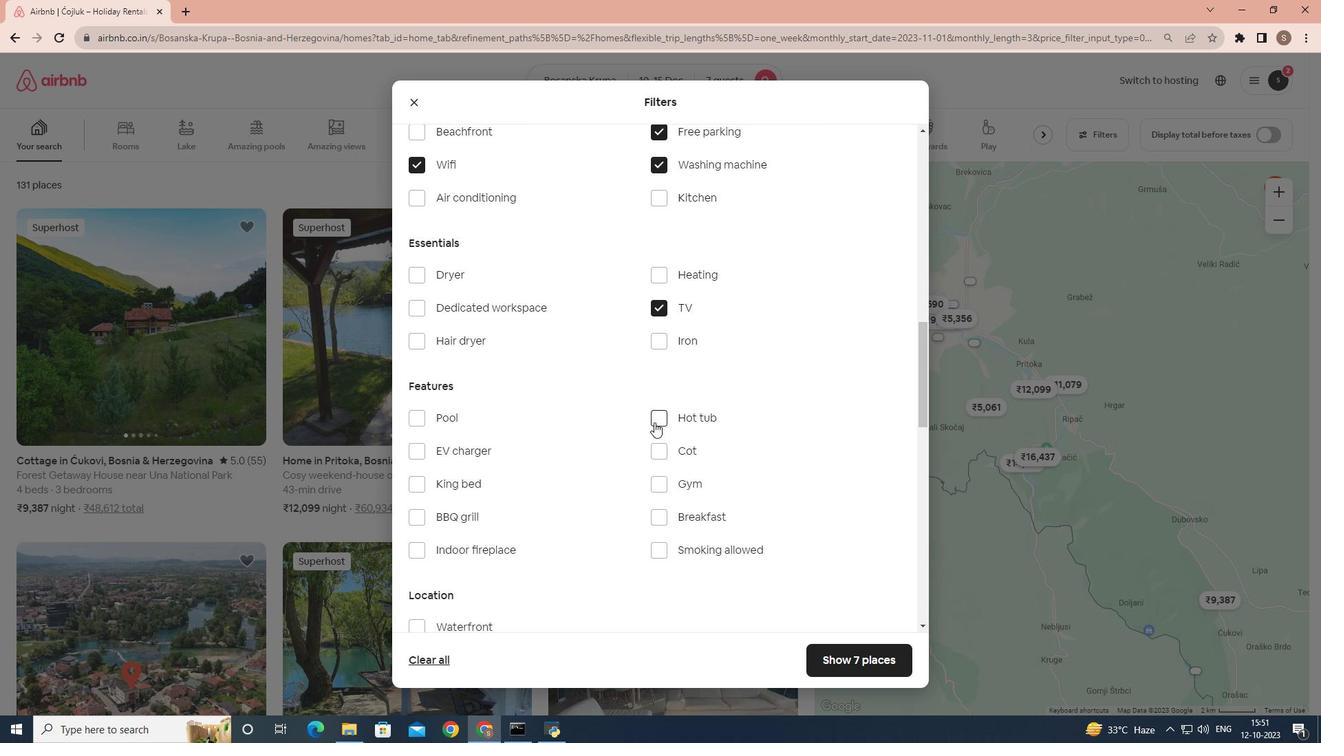 
Action: Mouse pressed left at (654, 422)
Screenshot: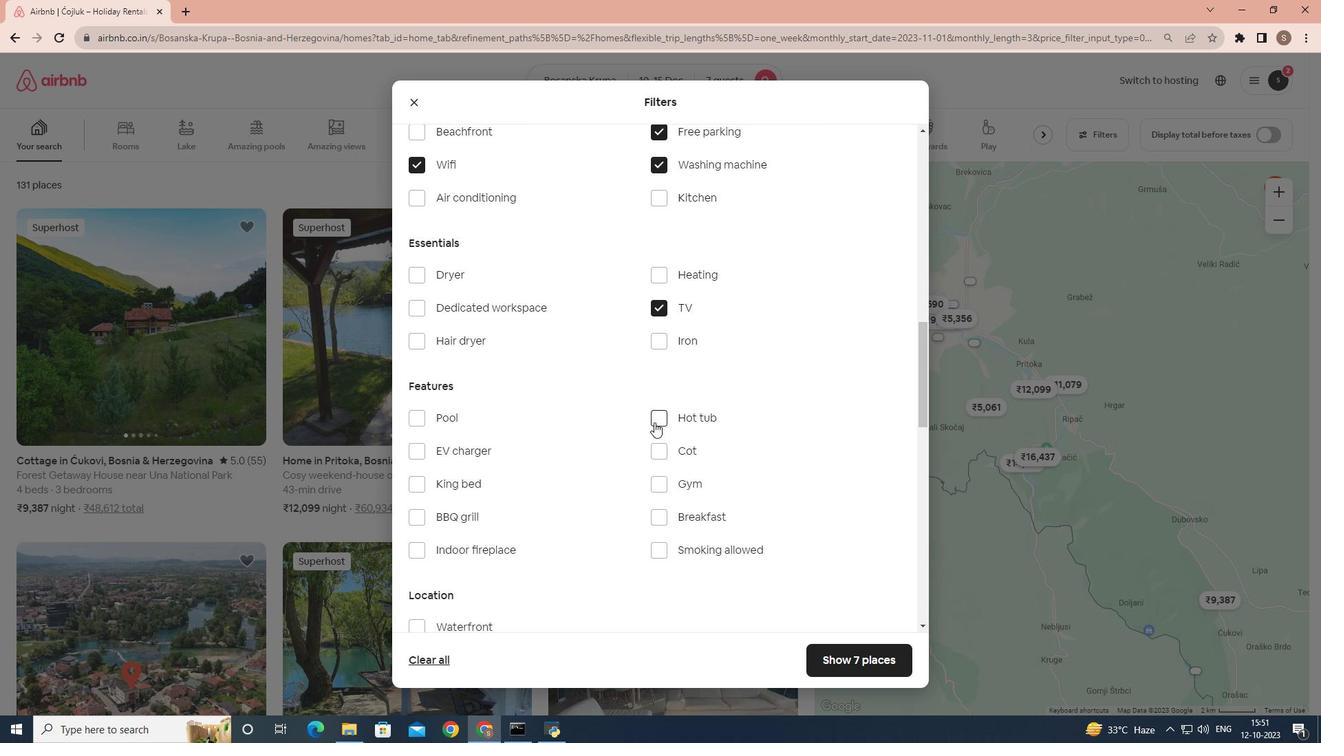 
Action: Mouse moved to (671, 483)
Screenshot: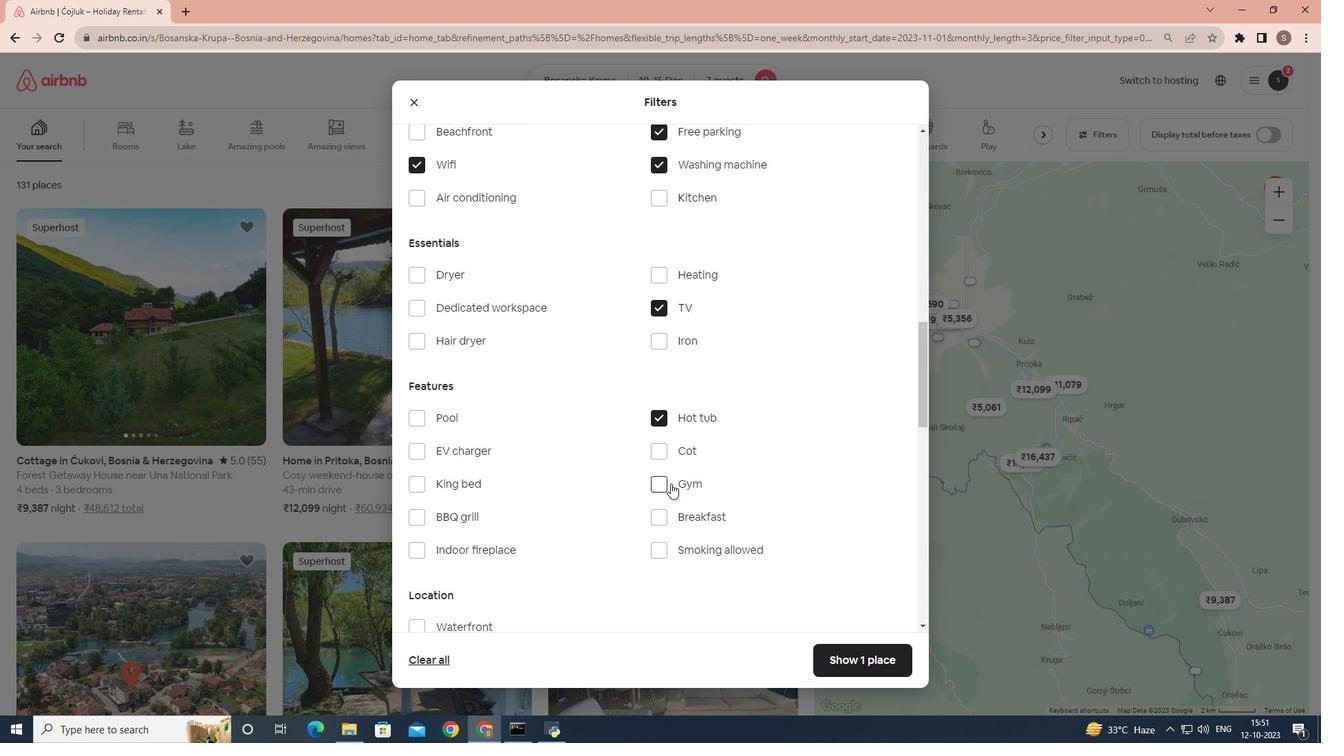 
Action: Mouse pressed left at (671, 483)
Screenshot: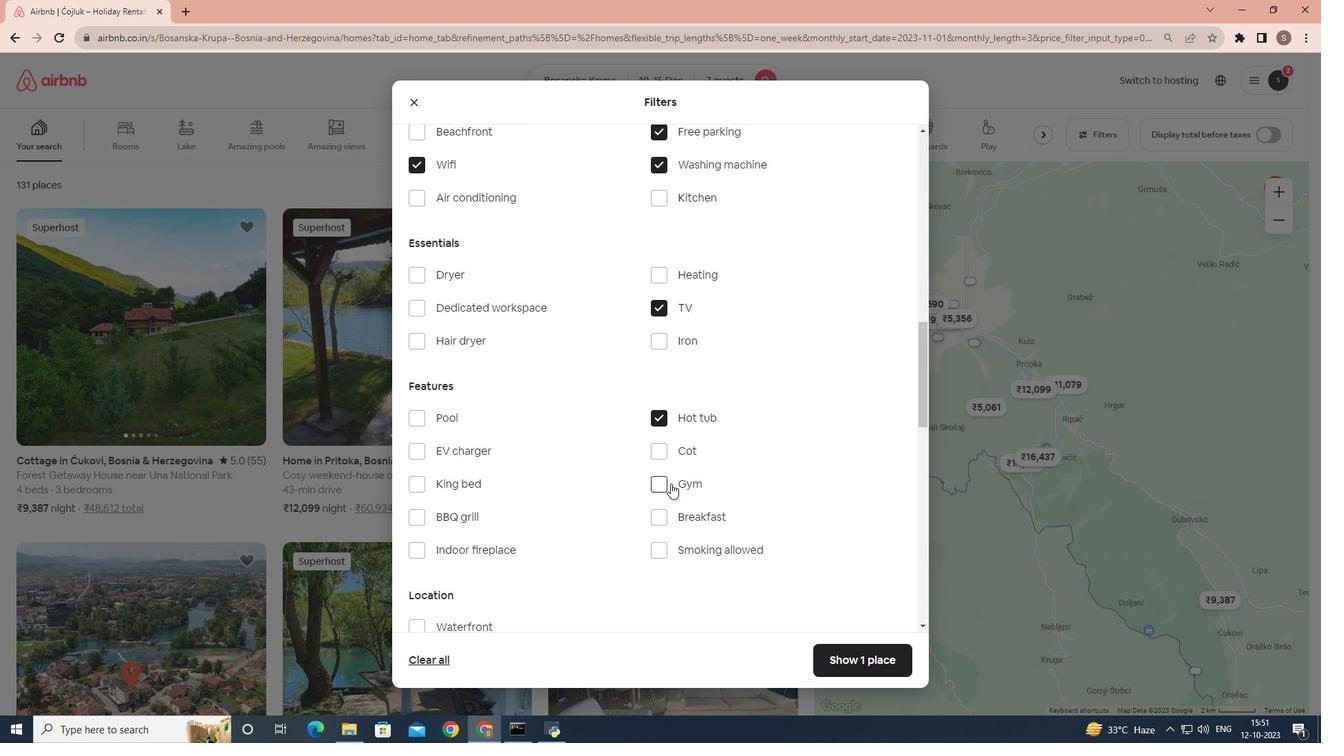 
Action: Mouse moved to (619, 525)
Screenshot: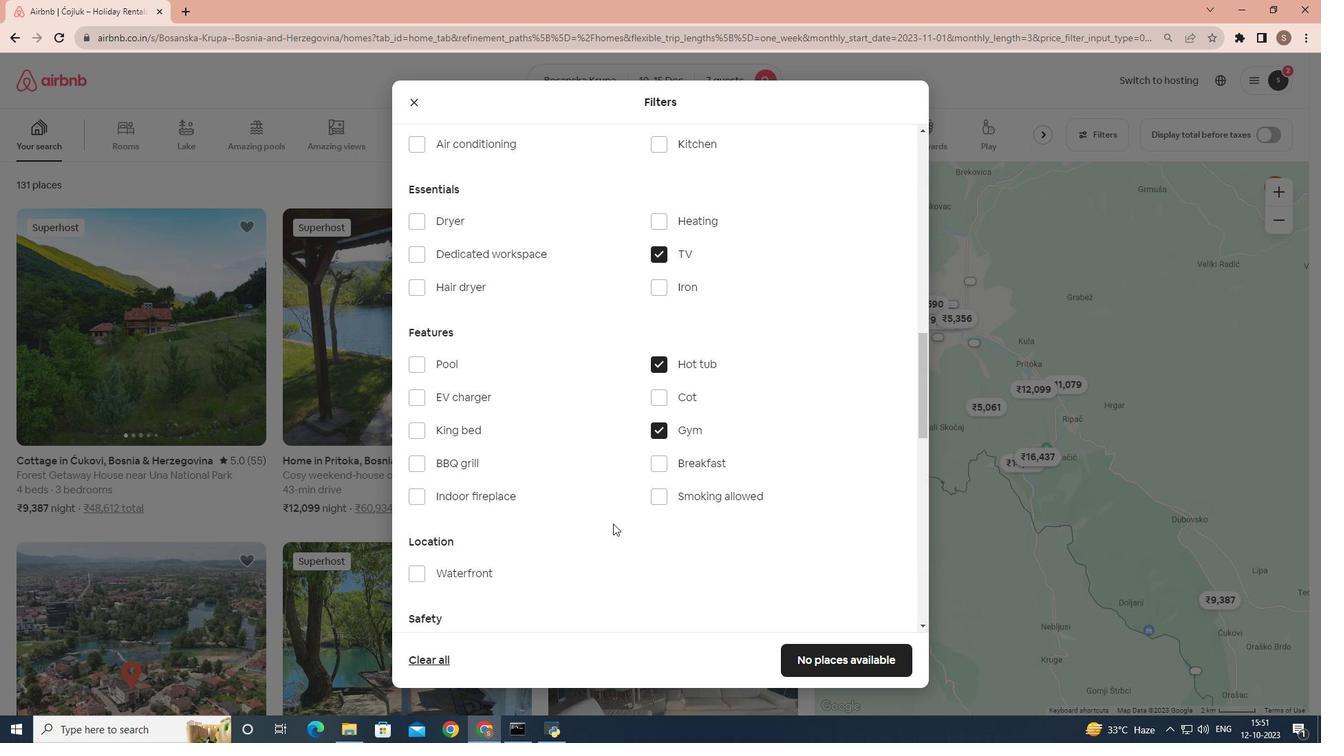 
Action: Mouse scrolled (619, 524) with delta (0, 0)
Screenshot: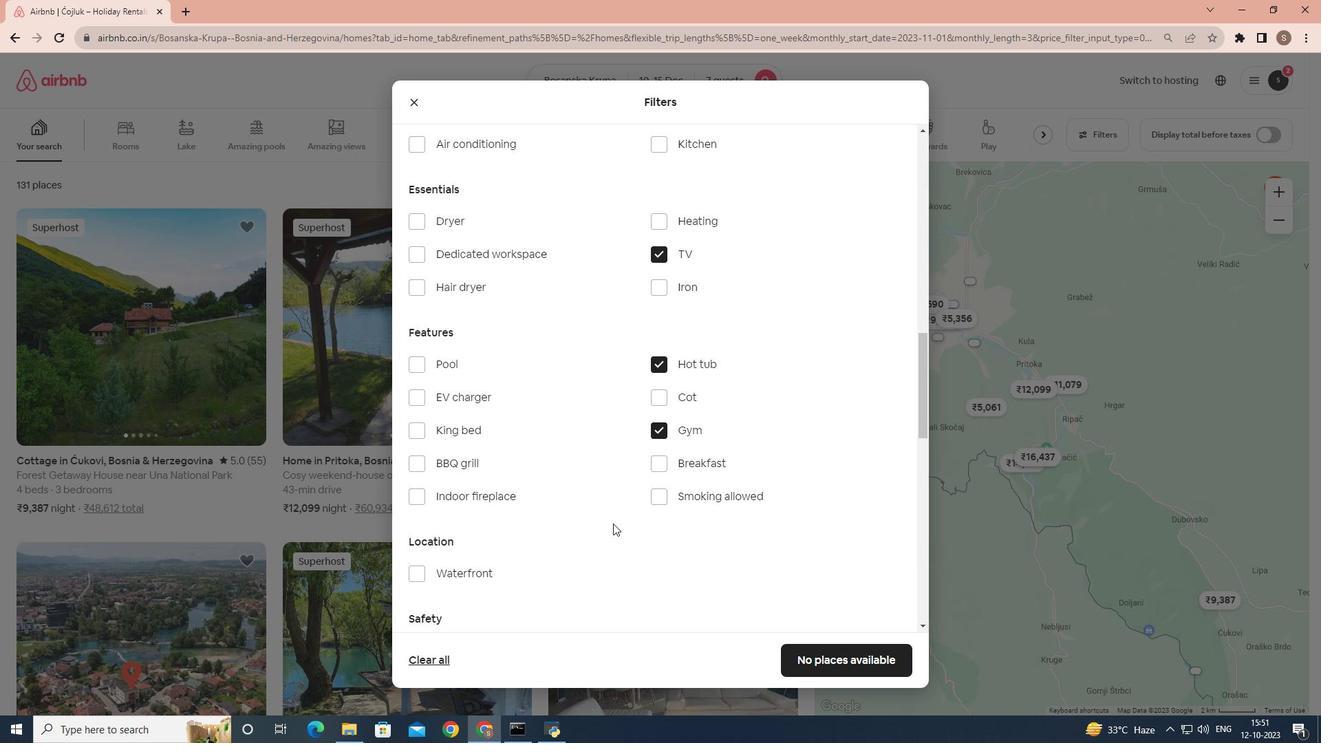 
Action: Mouse moved to (659, 485)
Screenshot: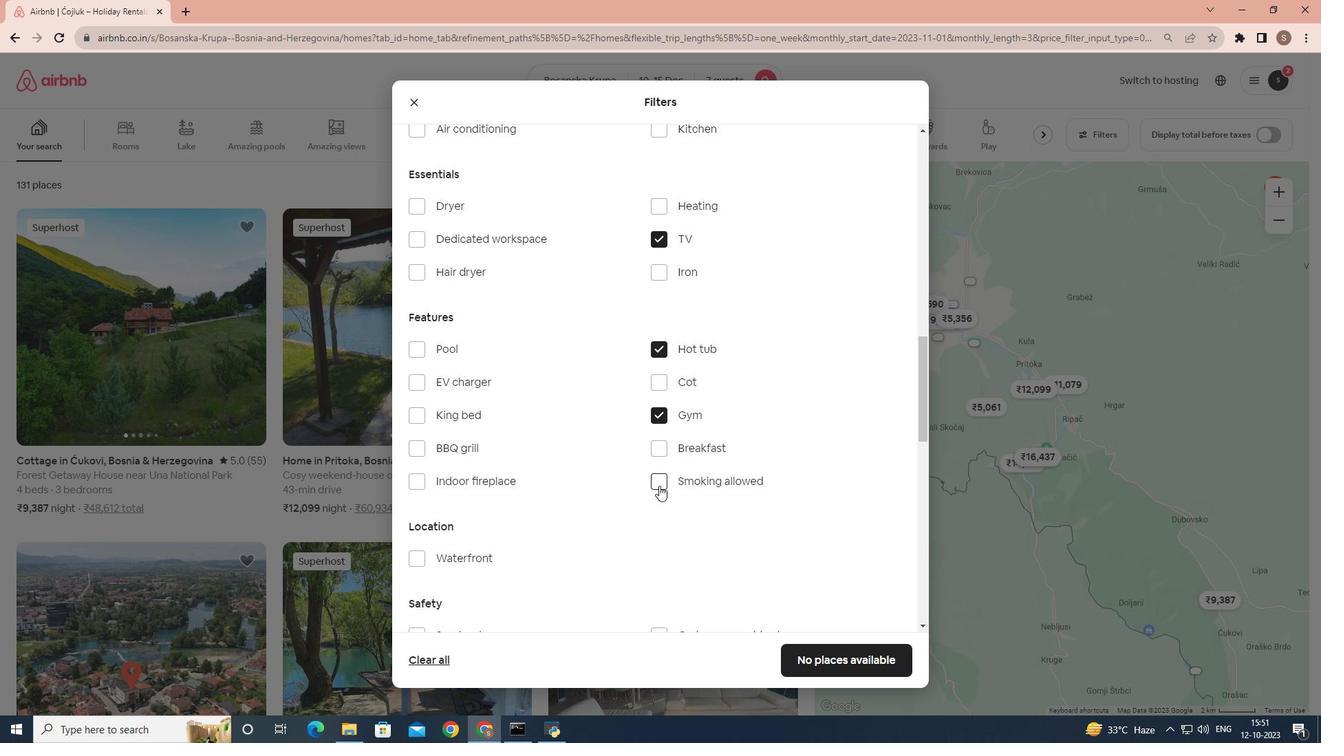 
Action: Mouse pressed left at (659, 485)
Screenshot: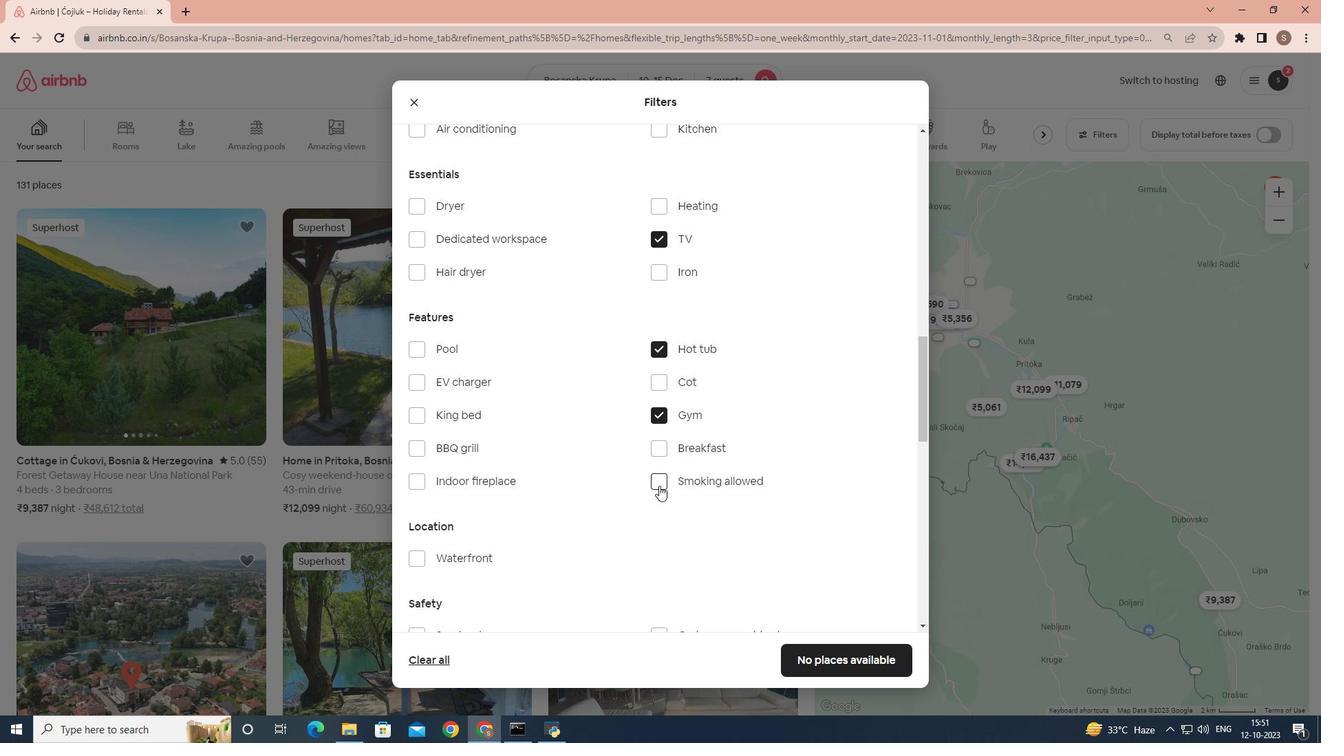 
Action: Mouse moved to (627, 479)
Screenshot: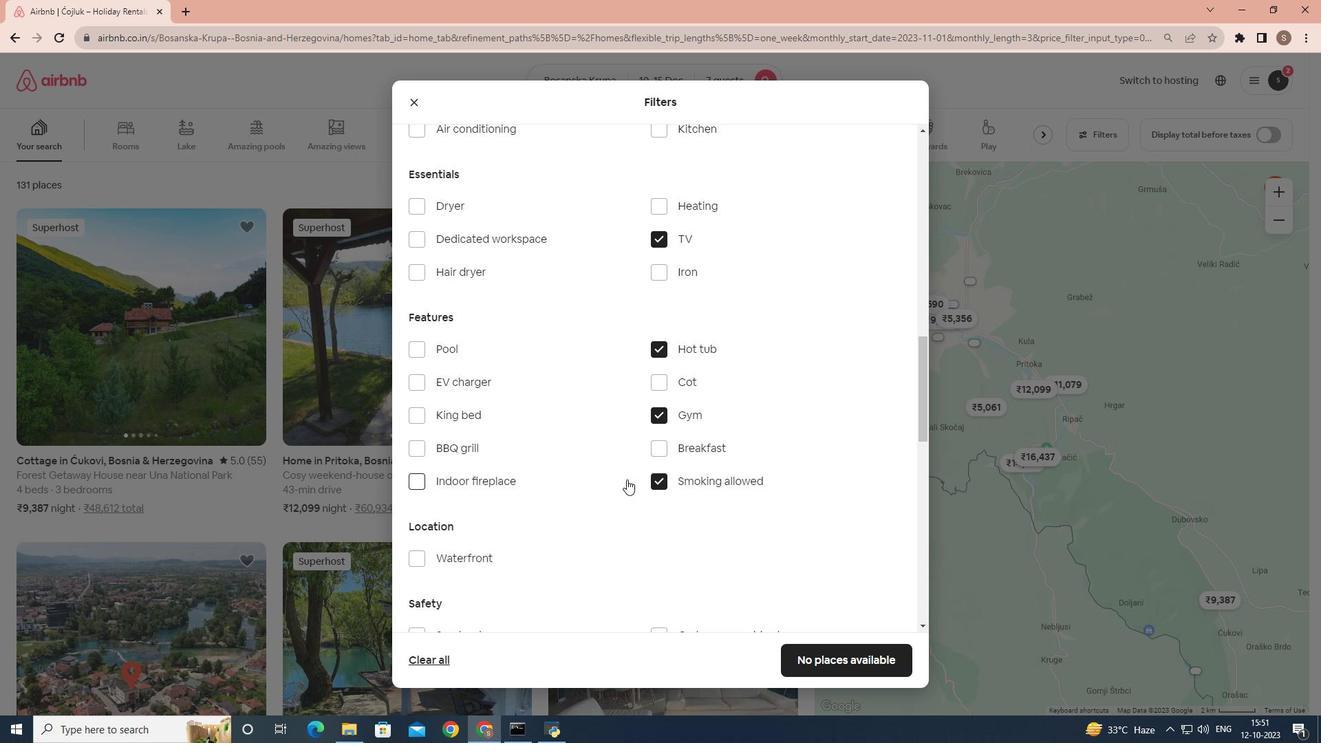 
